 Task: Arrange a 45-minute market research discussion.
Action: Mouse pressed left at (136, 153)
Screenshot: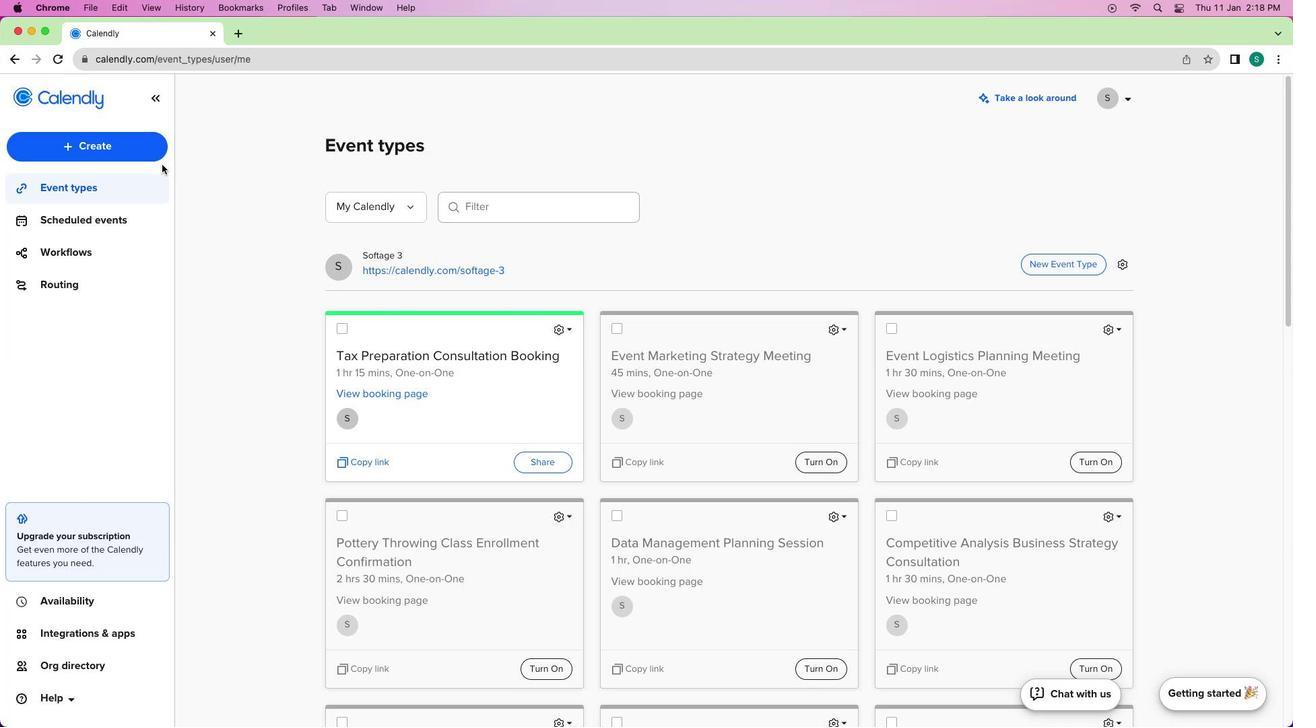 
Action: Mouse moved to (117, 155)
Screenshot: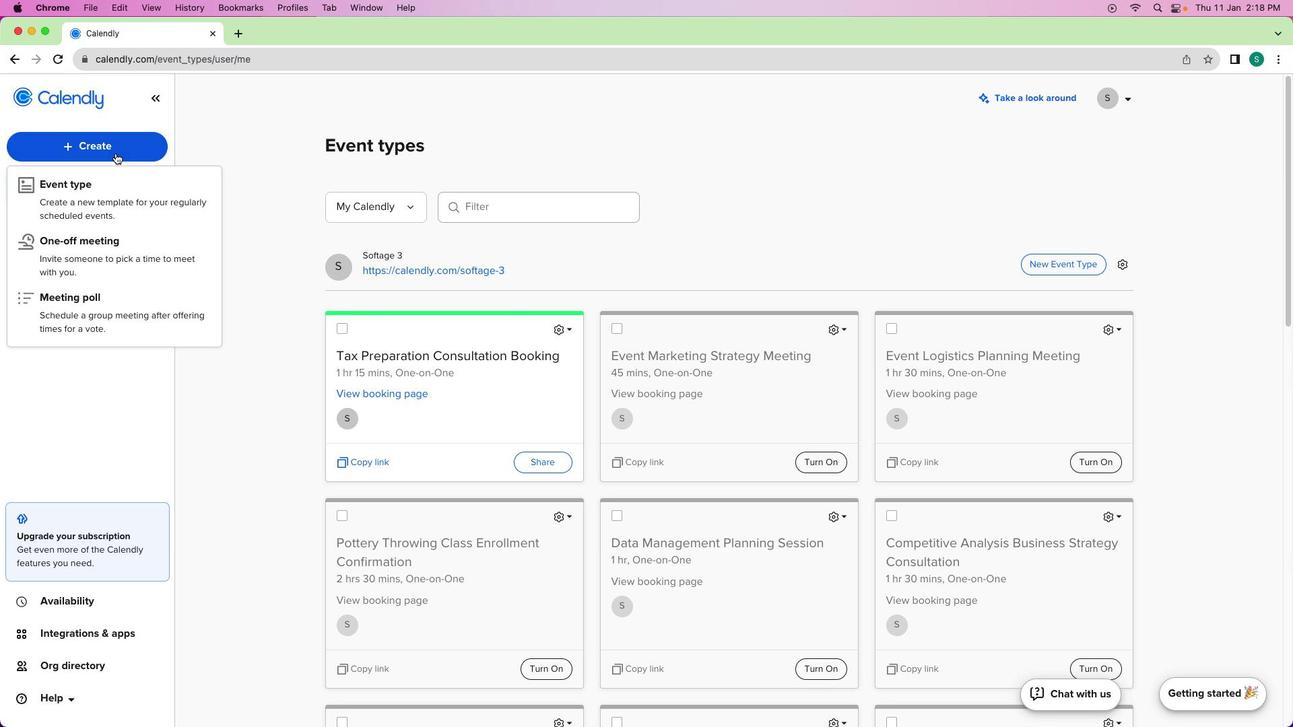 
Action: Mouse pressed left at (117, 155)
Screenshot: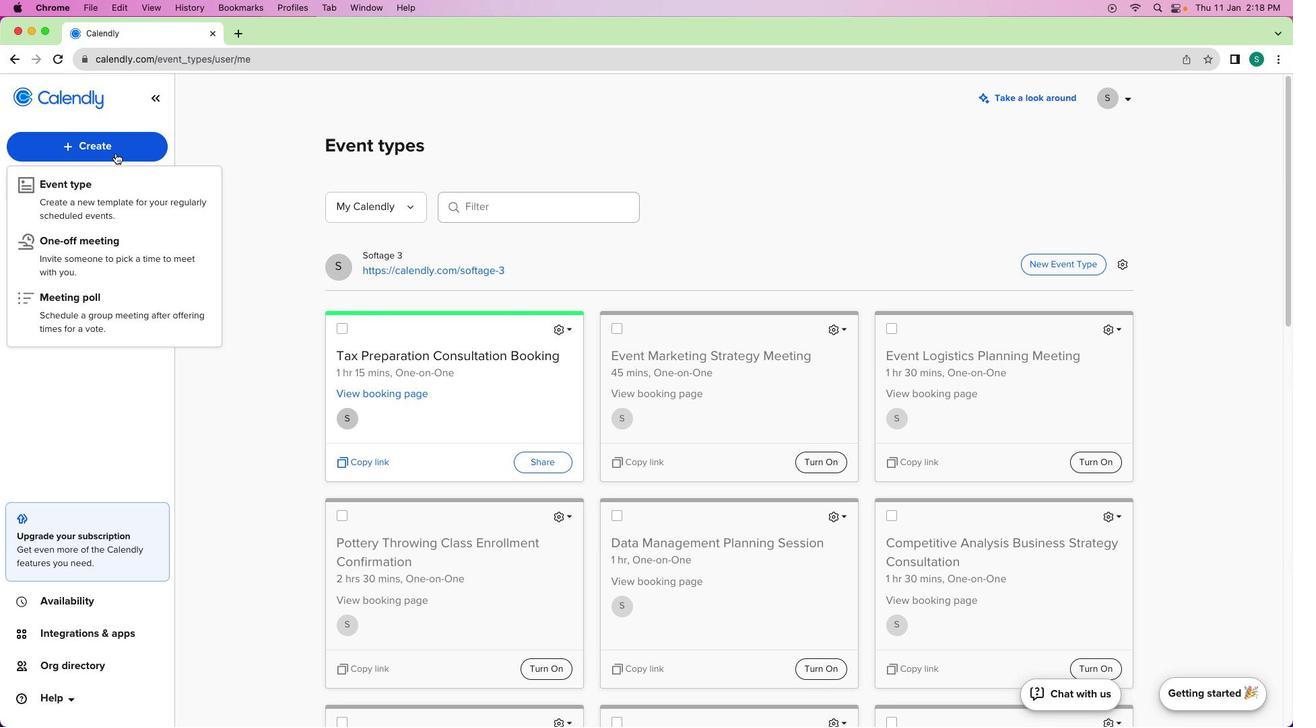 
Action: Mouse moved to (82, 202)
Screenshot: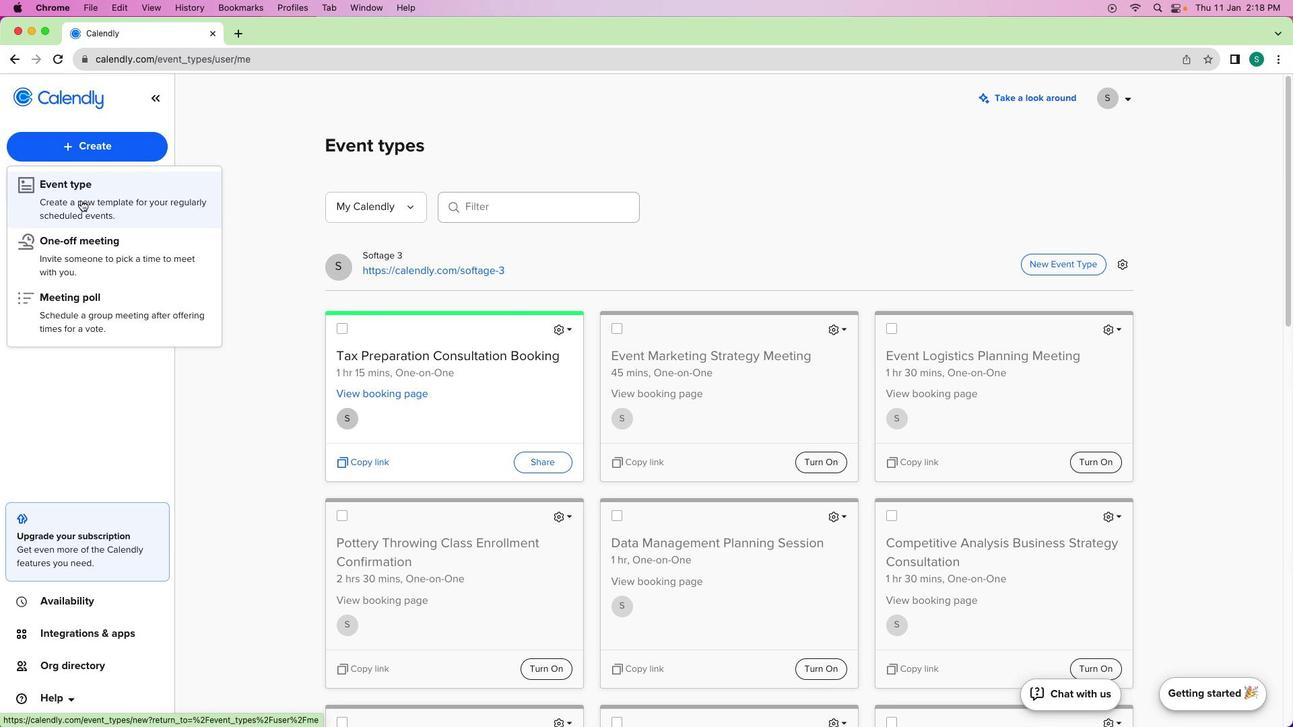 
Action: Mouse pressed left at (82, 202)
Screenshot: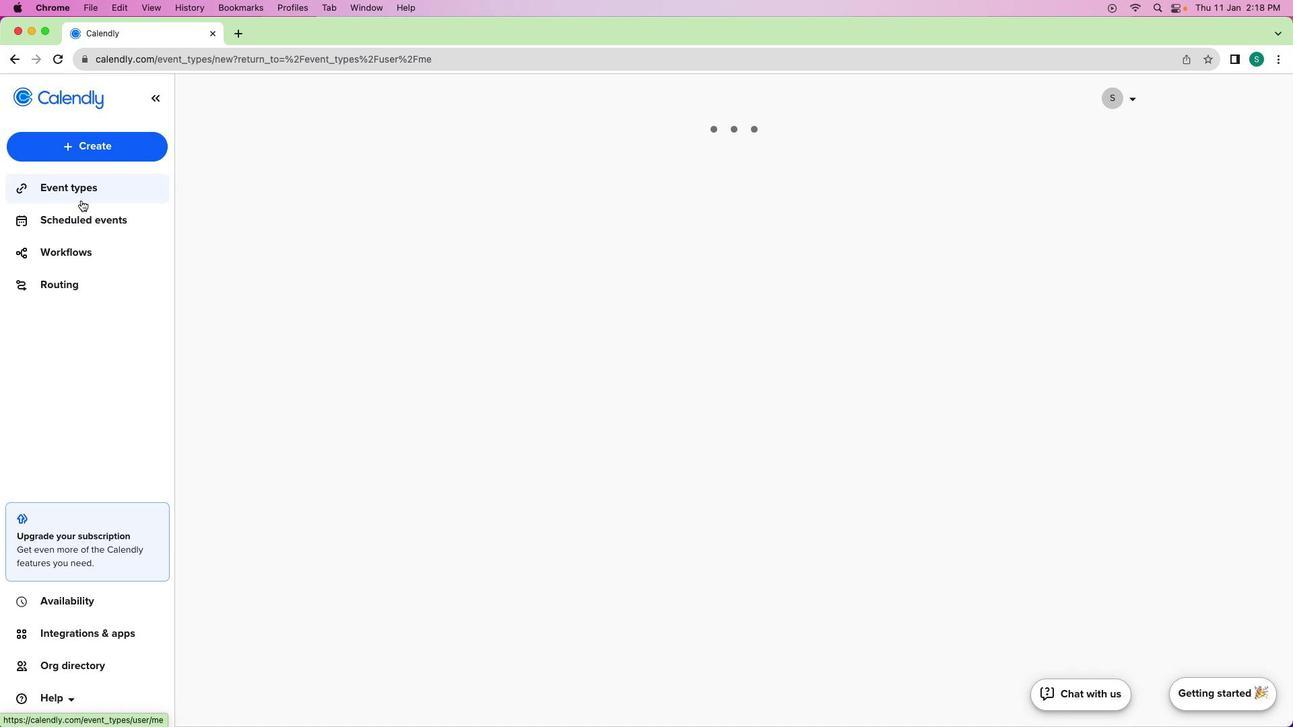
Action: Mouse moved to (623, 283)
Screenshot: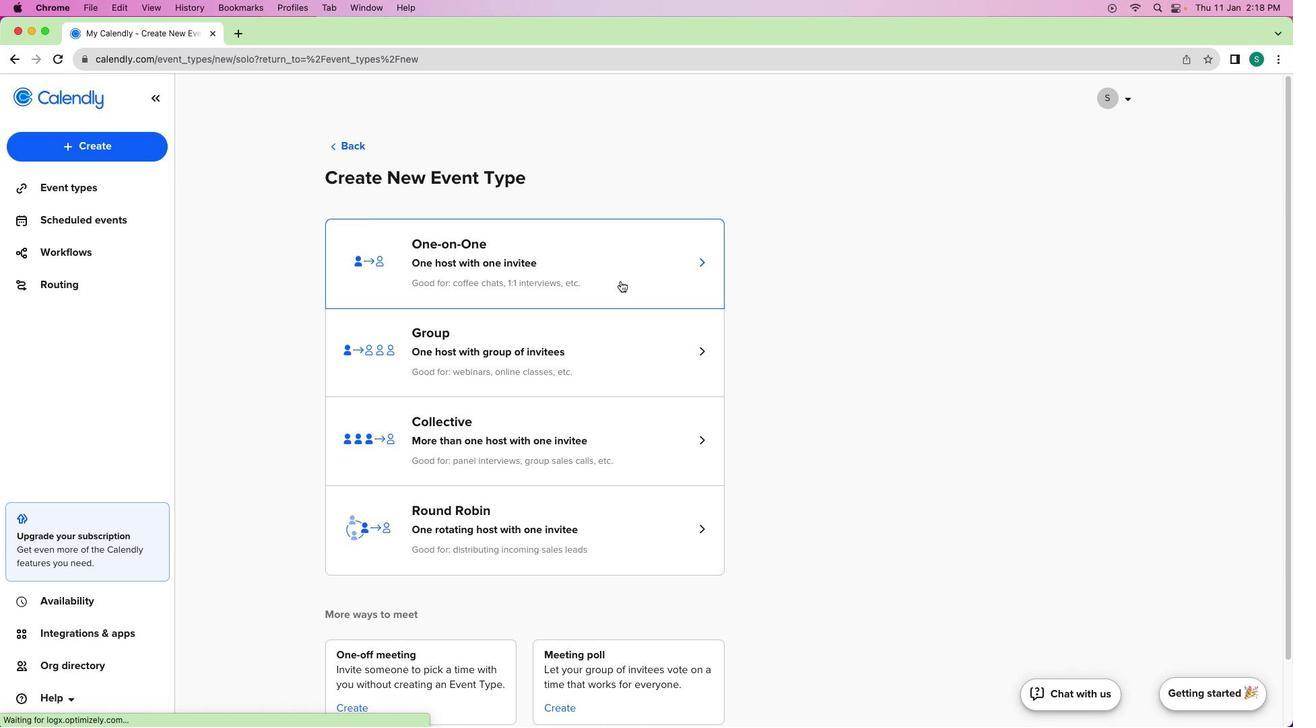 
Action: Mouse pressed left at (623, 283)
Screenshot: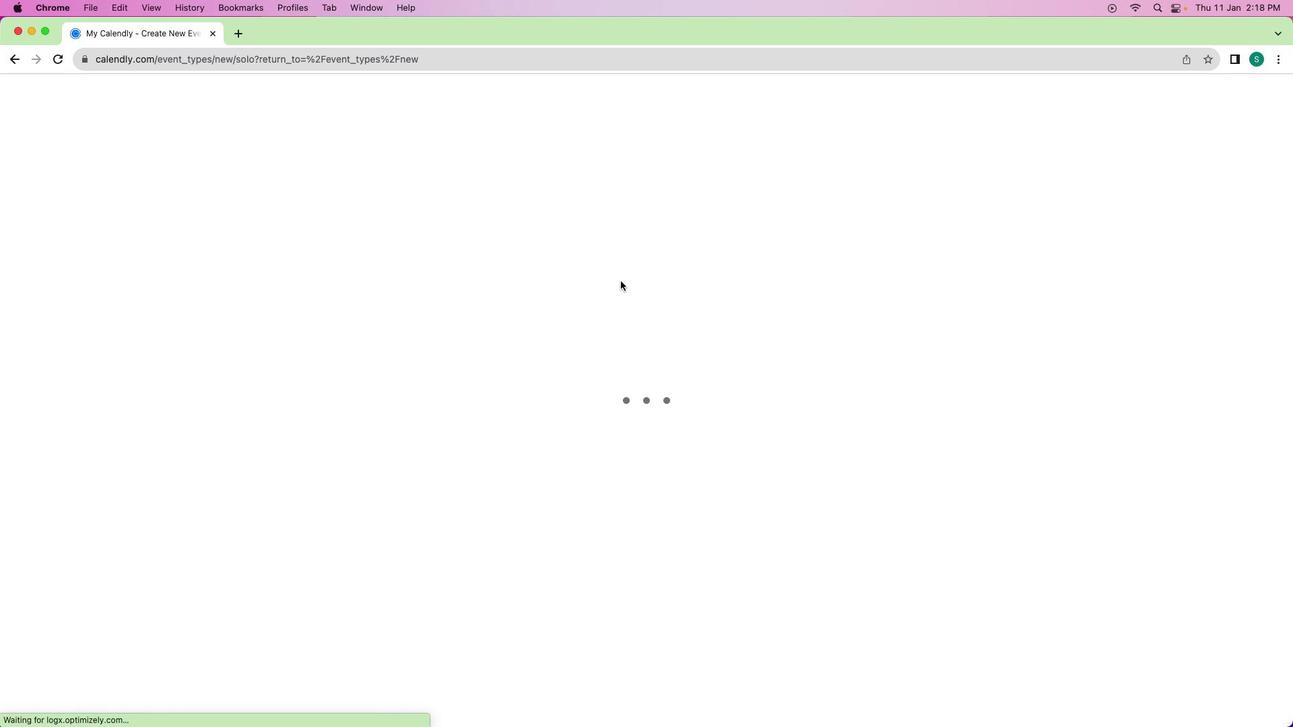 
Action: Mouse moved to (150, 211)
Screenshot: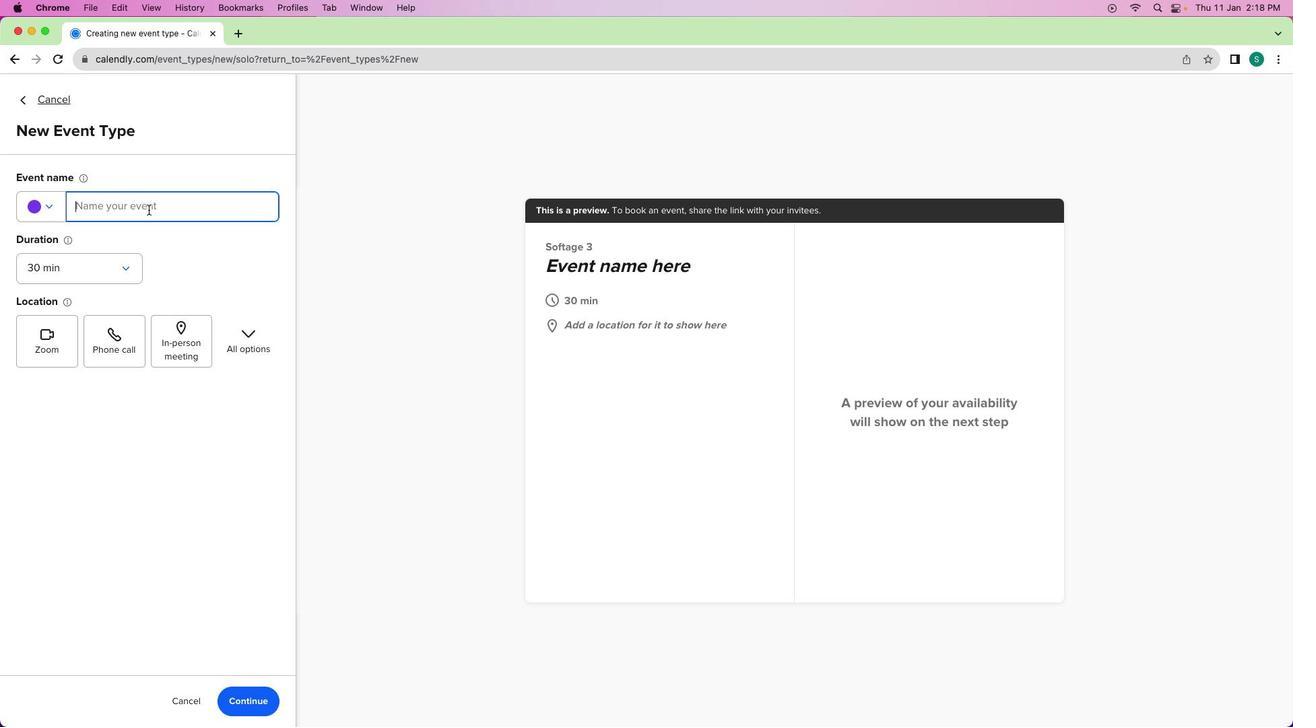 
Action: Mouse pressed left at (150, 211)
Screenshot: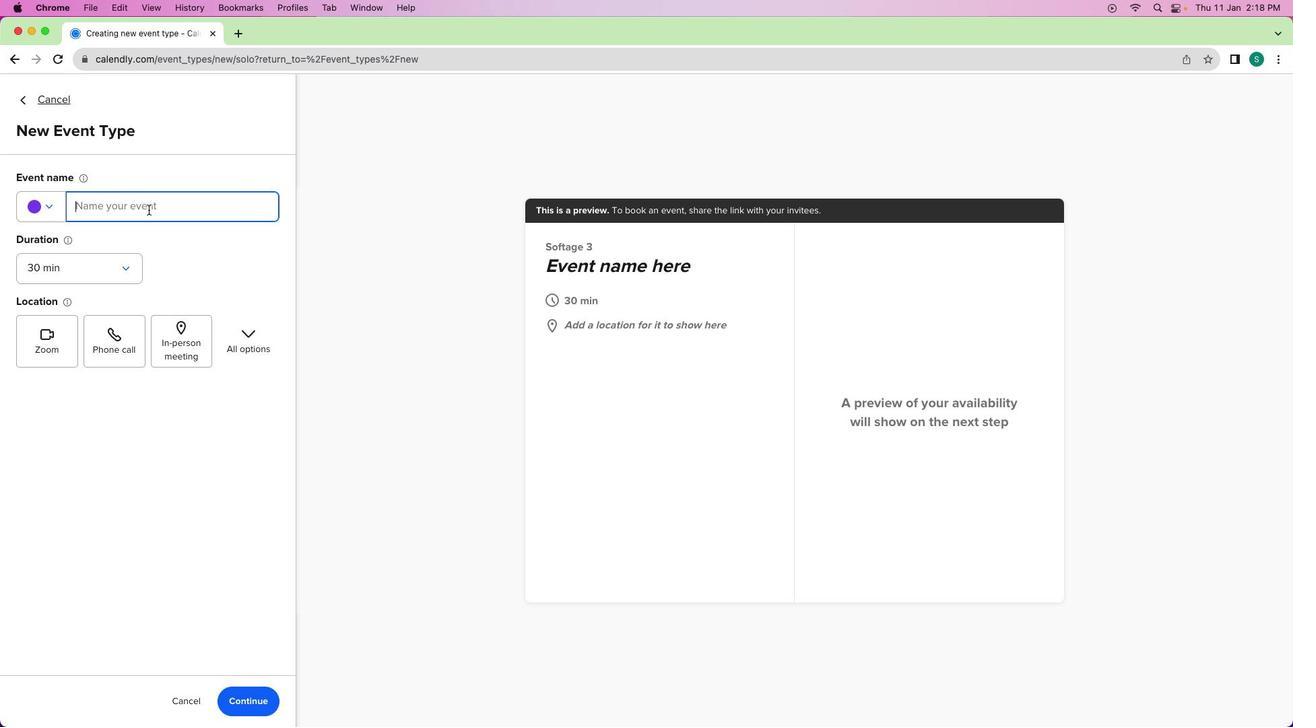 
Action: Mouse moved to (148, 216)
Screenshot: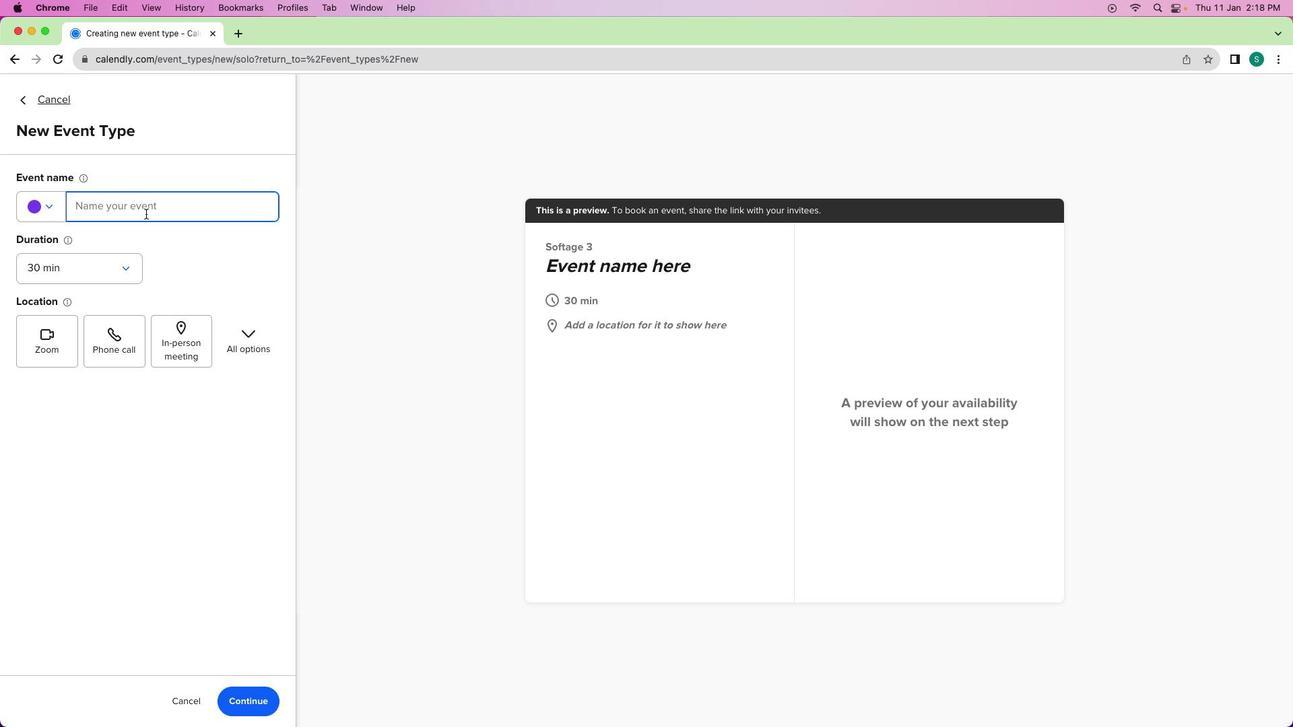 
Action: Key pressed Key.shift'M''a''r''k''e''t'Key.spaceKey.shift'R''e''s''e''a''r''c''h'Key.spaceKey.shift'D''i''s''c''u''s''s''i''o''n'
Screenshot: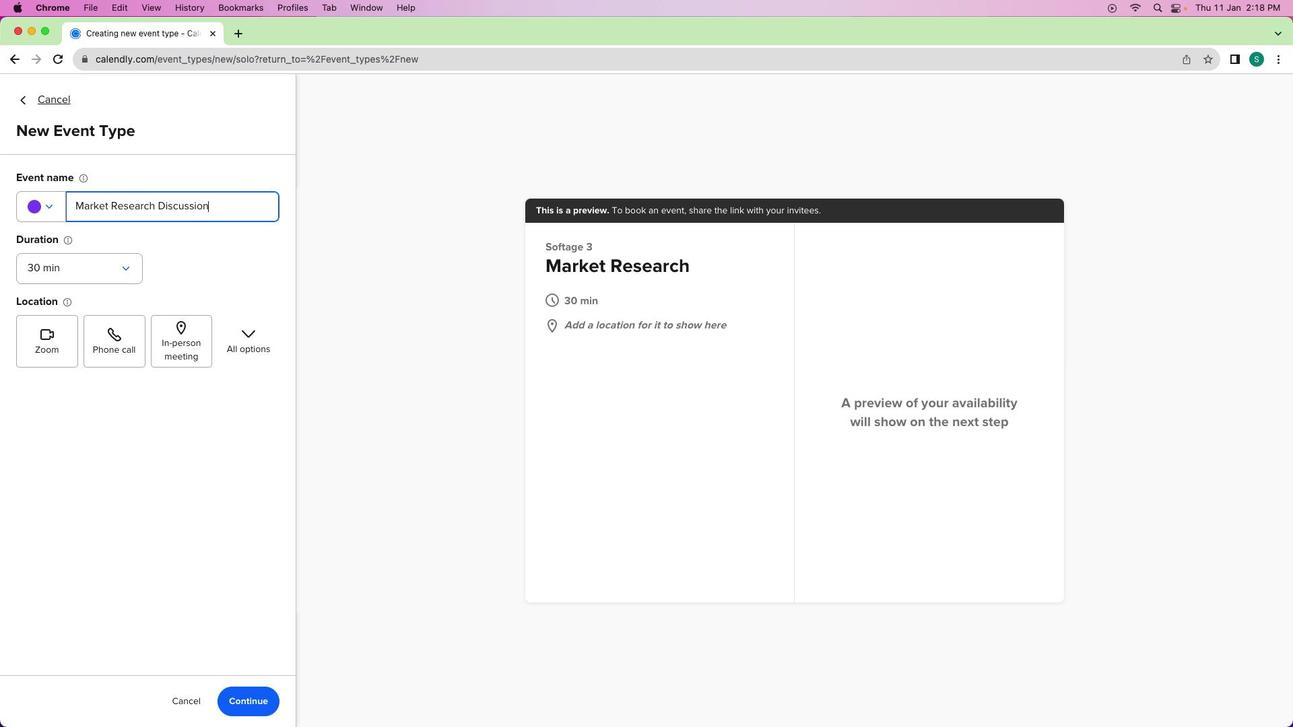 
Action: Mouse moved to (59, 210)
Screenshot: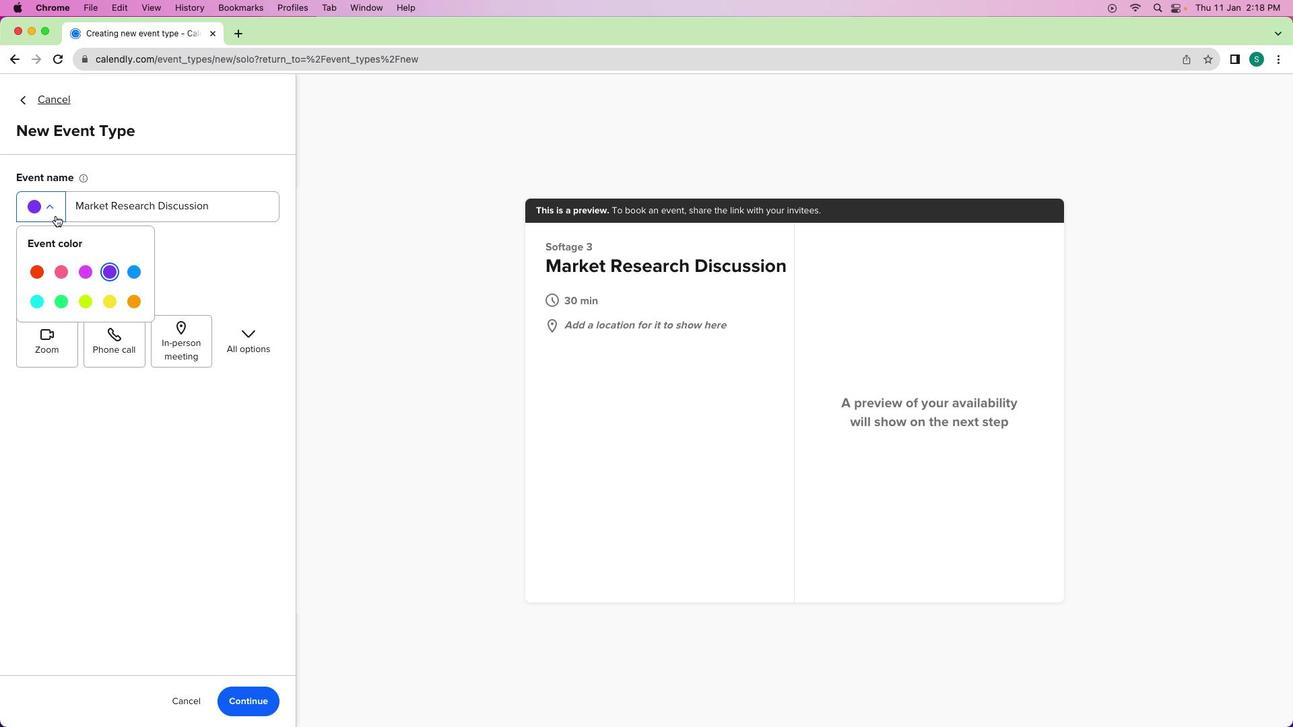 
Action: Mouse pressed left at (59, 210)
Screenshot: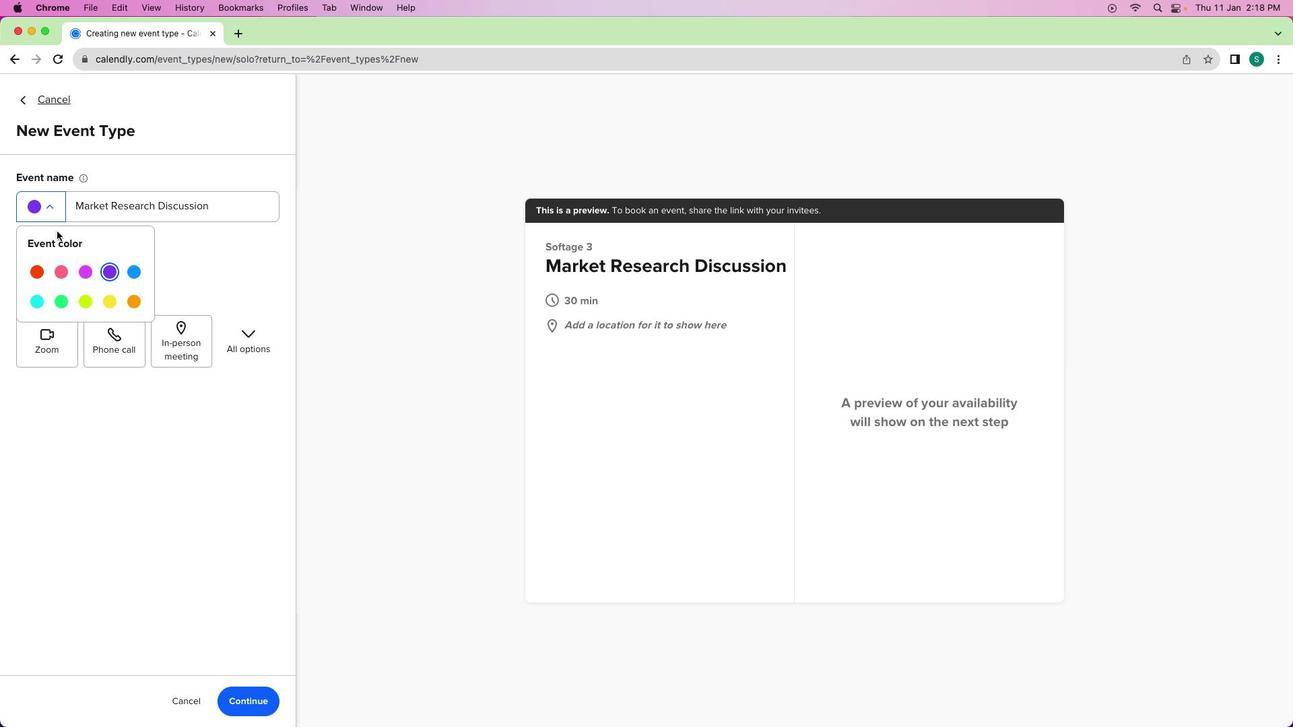 
Action: Mouse moved to (109, 304)
Screenshot: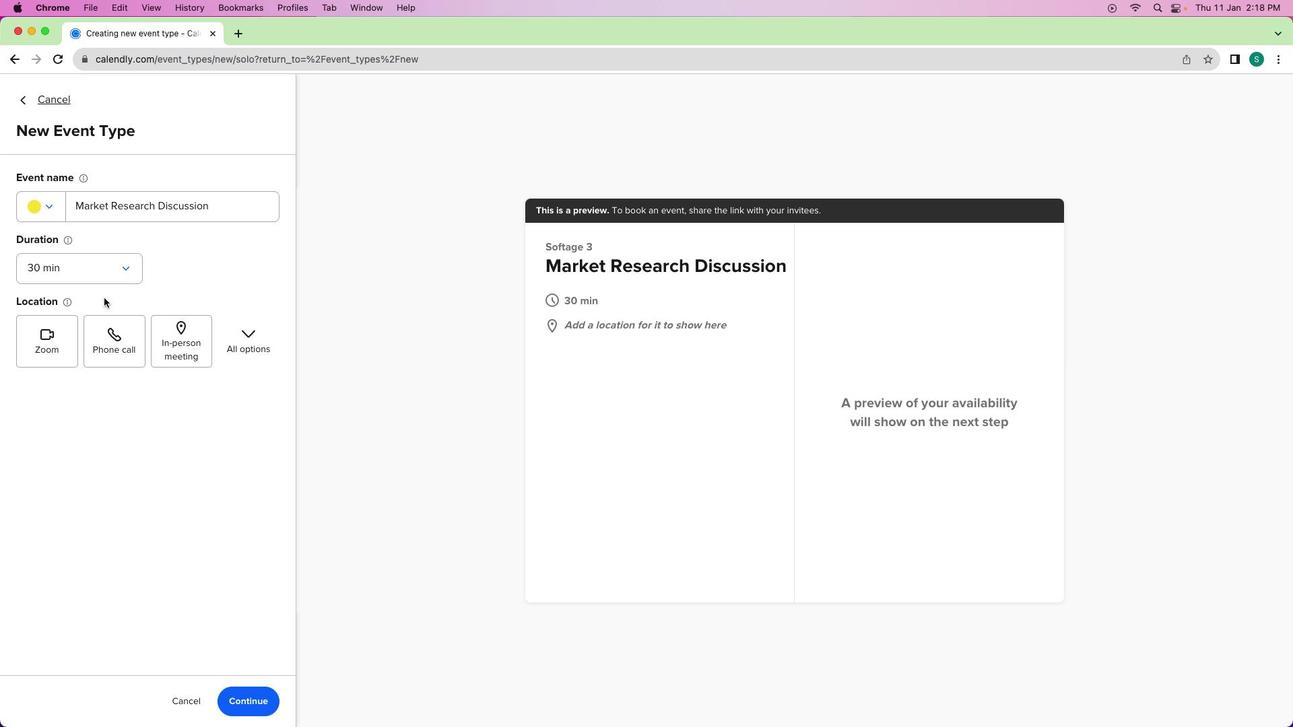 
Action: Mouse pressed left at (109, 304)
Screenshot: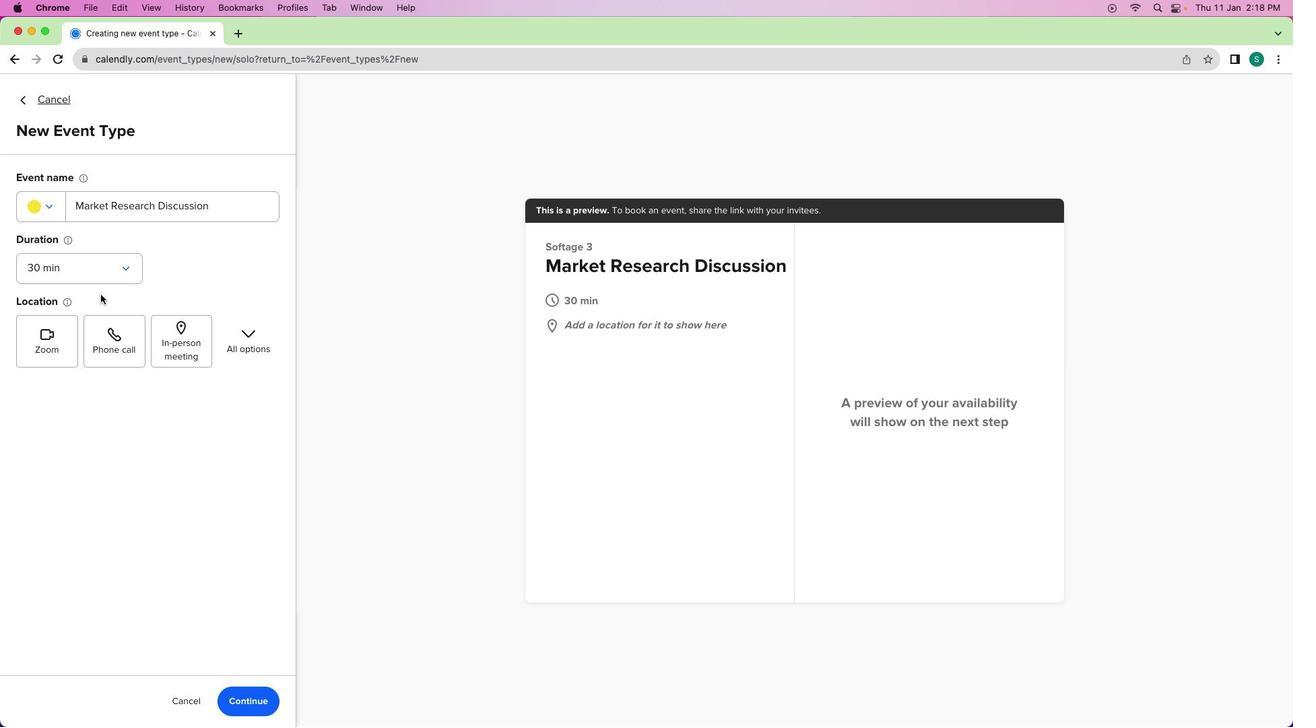 
Action: Mouse moved to (99, 280)
Screenshot: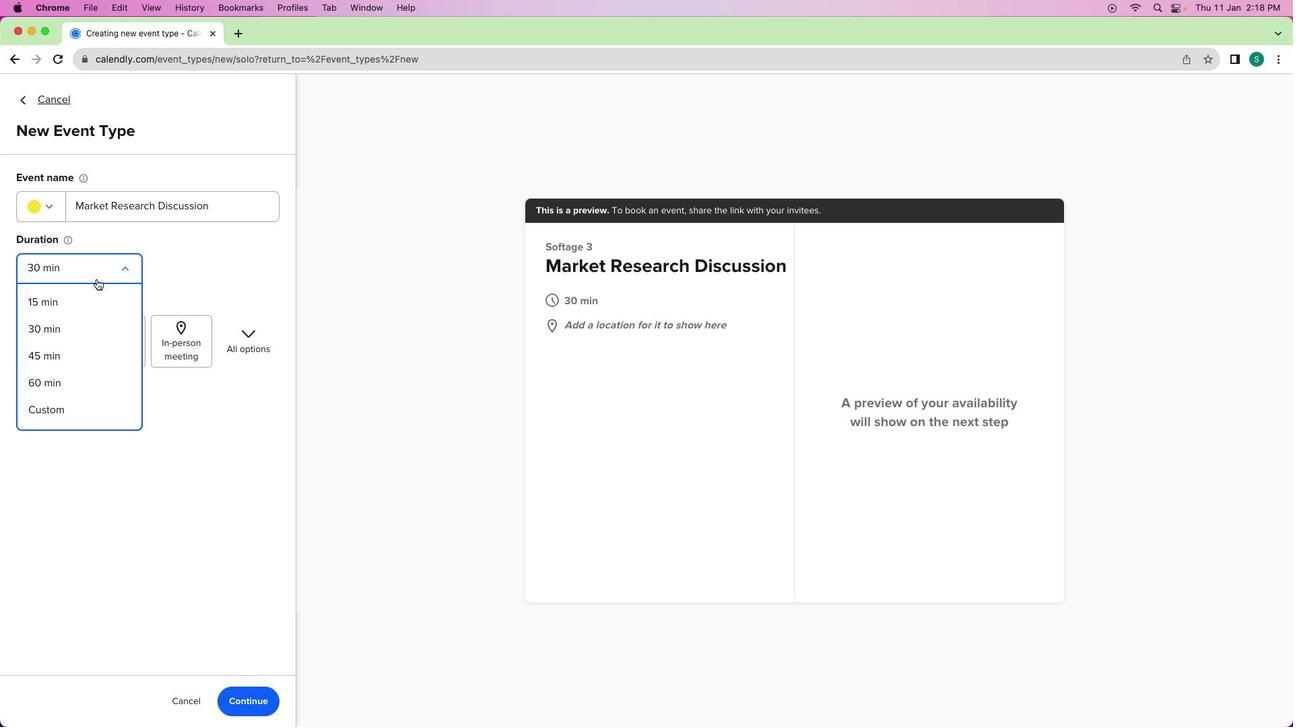 
Action: Mouse pressed left at (99, 280)
Screenshot: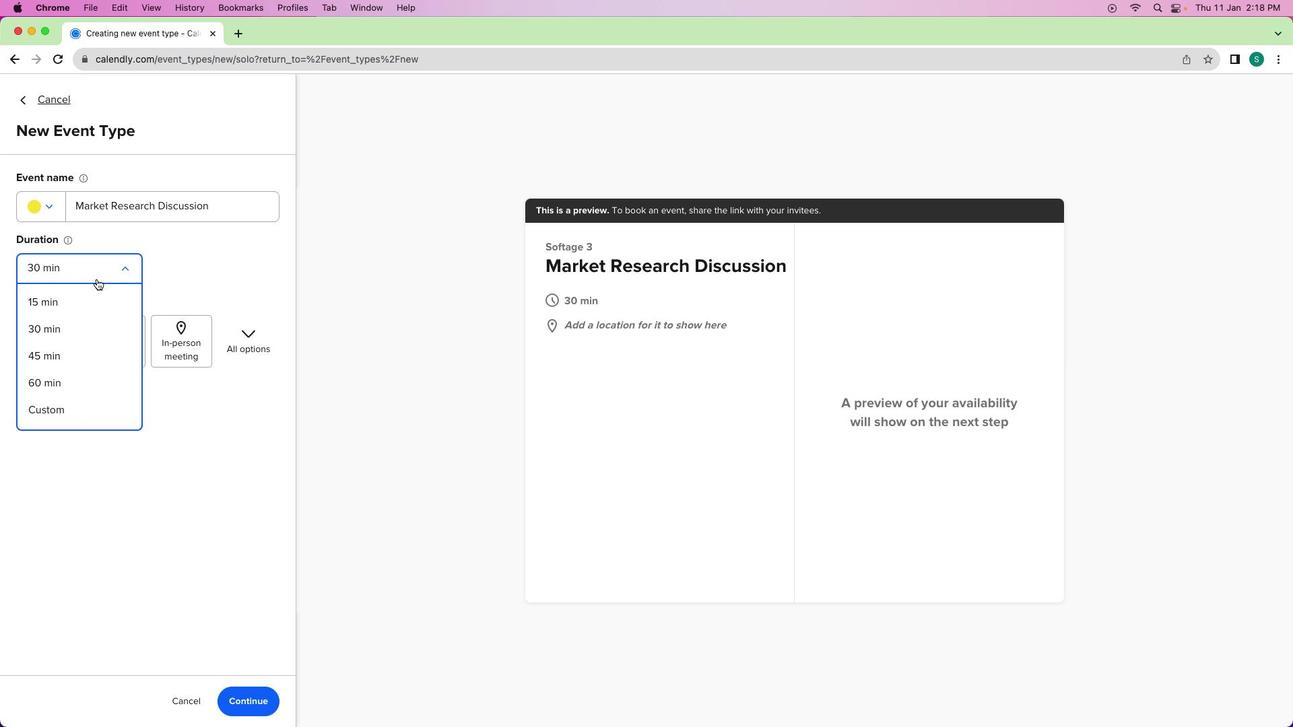 
Action: Mouse moved to (60, 360)
Screenshot: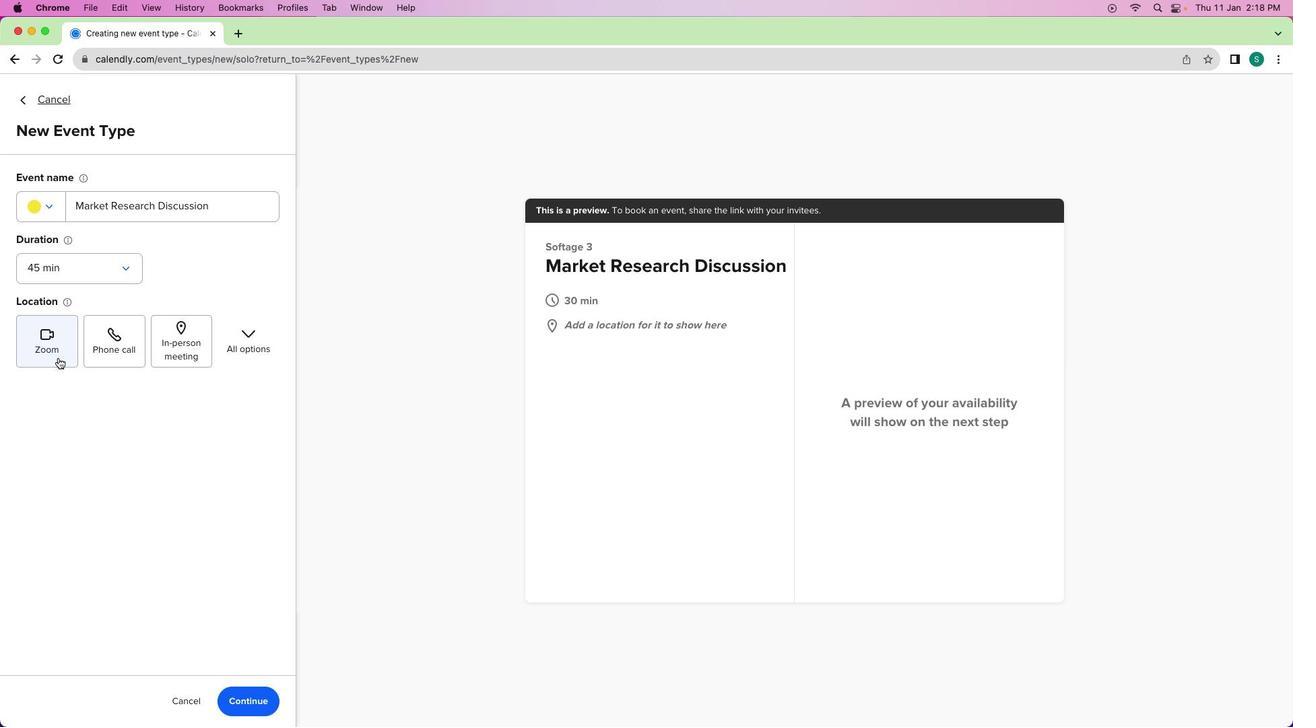 
Action: Mouse pressed left at (60, 360)
Screenshot: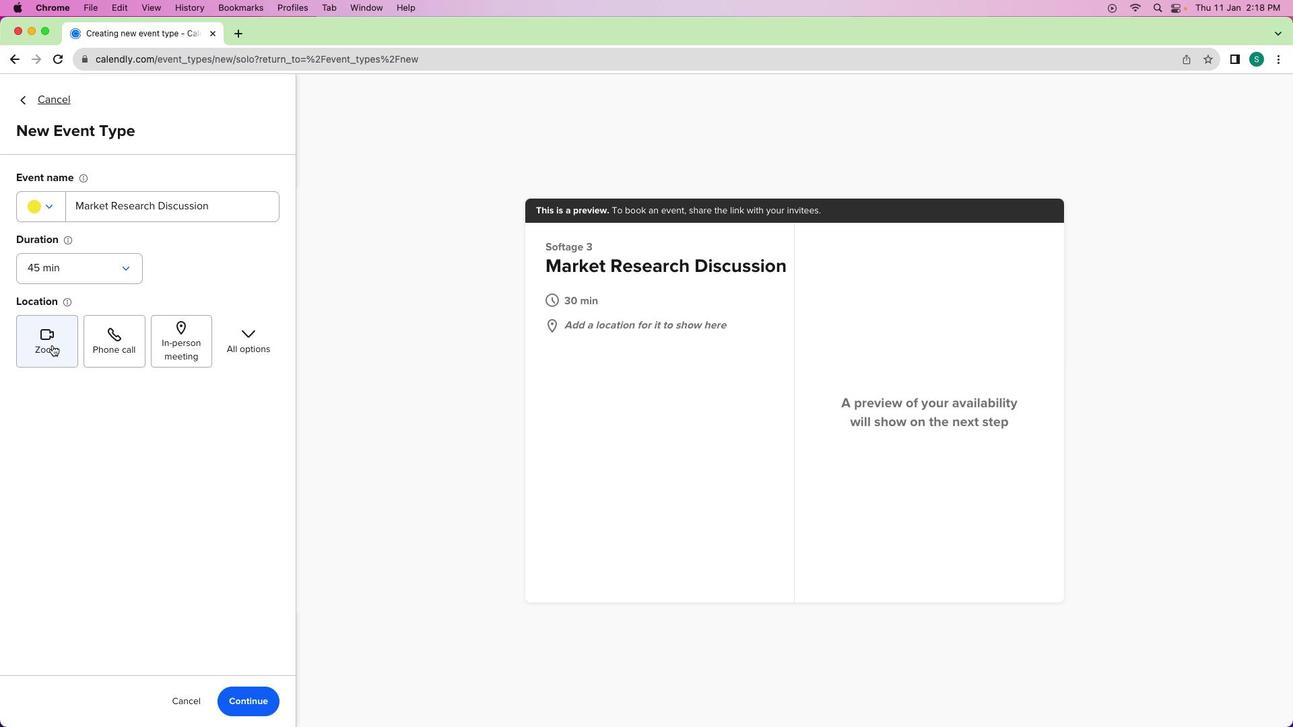 
Action: Mouse moved to (48, 334)
Screenshot: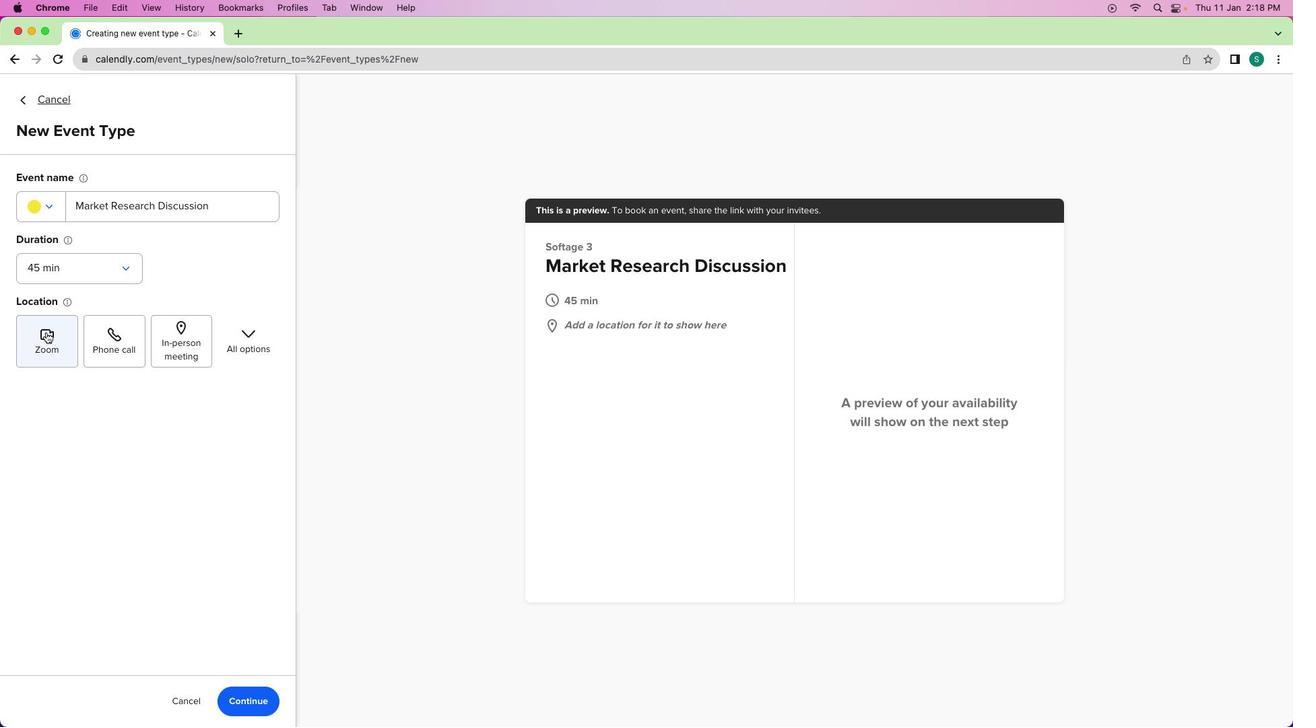 
Action: Mouse pressed left at (48, 334)
Screenshot: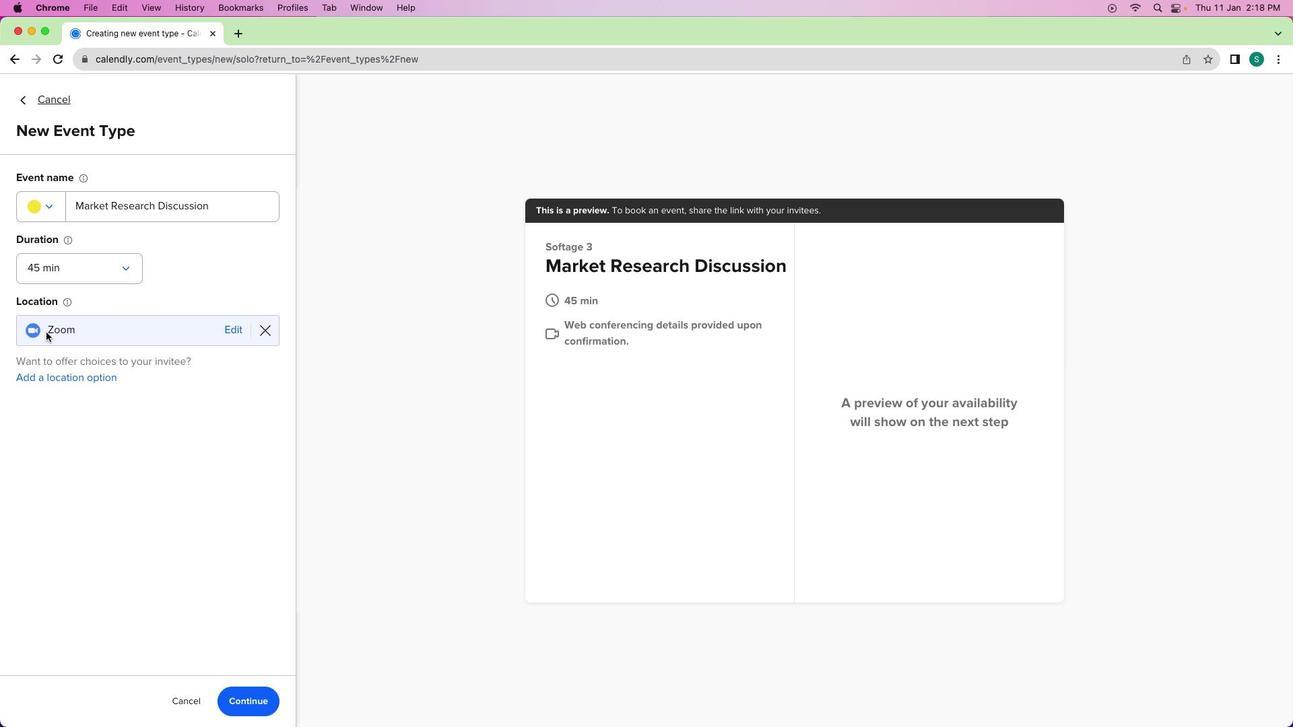 
Action: Mouse moved to (266, 700)
Screenshot: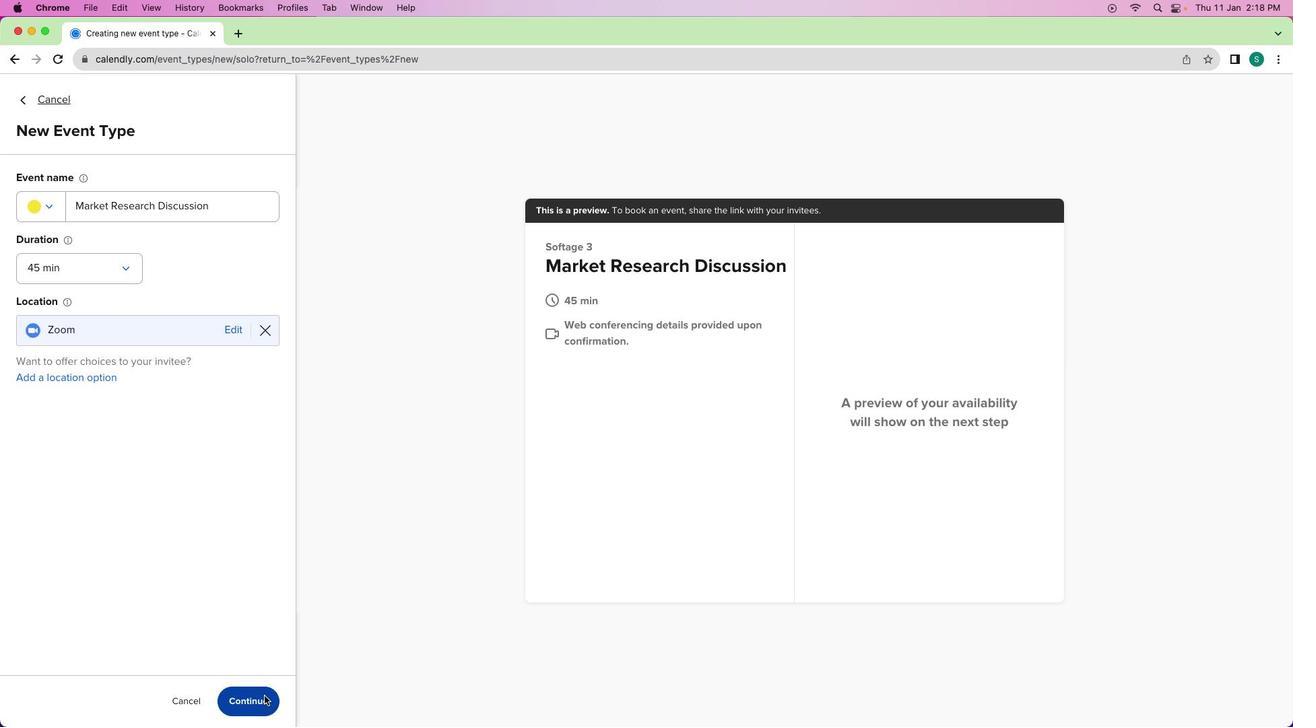 
Action: Mouse pressed left at (266, 700)
Screenshot: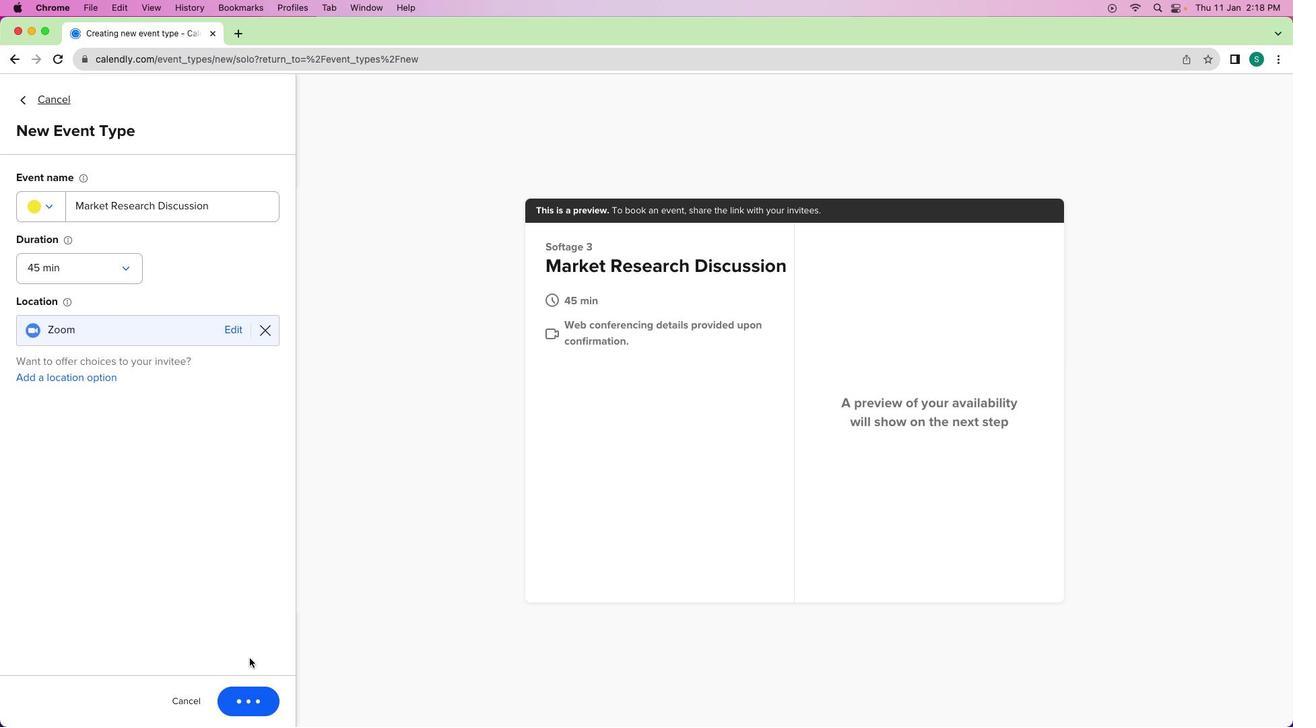 
Action: Mouse moved to (182, 229)
Screenshot: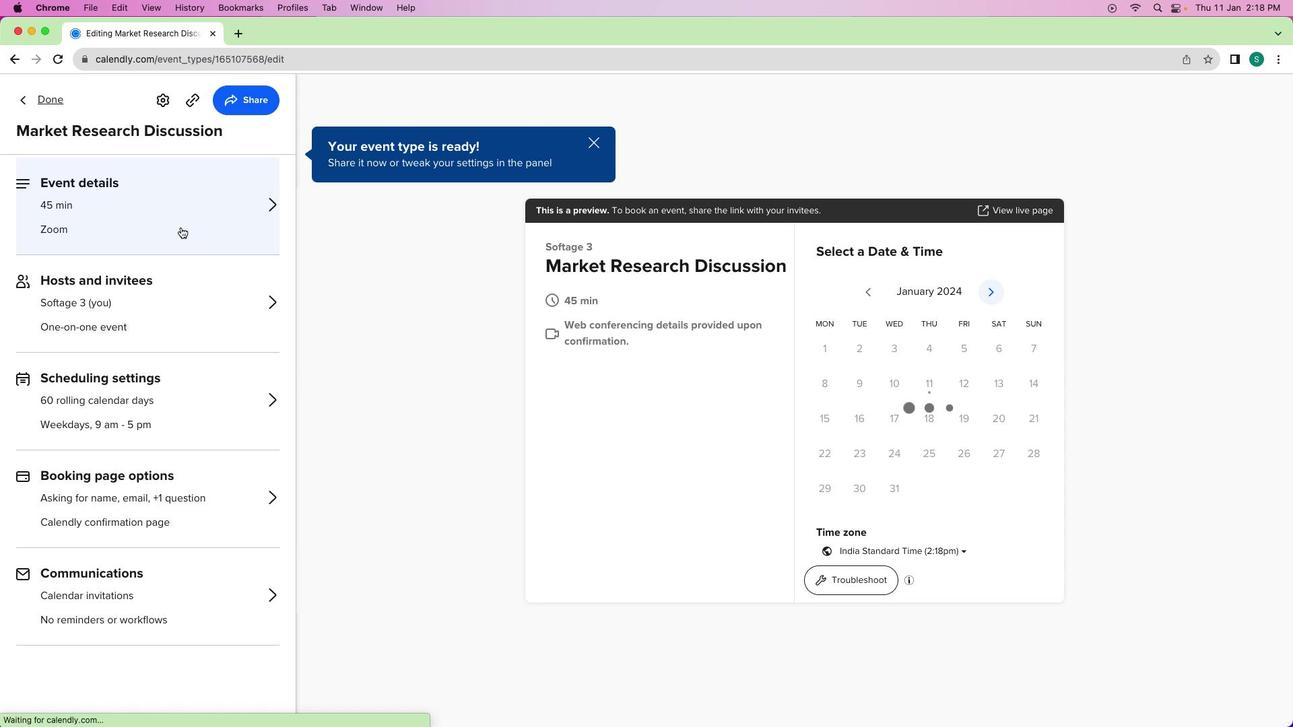 
Action: Mouse pressed left at (182, 229)
Screenshot: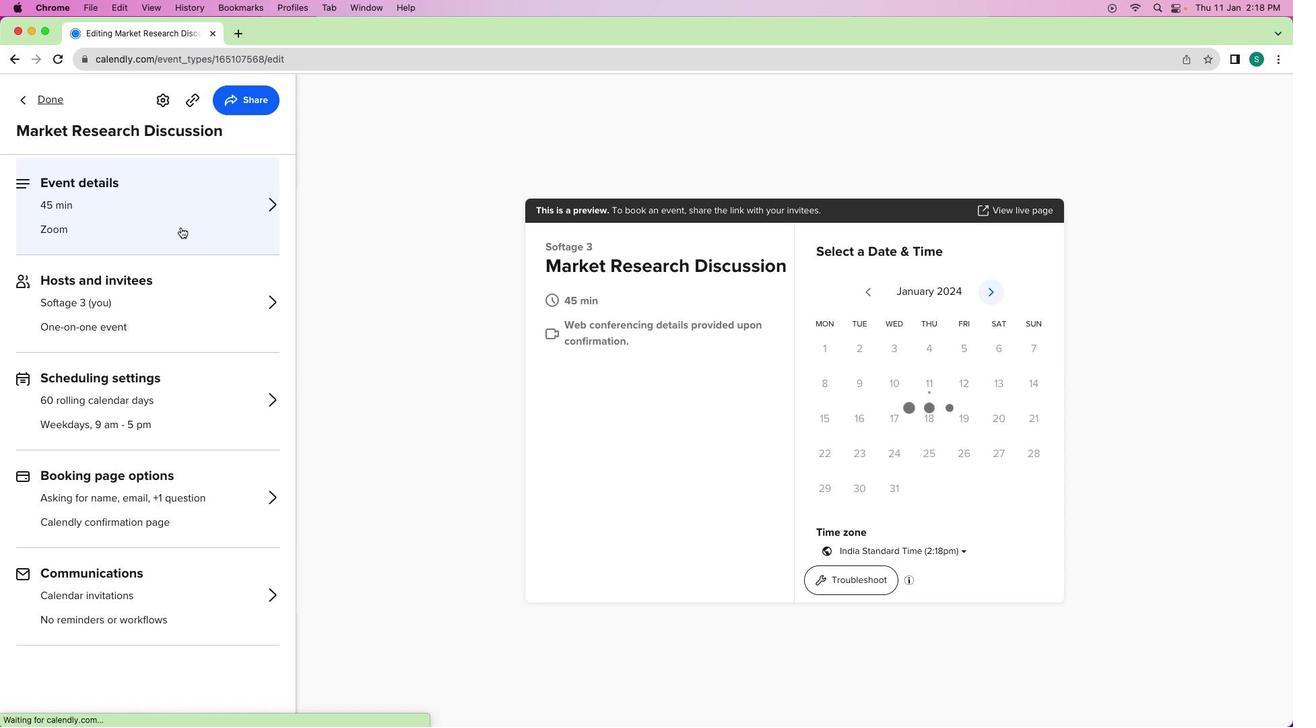 
Action: Mouse moved to (120, 520)
Screenshot: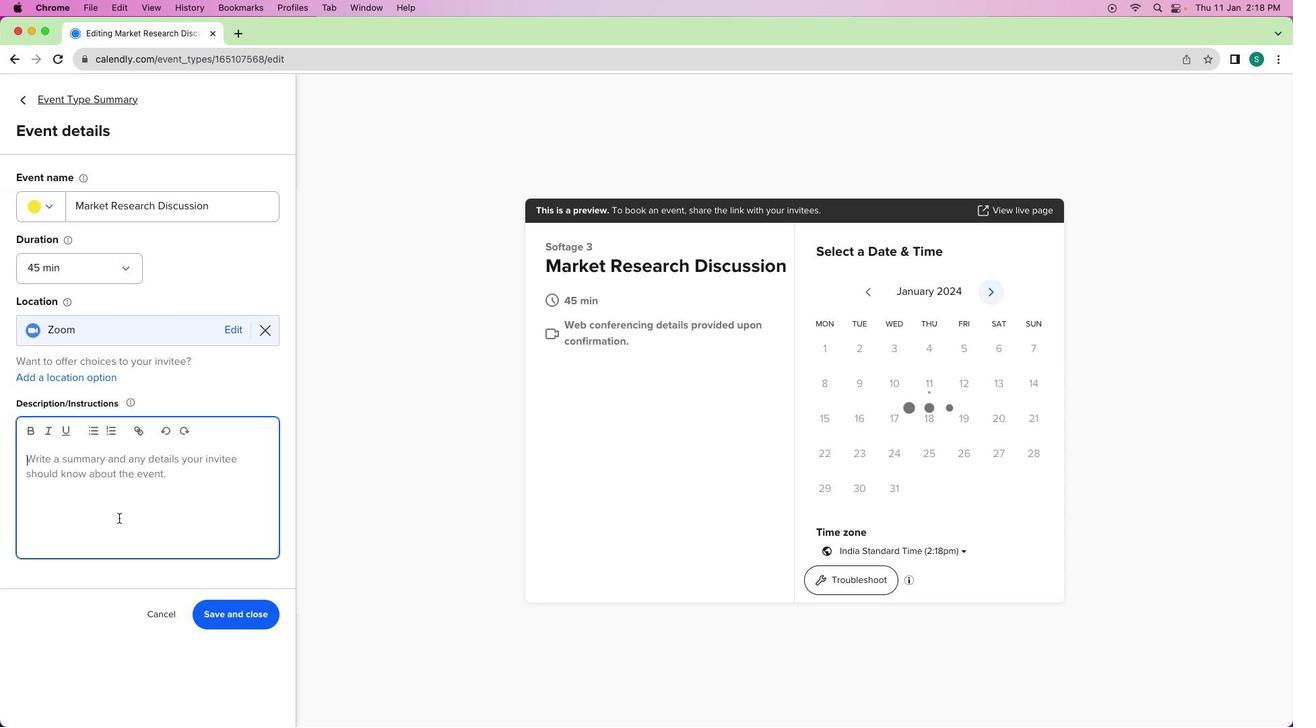 
Action: Mouse pressed left at (120, 520)
Screenshot: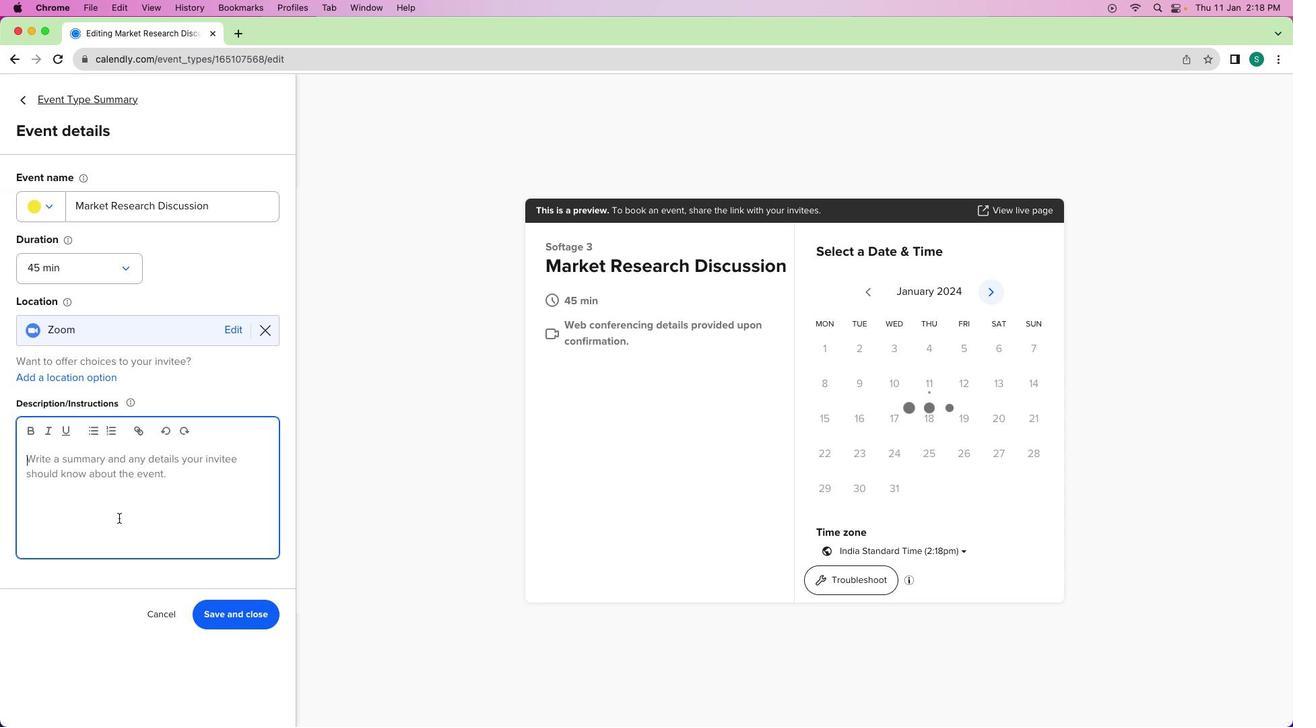 
Action: Mouse moved to (116, 522)
Screenshot: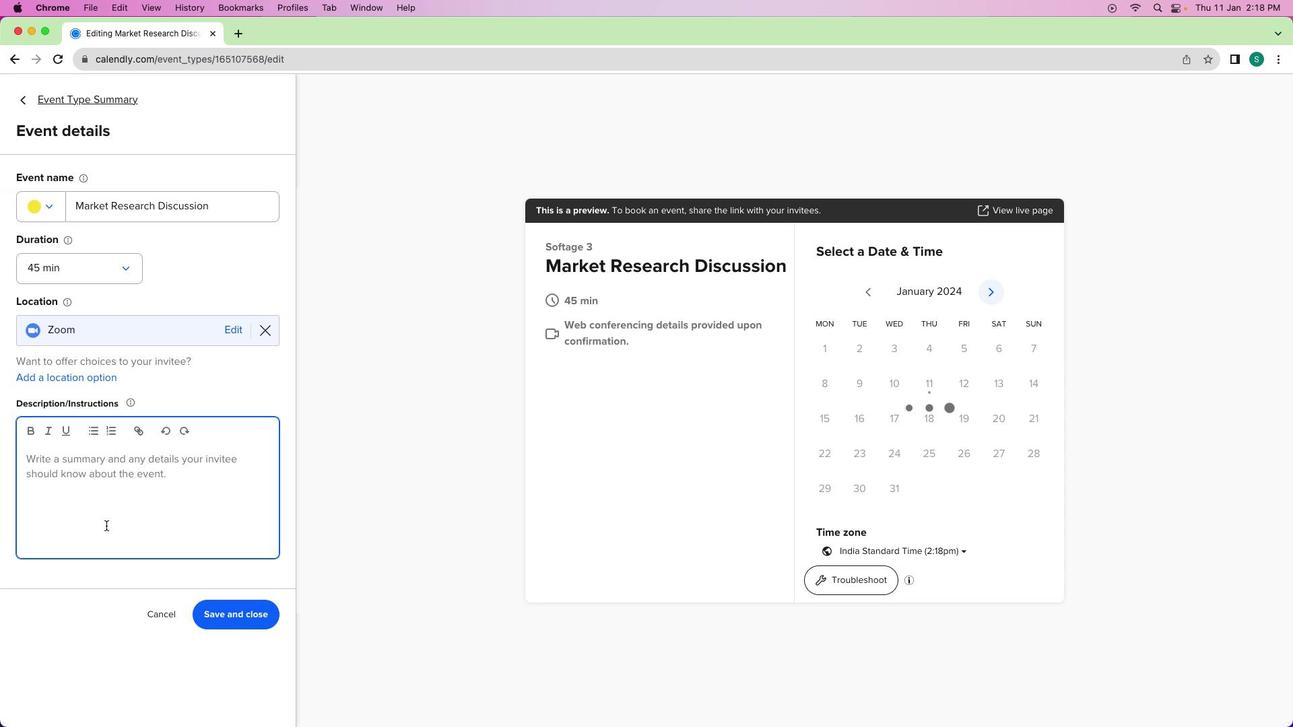 
Action: Key pressed Key.shift
Screenshot: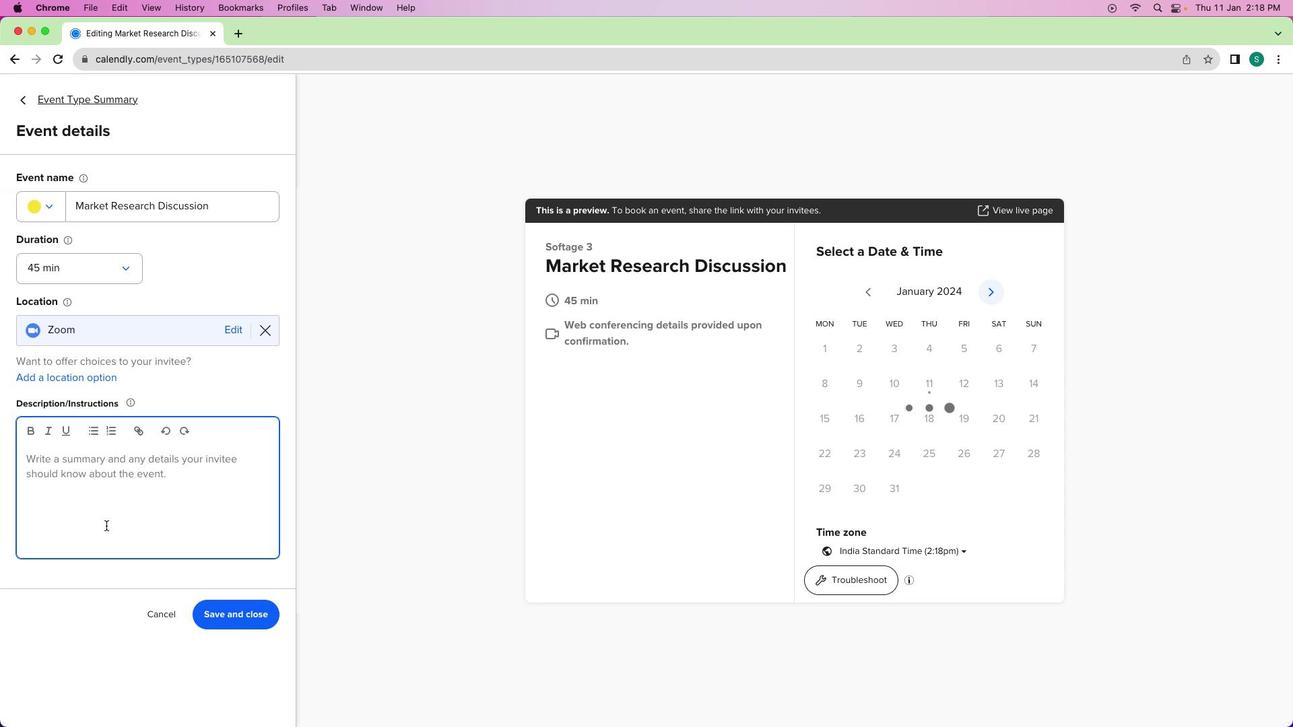 
Action: Mouse moved to (108, 528)
Screenshot: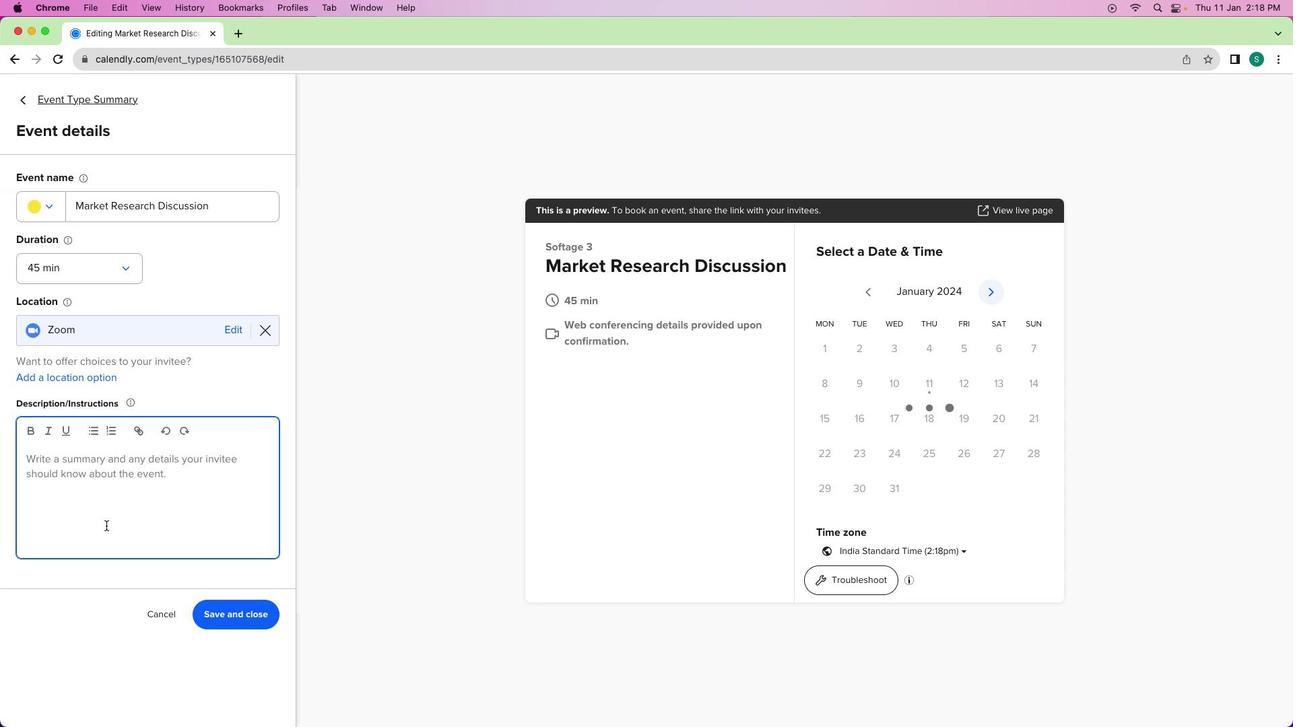 
Action: Key pressed 'H''i'Key.space't''e''a''m'','Key.spaceKey.shiftKey.enterKey.shift'L''e''t'"'"'s'Key.space'd''i''v''e'Key.space'i''n''t''o'Key.space'o''u''r'Key.space'm''a''r''k''e''t'Key.space'r''e''s''e''a''r''c''h'Key.space'f''i''p''n''d''i''n''g''s'Key.spaceKey.backspaceKey.shift_r'!'Key.spaceKey.shift'I'"'"'v''e'Key.spaceKey.leftKey.leftKey.leftKey.leftKey.leftKey.leftKey.leftKey.leftKey.leftKey.leftKey.leftKey.leftKey.leftKey.leftKey.rightKey.backspaceKey.down's''c''h''e''d''u''l''e''s'Key.backspace'd'Key.space'a'Key.space'4''5''-''m''i''n''u''t''e'Key.space's''e''s'Key.backspaceKey.backspaceKey.backspace'd''i''s''c''u''s''s''i''o''n'Key.space't''o'Key.space'r''e''v''i''e''w'Key.space'i''n''s''i''g''h''t''s'','Key.space's''h''a''r''e'Key.space'o''b''s''e''r''v''a''t''i''o''n''s'','Key.space'a''m'Key.backspace'n''d'Key.space's''t''r''a''t''e''g''i''e'Key.spaceKey.backspaceKey.backspace'z''e'Key.space'o''u''r'Key.space'n''e''c''t'Key.space's''t''e''p''s''d'Key.backspaceKey.leftKey.leftKey.leftKey.leftKey.leftKey.leftKey.leftKey.backspace'x'Key.down'.'Key.enterKey.enterKey.shift'L''o''o''k''i''n''g'Key.space'f''o''r''w''a''r''d'Key.space't''o'Key.space'o''u''r'Key.space'c''o''l''l''a''b''o''r''a''t''i''v''e'Key.space's''e''s''s''i''o''n'Key.shift_r'!'Key.enter'b'Key.backspaceKey.shift'b''e''s''t'Key.spaceKey.backspaceKey.backspaceKey.backspaceKey.backspaceKey.backspaceKey.enterKey.shift'B''e''s''t'Key.spaceKey.shift'r''e''g''a''r''d''s'','Key.enterKey.shift'S''o''[''f''t''a''g''e'Key.leftKey.leftKey.leftKey.leftKey.leftKey.backspaceKey.rightKey.rightKey.rightKey.backspaceKey.shift'A'
Screenshot: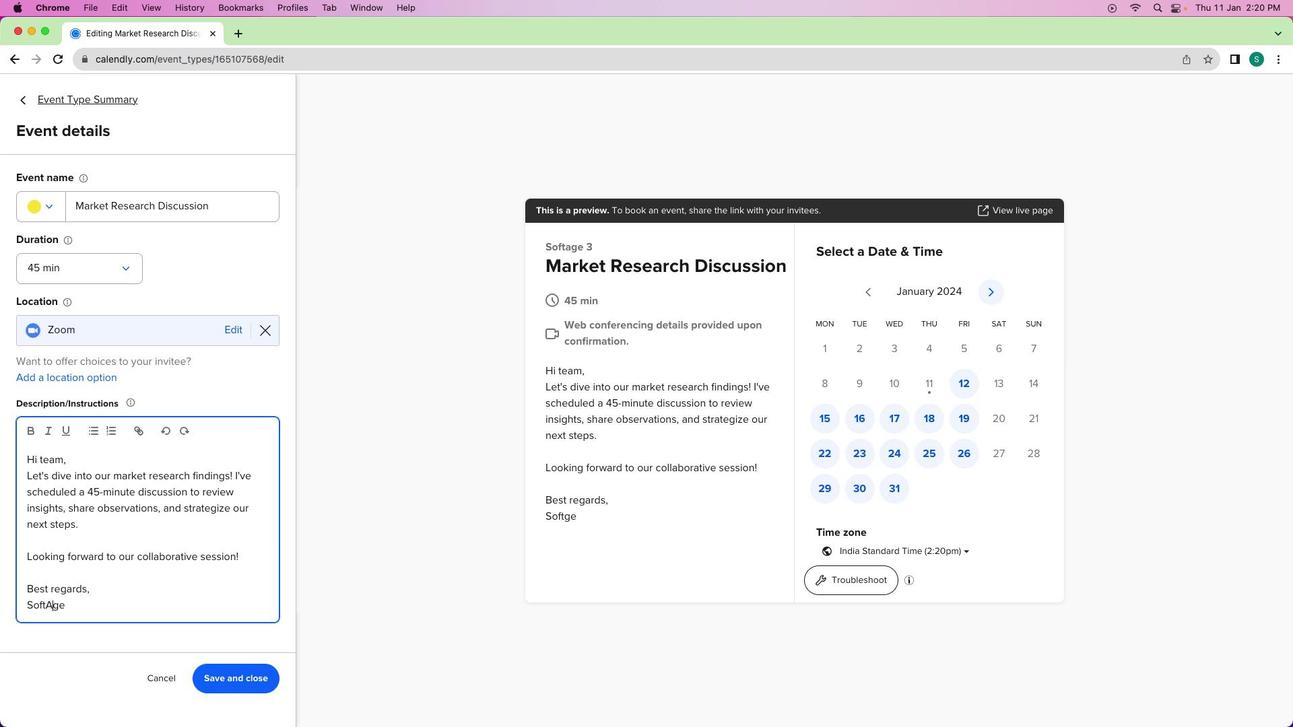 
Action: Mouse moved to (242, 683)
Screenshot: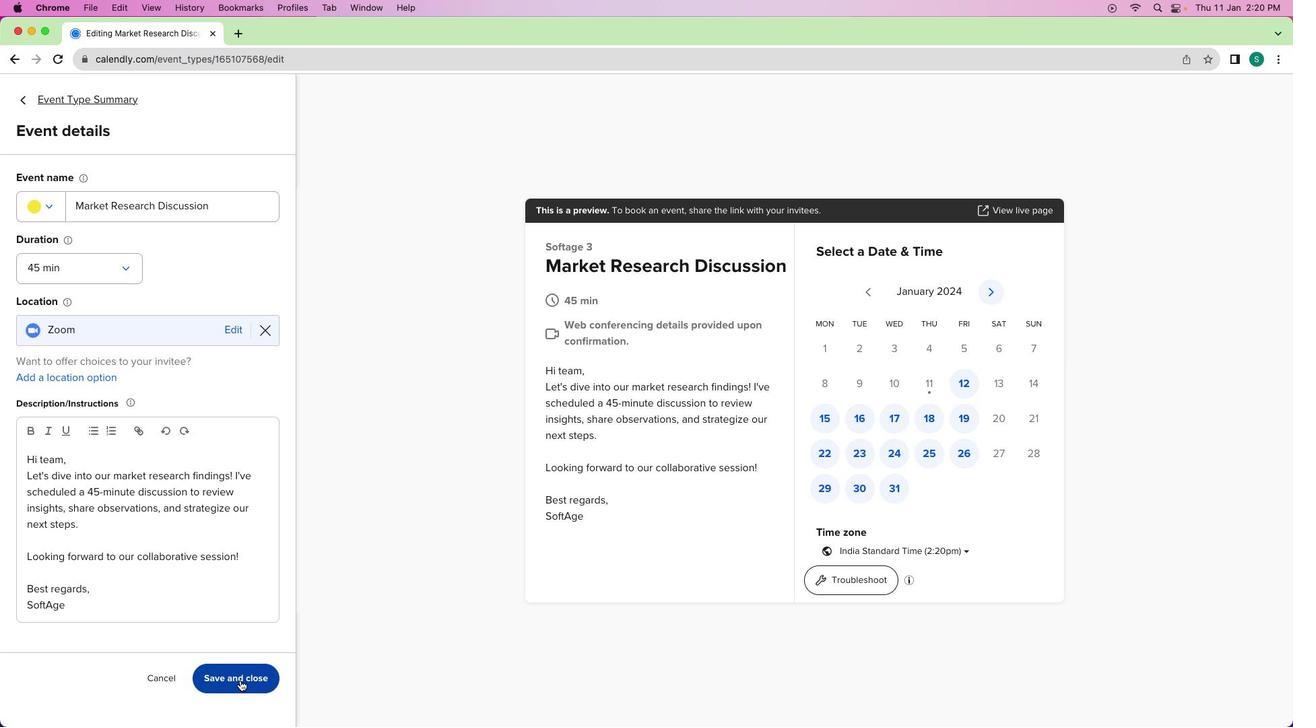 
Action: Mouse pressed left at (242, 683)
Screenshot: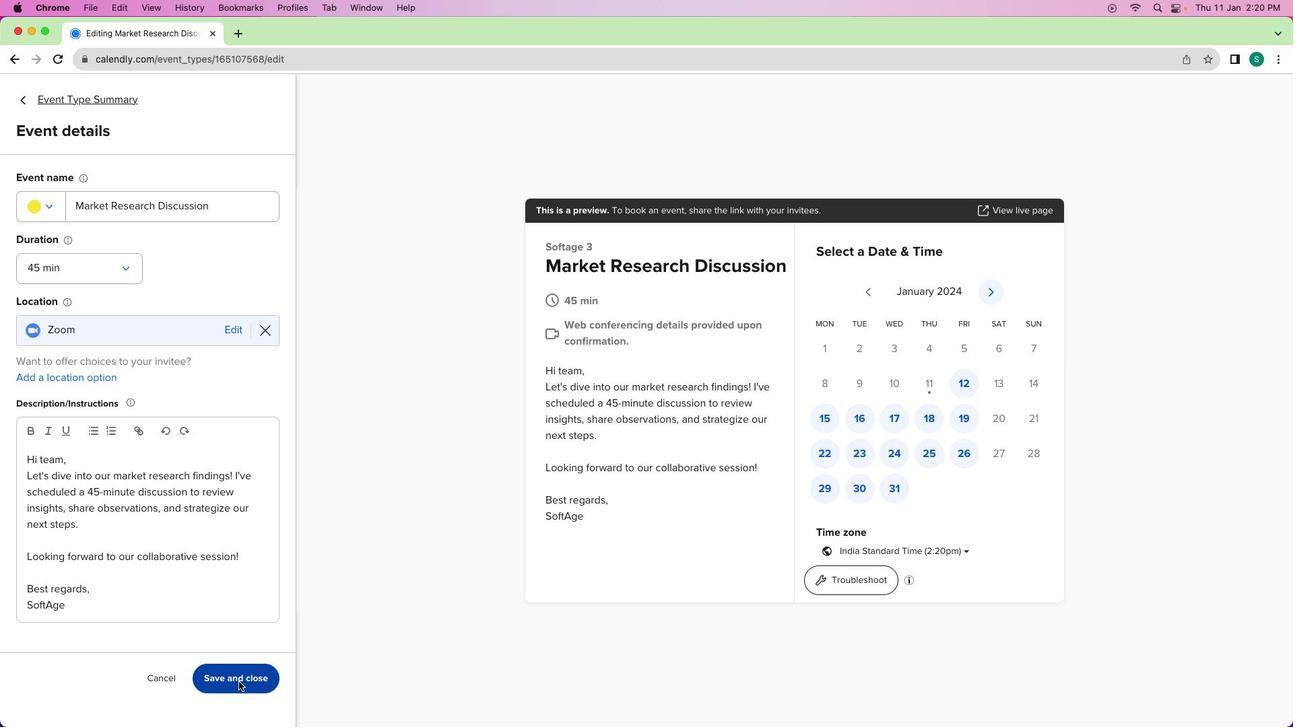 
Action: Mouse moved to (181, 394)
Screenshot: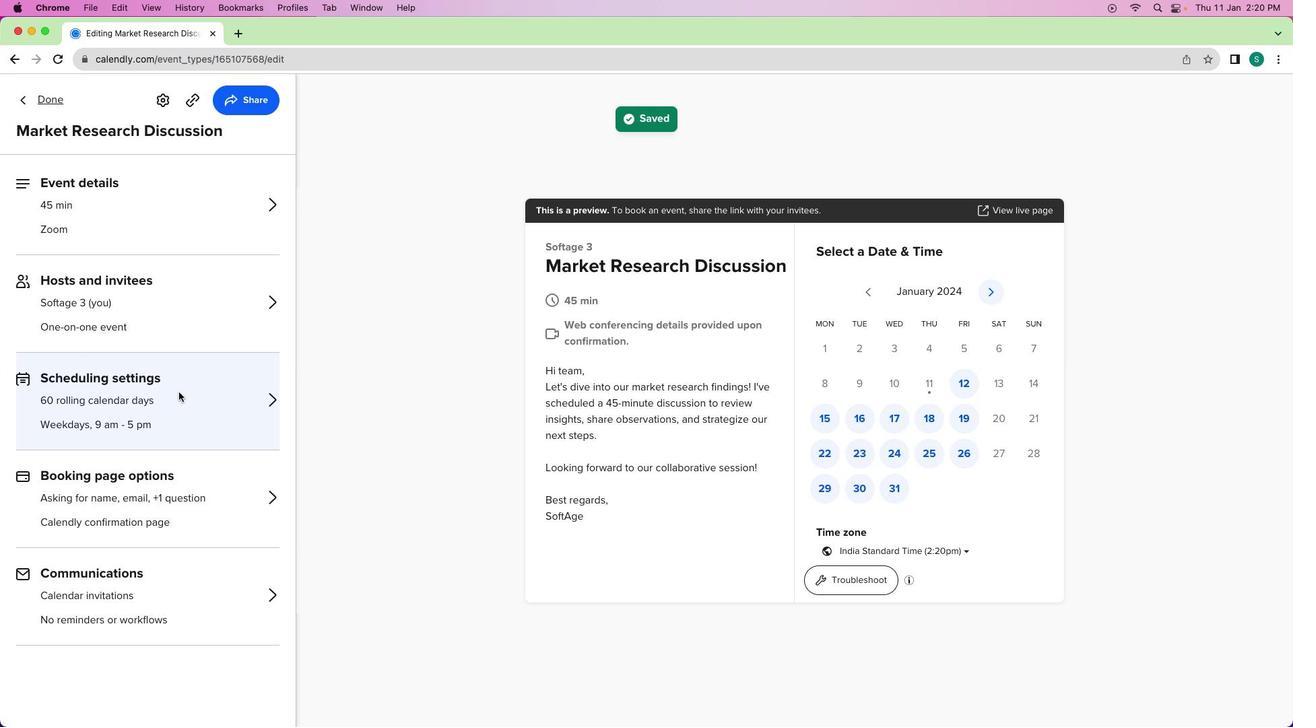 
Action: Mouse pressed left at (181, 394)
Screenshot: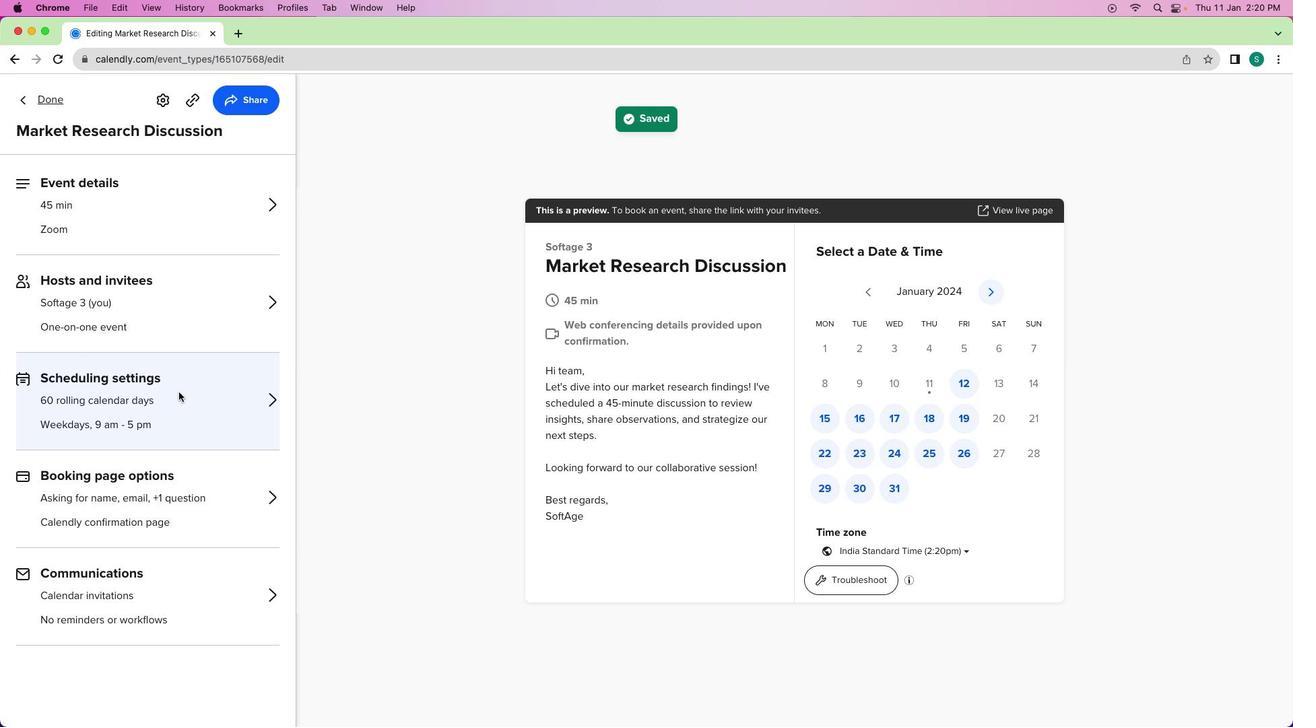 
Action: Mouse moved to (247, 508)
Screenshot: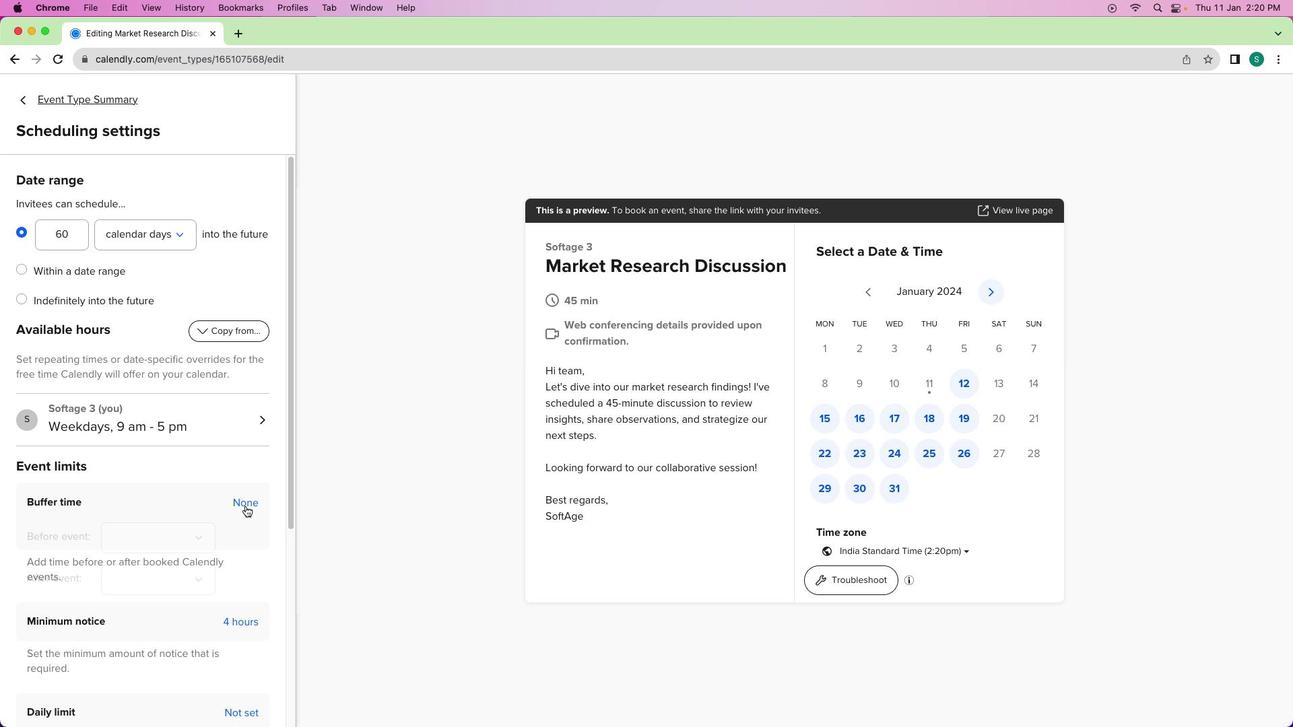 
Action: Mouse pressed left at (247, 508)
Screenshot: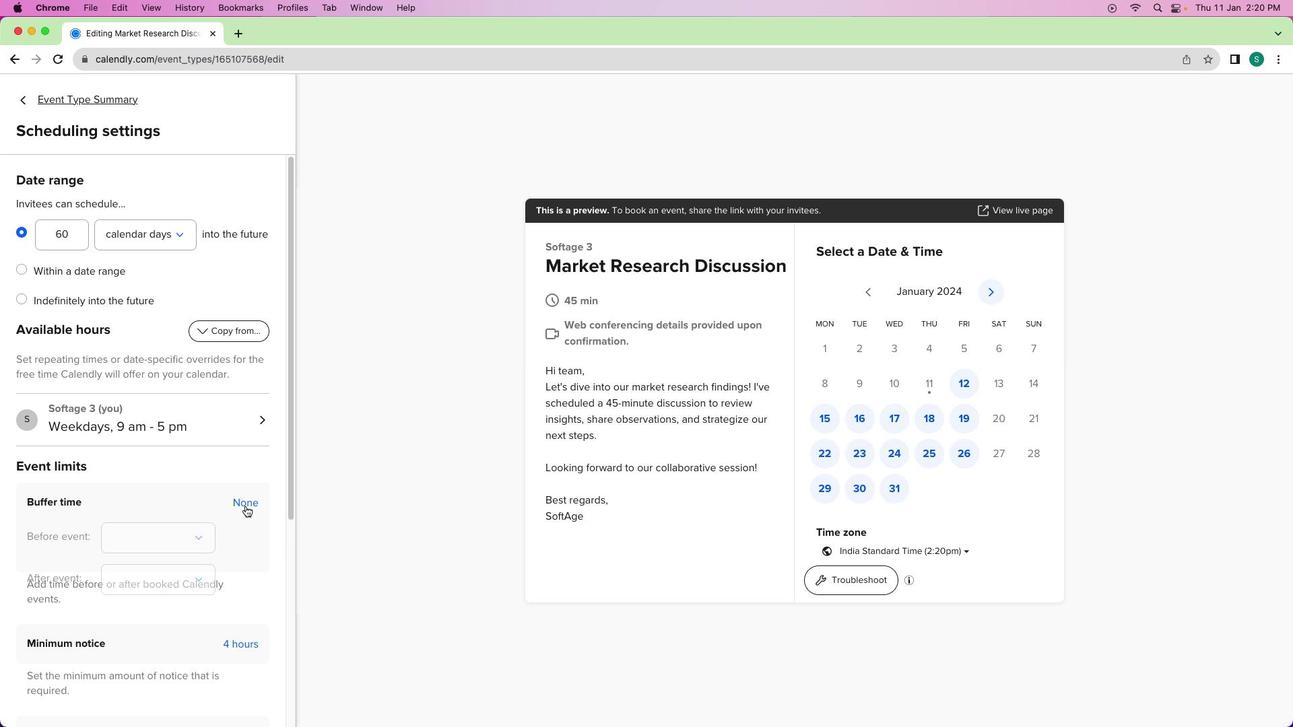
Action: Mouse moved to (173, 521)
Screenshot: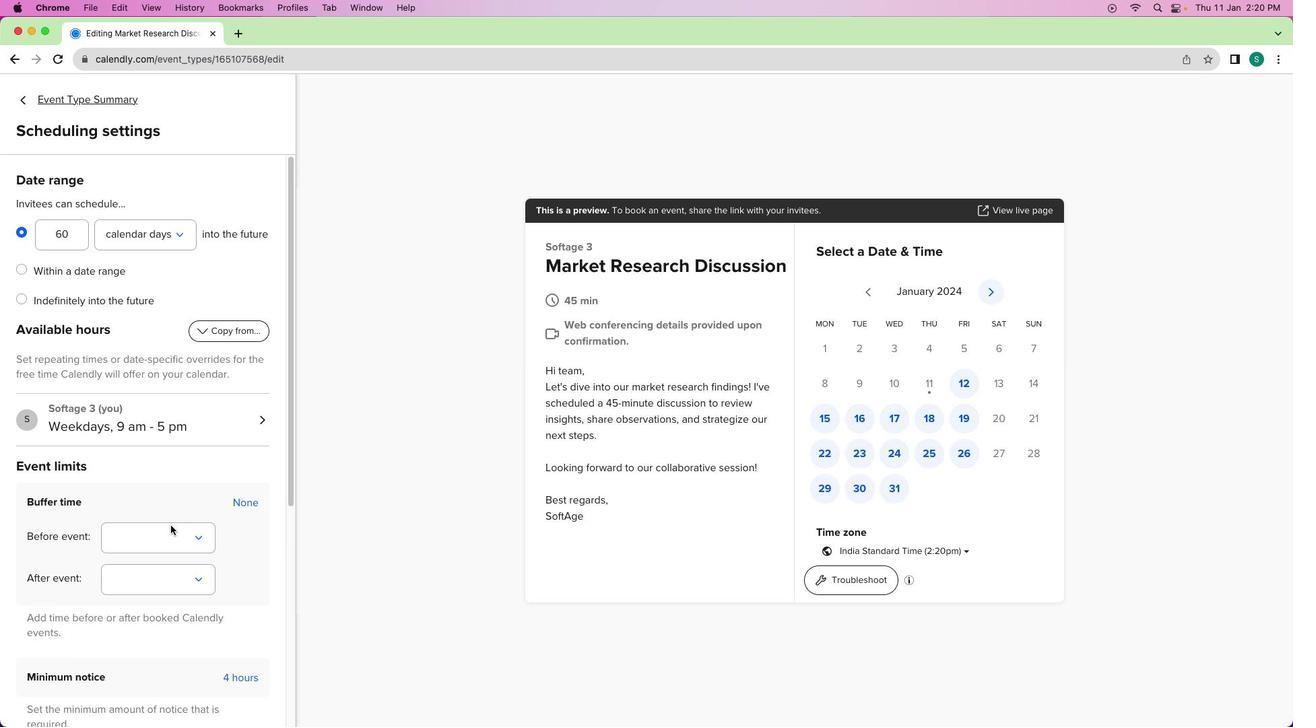 
Action: Mouse pressed left at (173, 521)
Screenshot: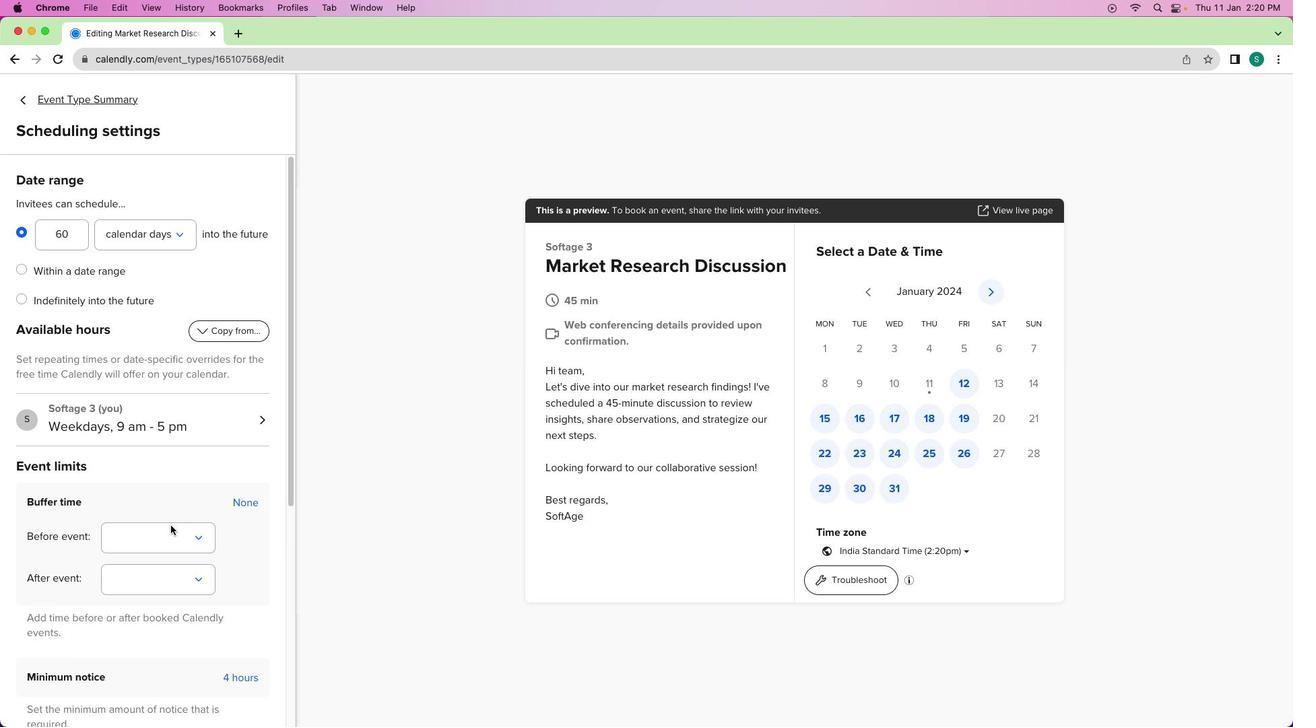 
Action: Mouse moved to (173, 534)
Screenshot: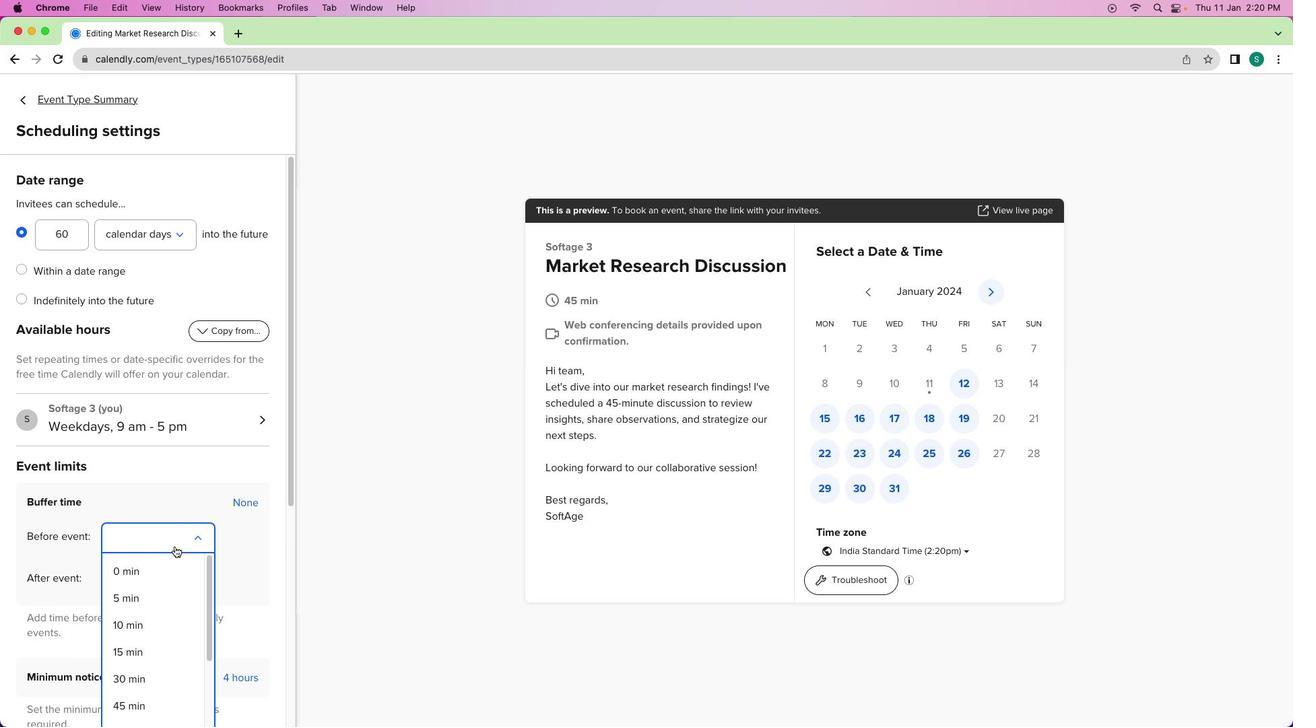 
Action: Mouse pressed left at (173, 534)
Screenshot: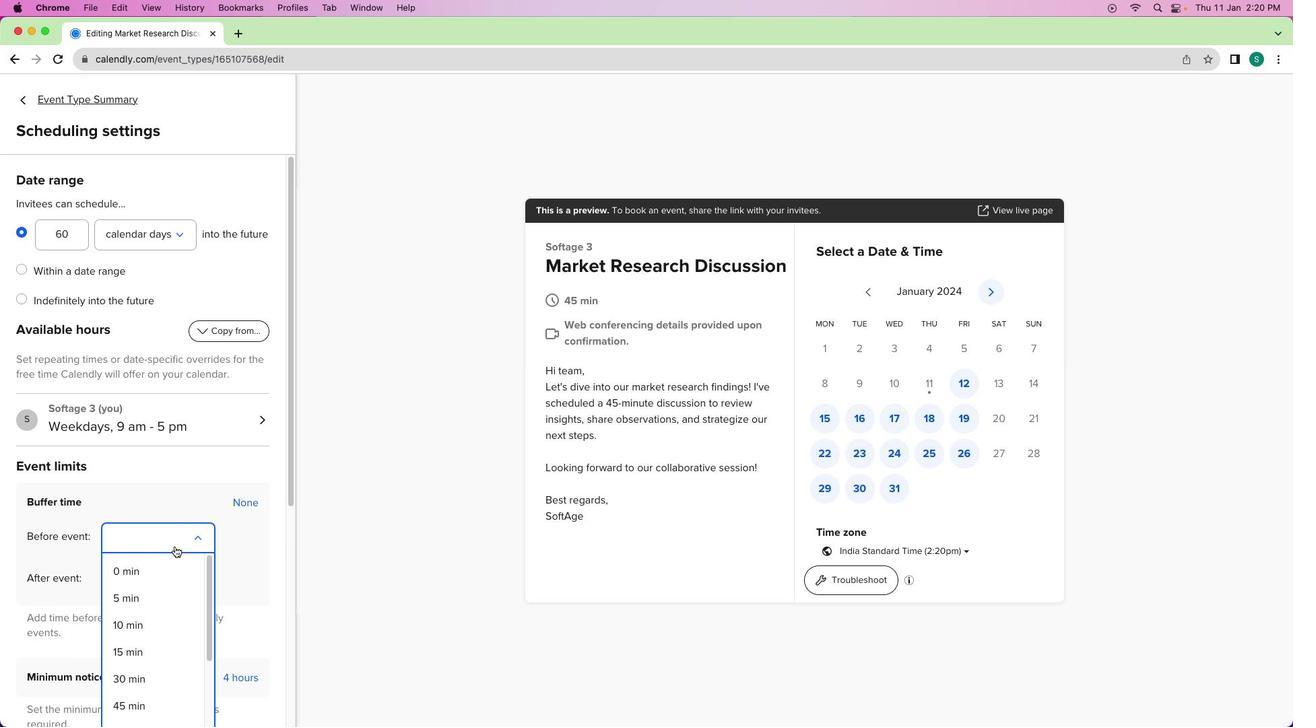 
Action: Mouse moved to (167, 568)
Screenshot: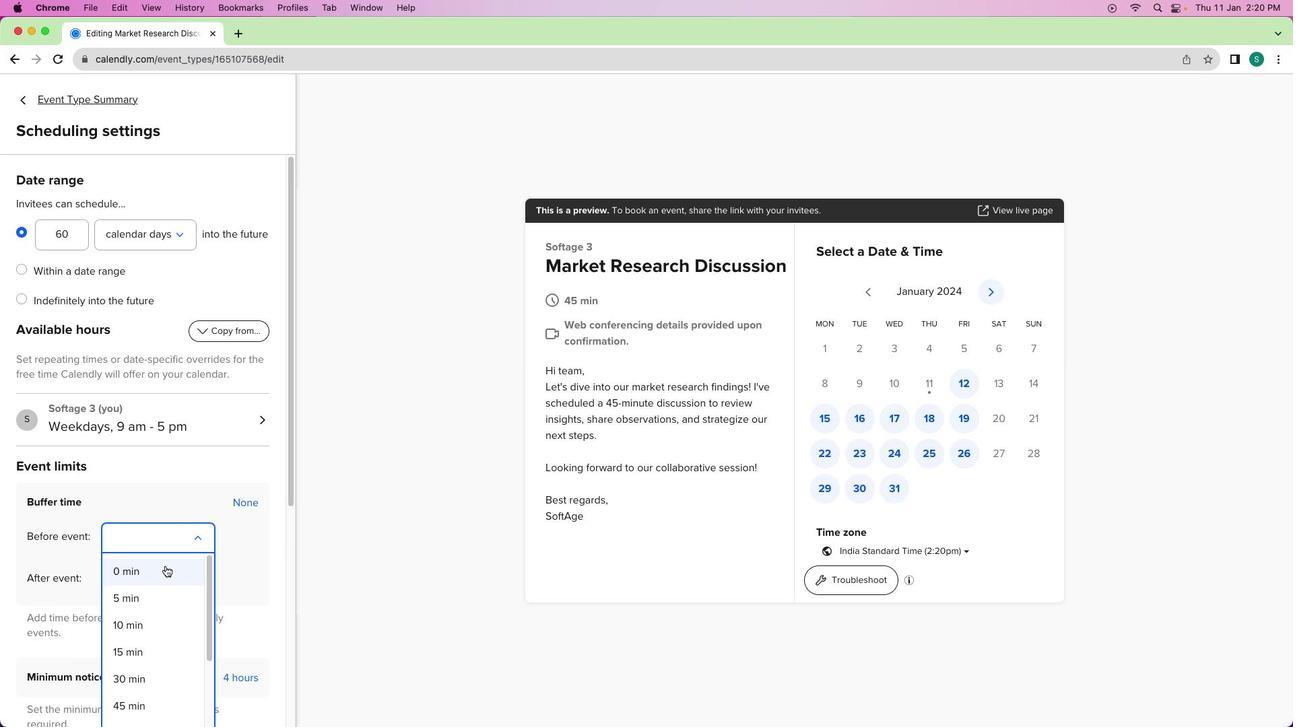 
Action: Mouse pressed left at (167, 568)
Screenshot: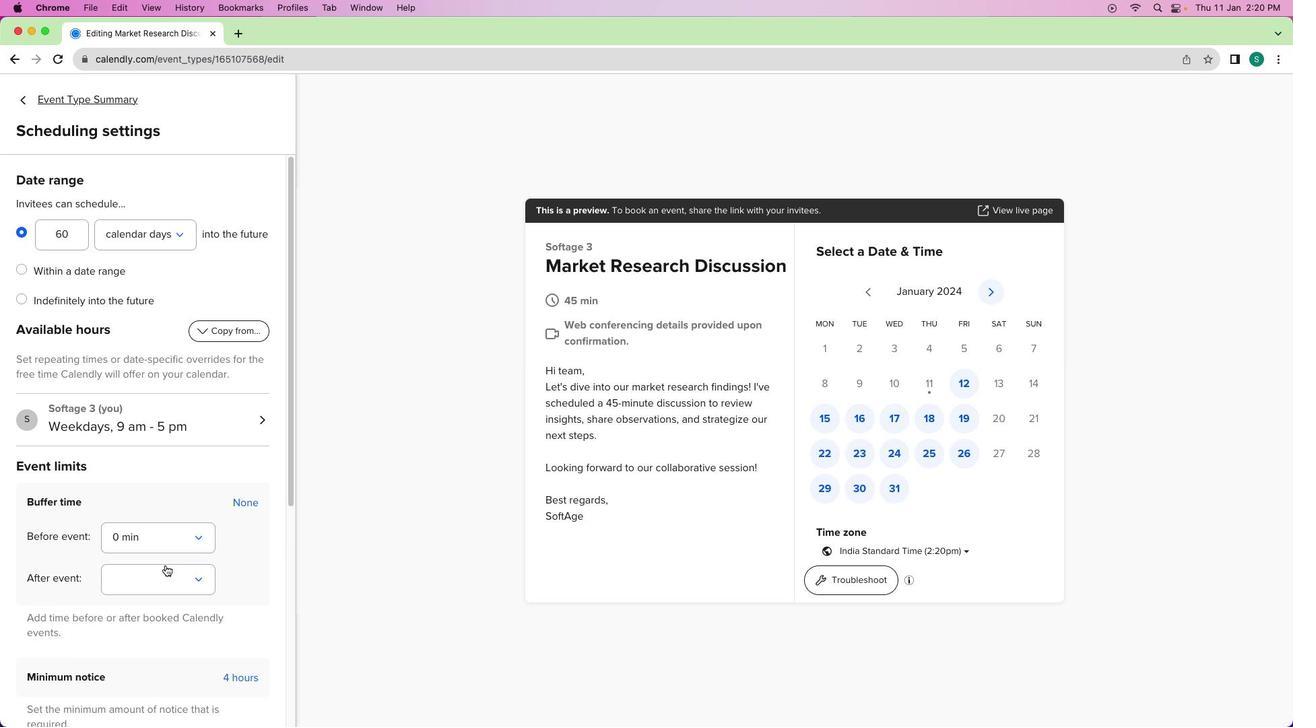 
Action: Mouse moved to (179, 584)
Screenshot: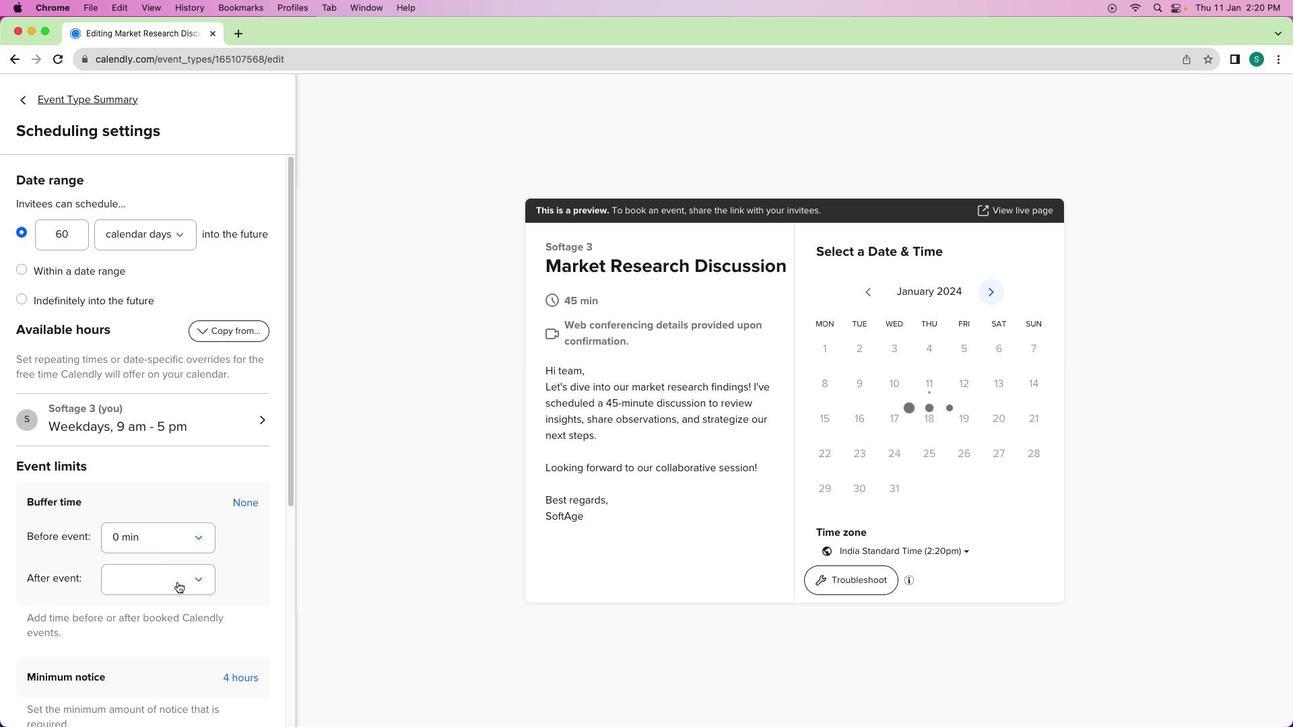 
Action: Mouse pressed left at (179, 584)
Screenshot: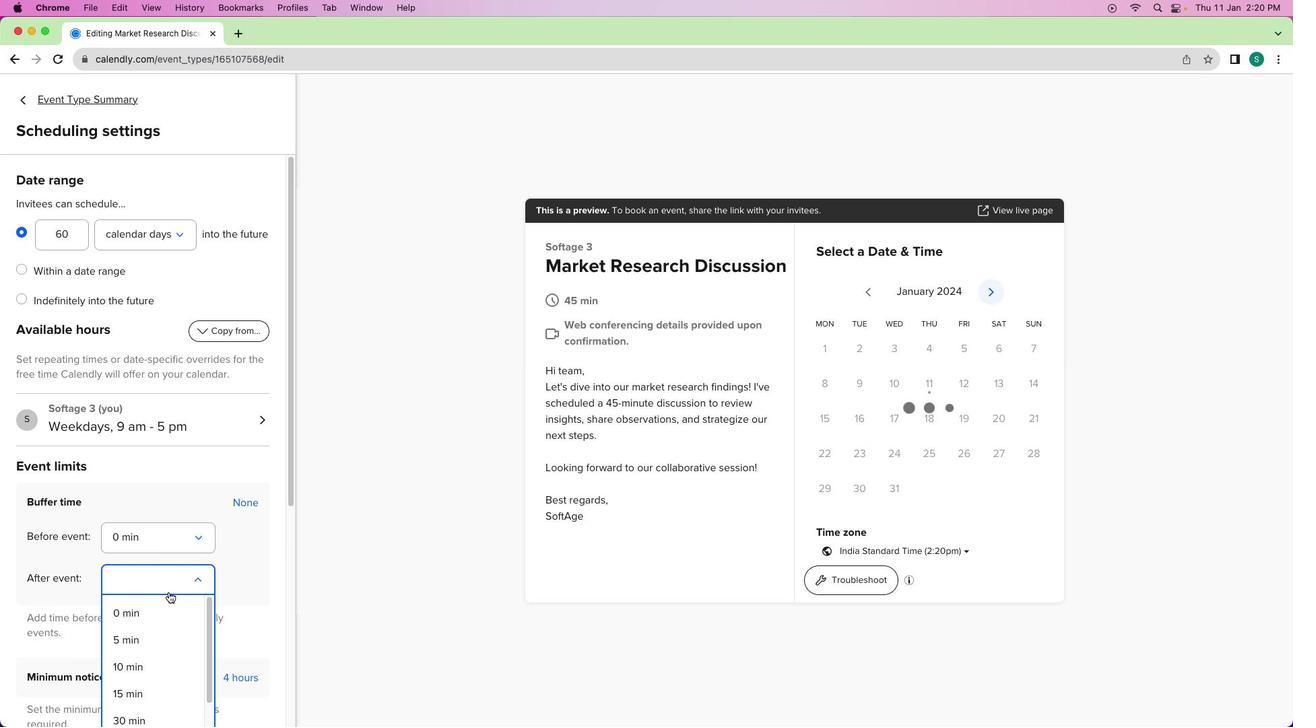 
Action: Mouse moved to (144, 667)
Screenshot: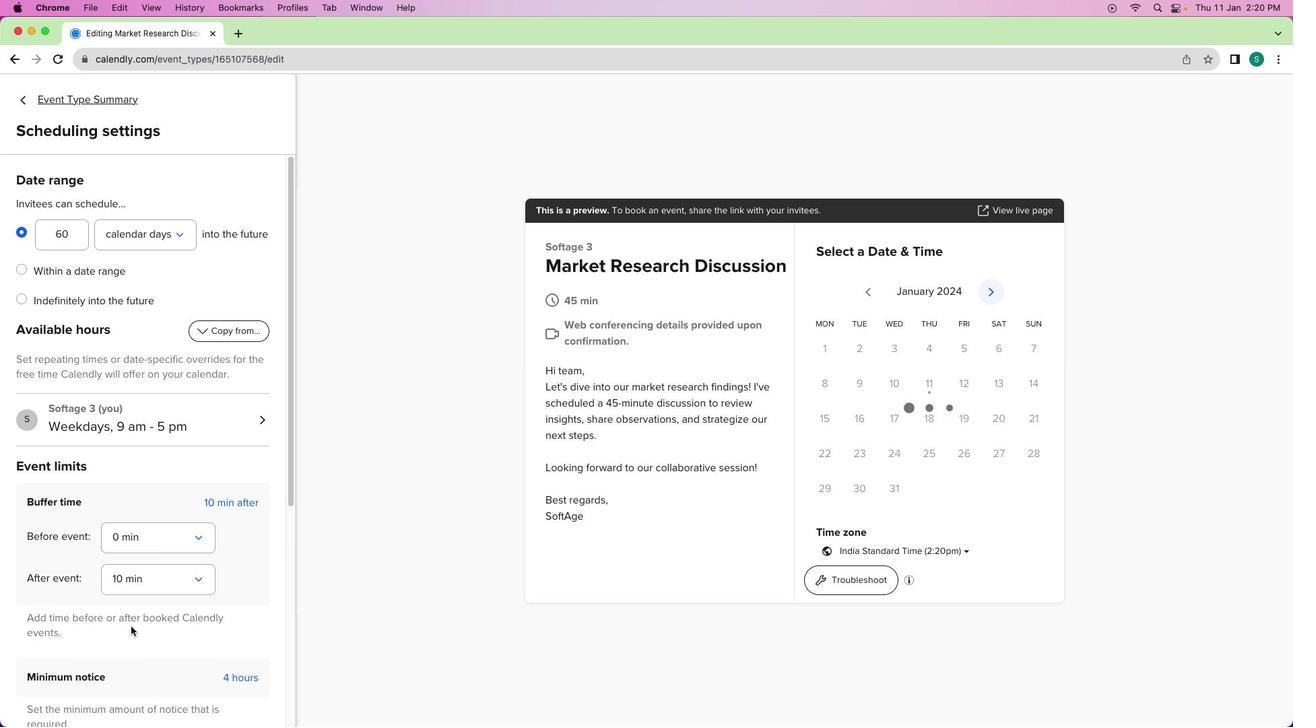 
Action: Mouse pressed left at (144, 667)
Screenshot: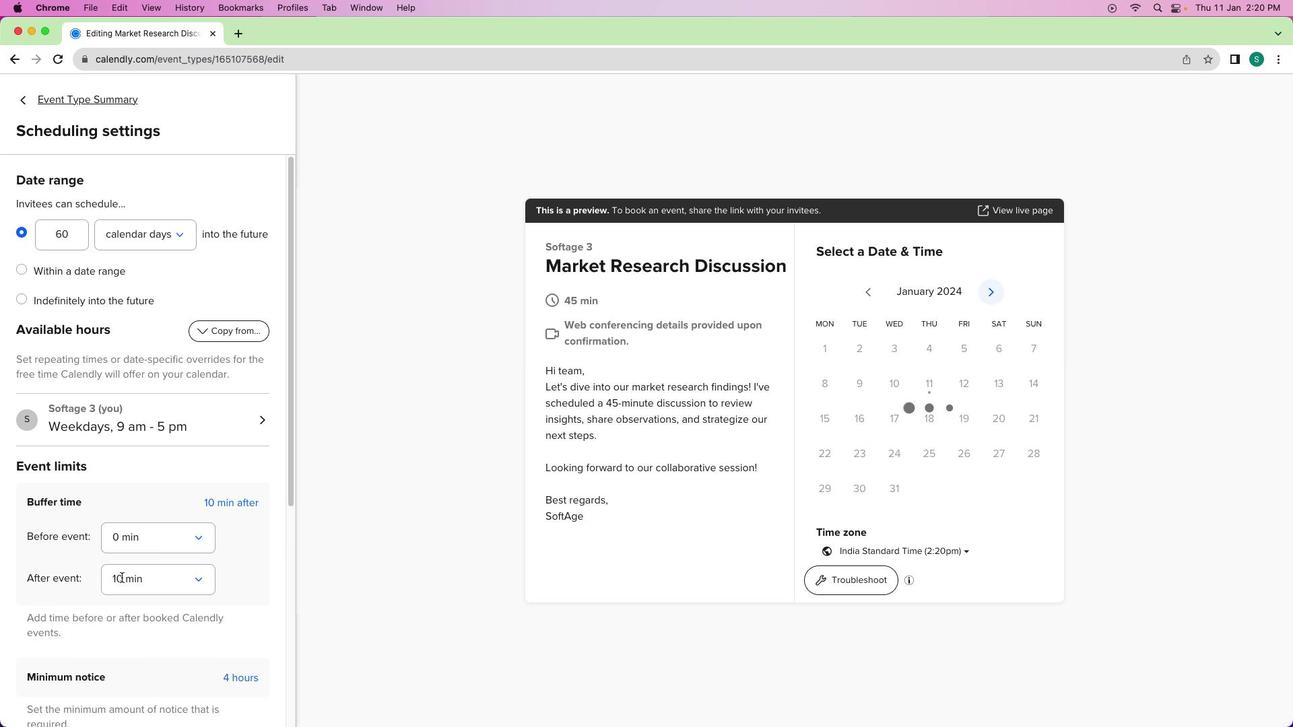 
Action: Mouse moved to (129, 555)
Screenshot: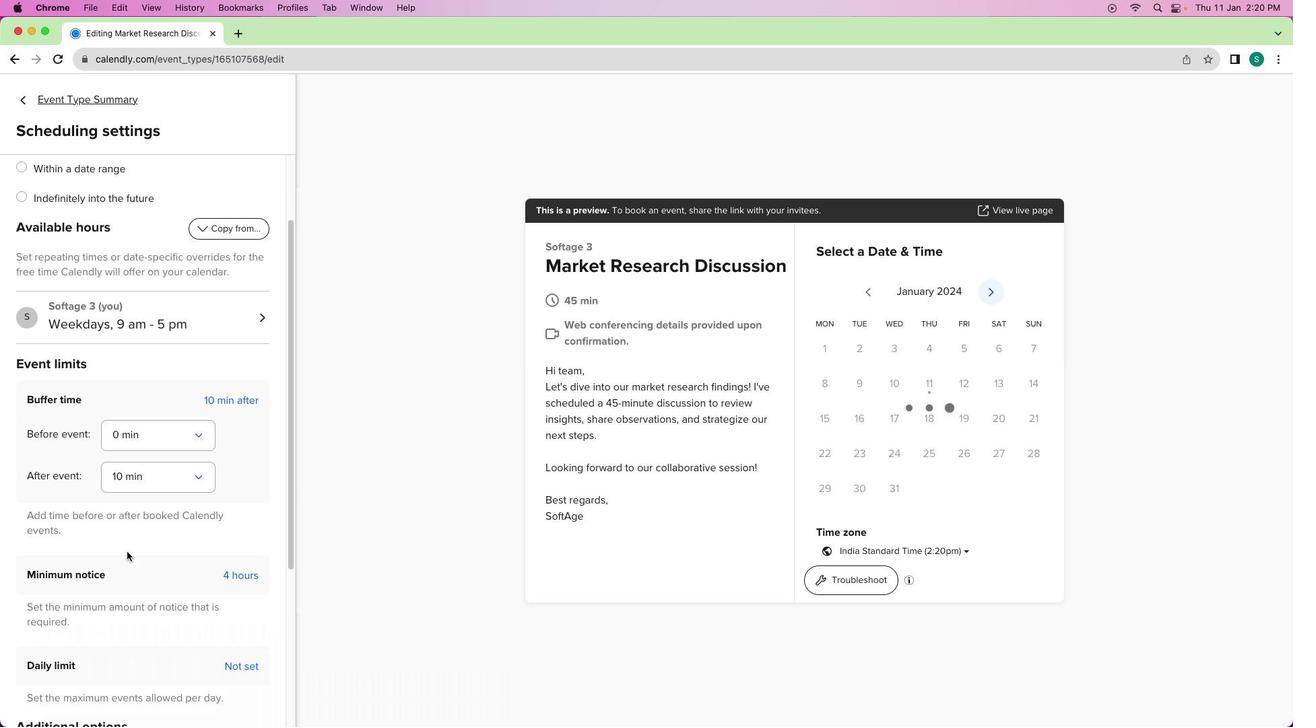 
Action: Mouse scrolled (129, 555) with delta (2, 1)
Screenshot: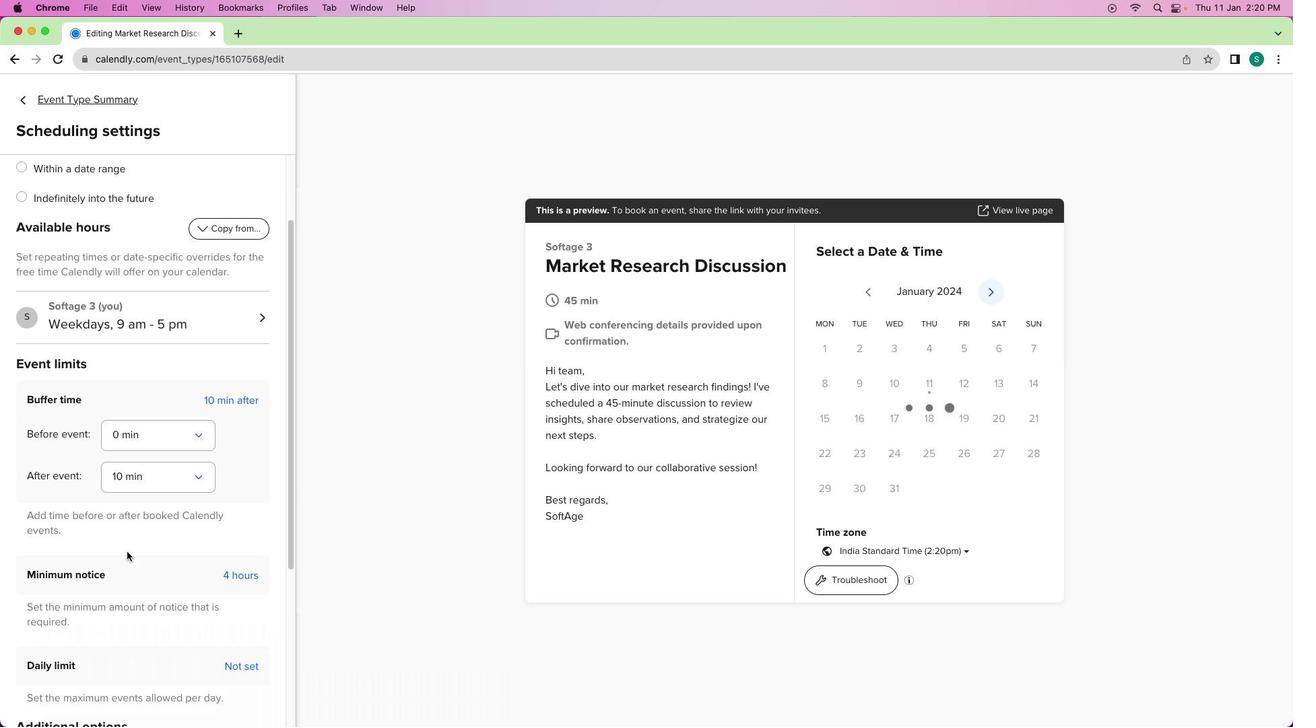 
Action: Mouse scrolled (129, 555) with delta (2, 1)
Screenshot: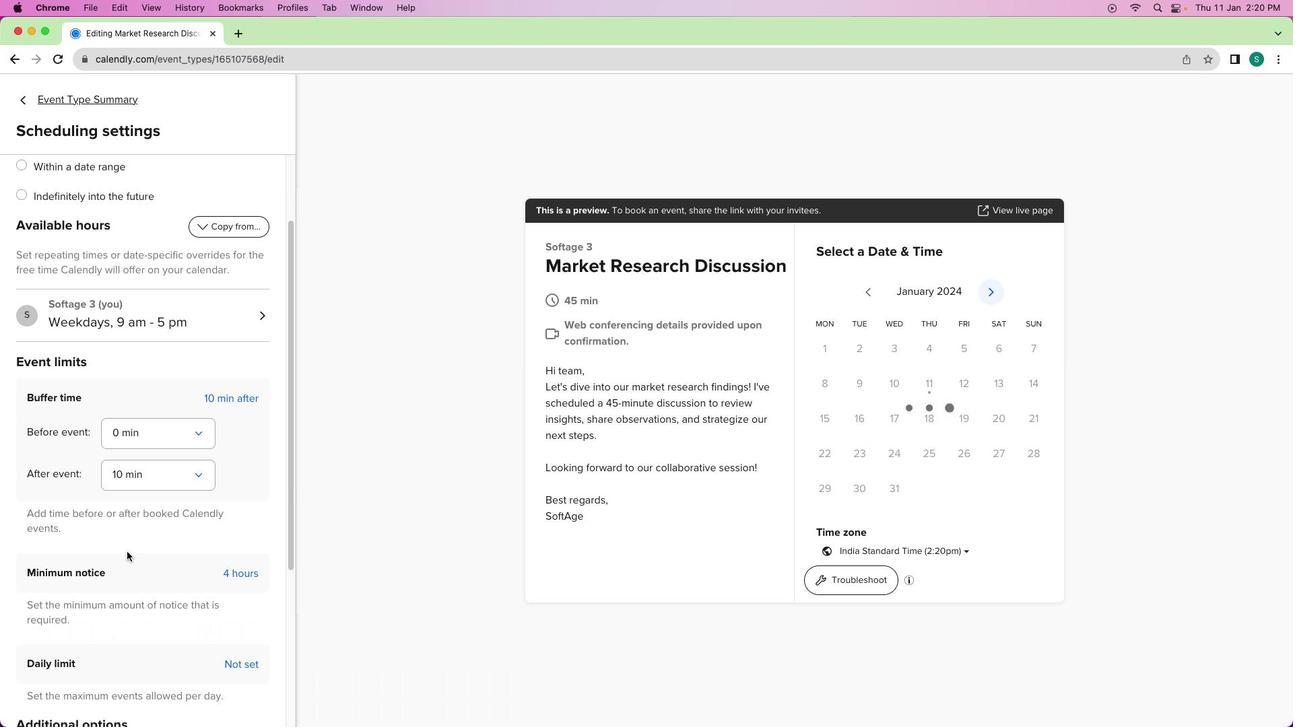 
Action: Mouse scrolled (129, 555) with delta (2, 0)
Screenshot: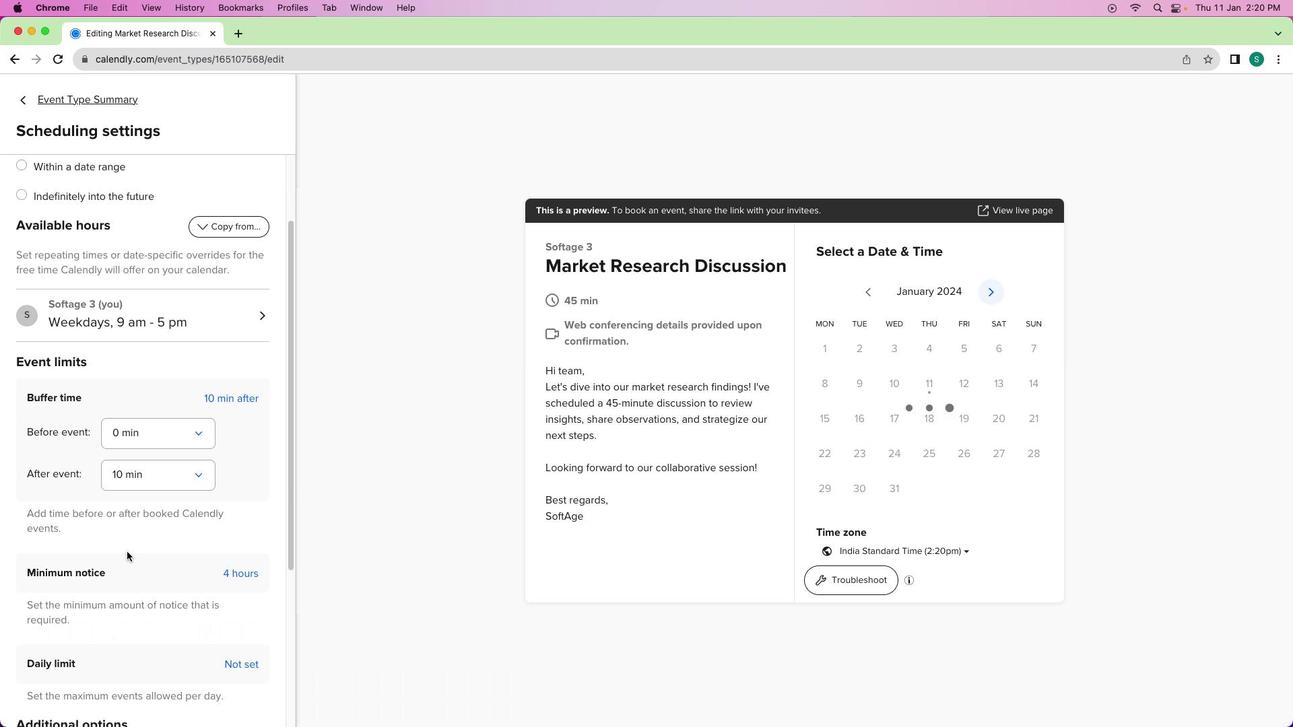 
Action: Mouse moved to (129, 554)
Screenshot: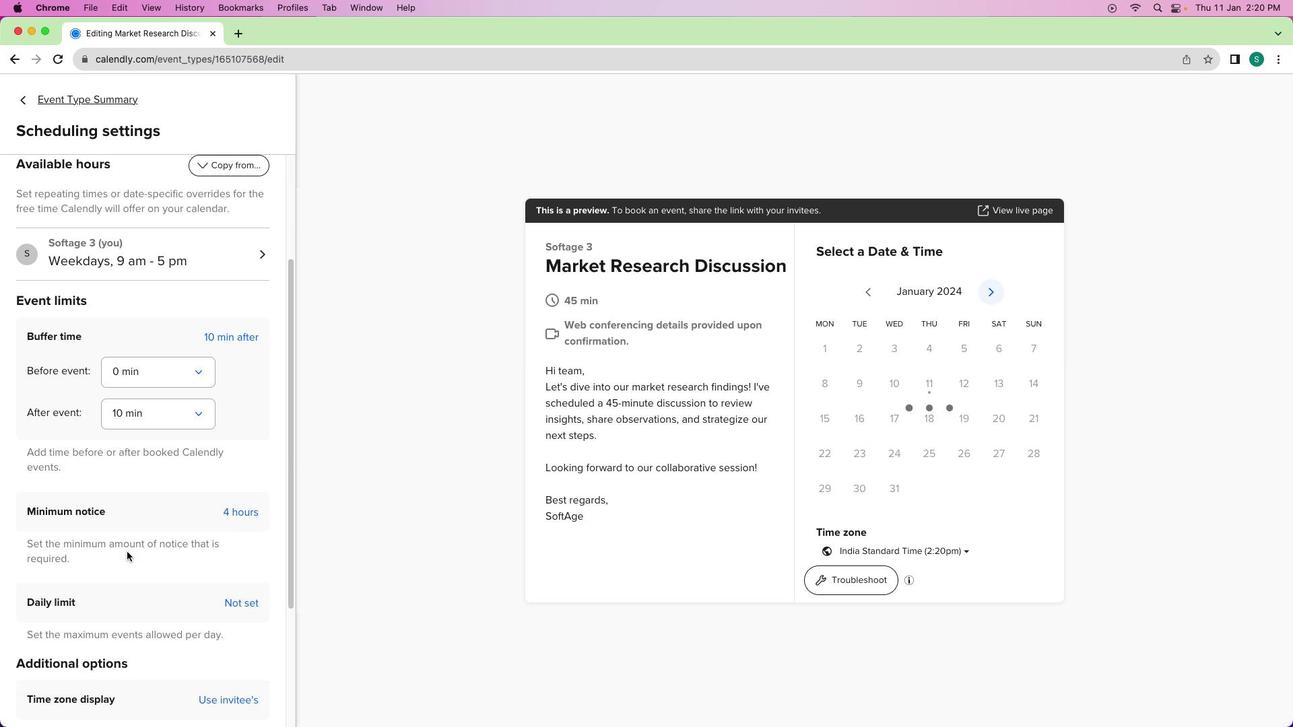 
Action: Mouse scrolled (129, 554) with delta (2, 1)
Screenshot: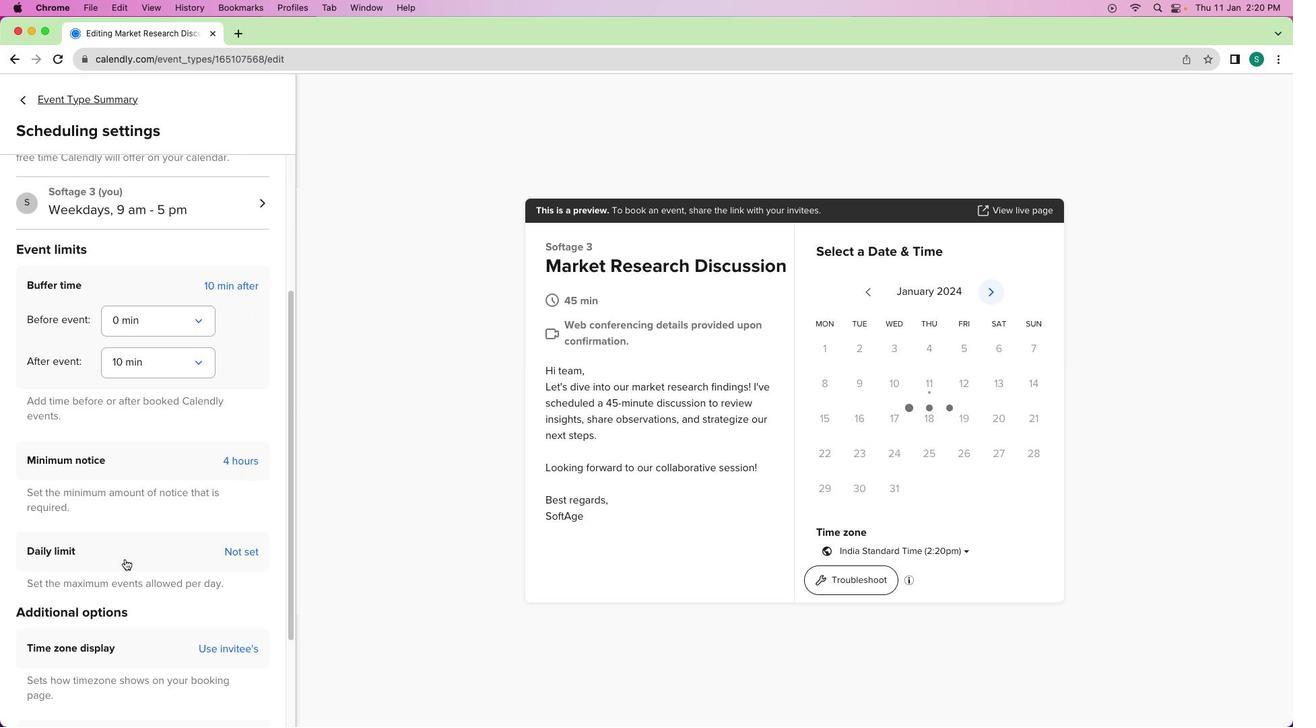 
Action: Mouse scrolled (129, 554) with delta (2, 1)
Screenshot: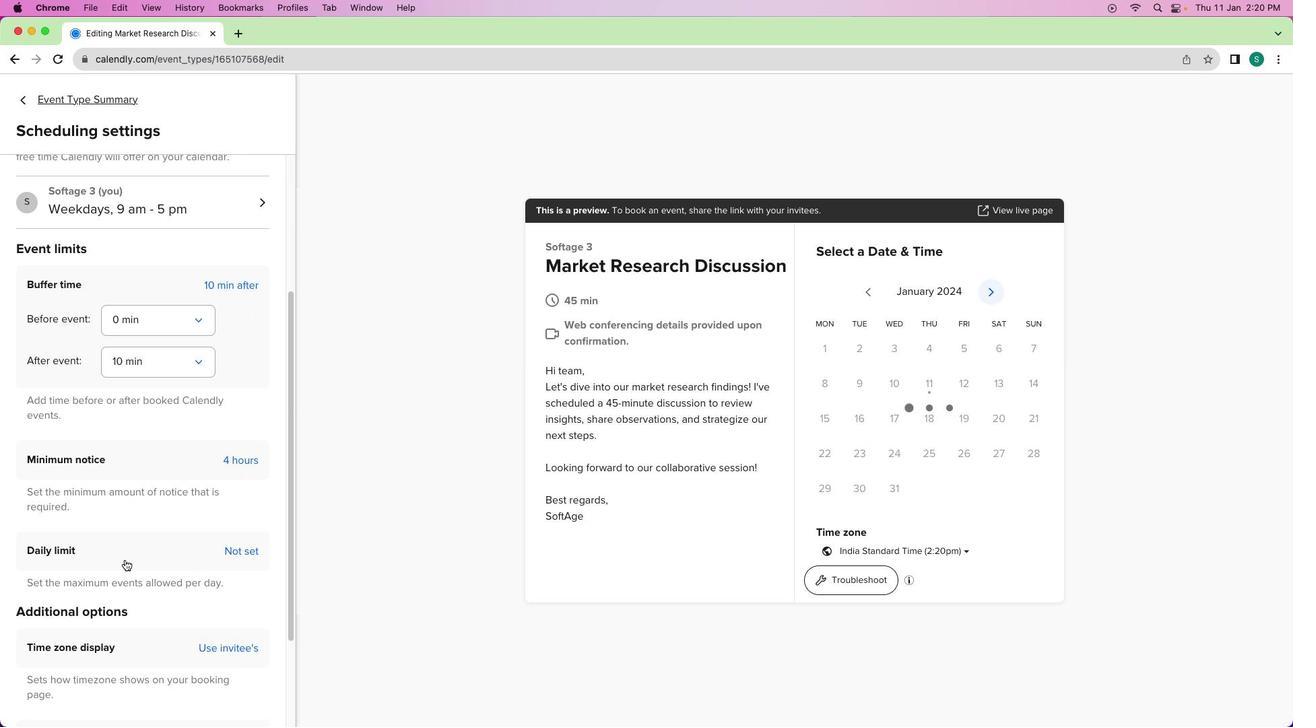 
Action: Mouse scrolled (129, 554) with delta (2, 0)
Screenshot: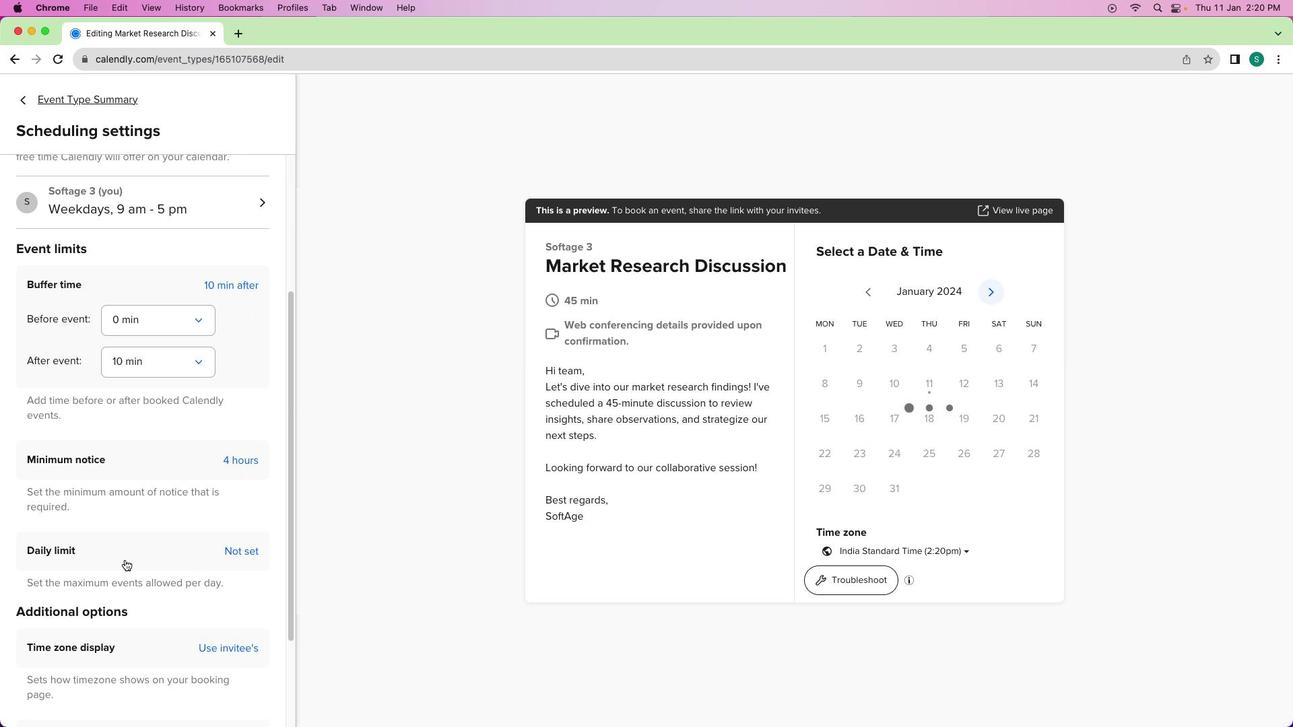 
Action: Mouse moved to (127, 561)
Screenshot: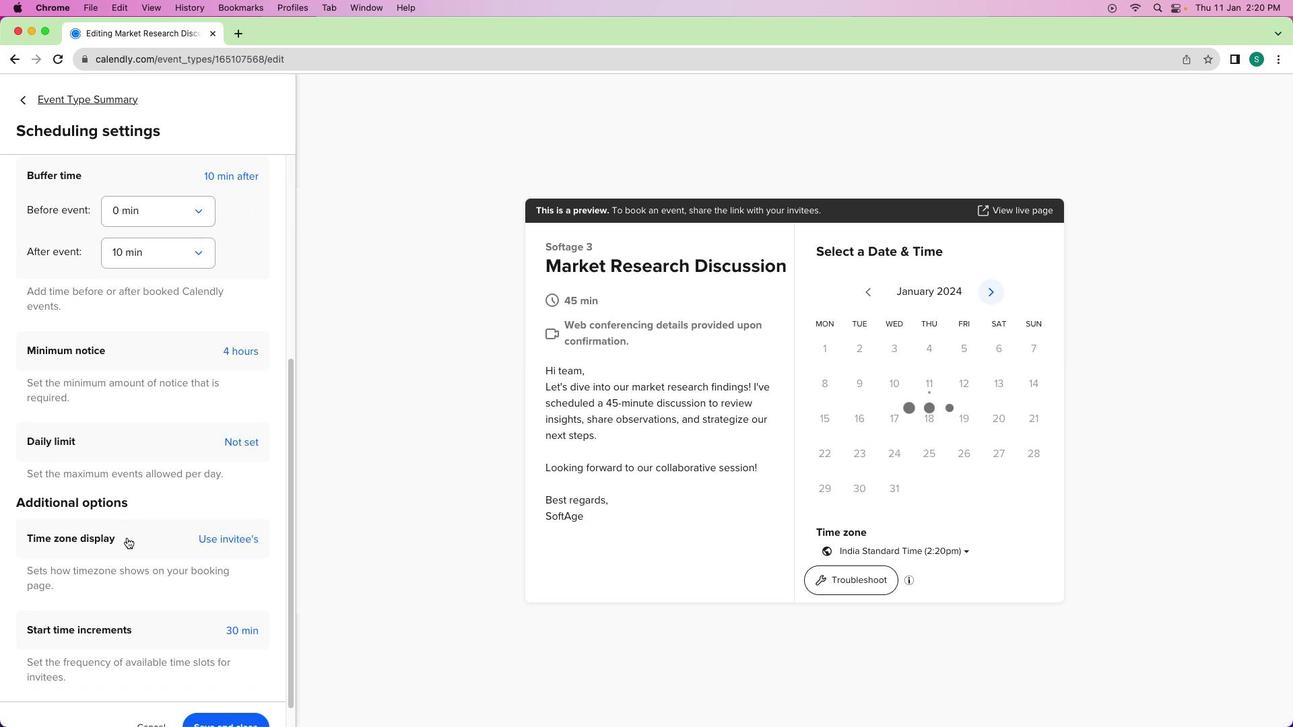 
Action: Mouse scrolled (127, 561) with delta (2, 1)
Screenshot: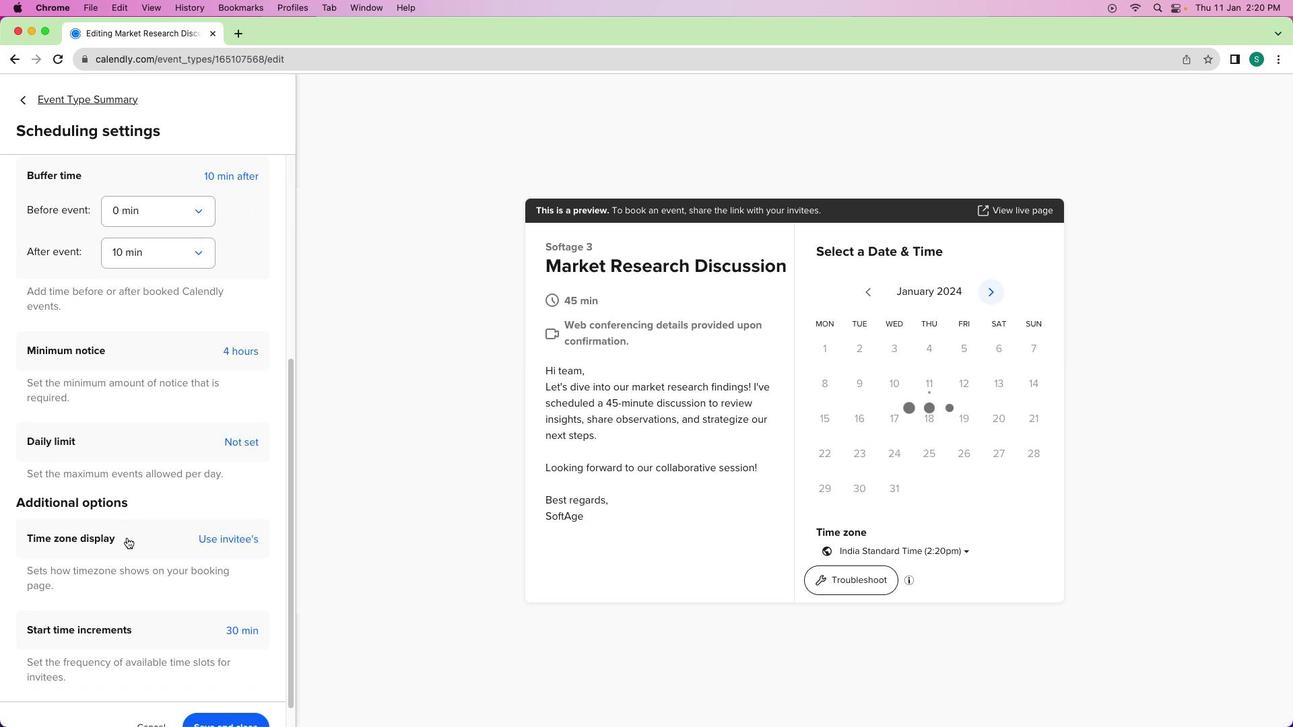 
Action: Mouse moved to (126, 562)
Screenshot: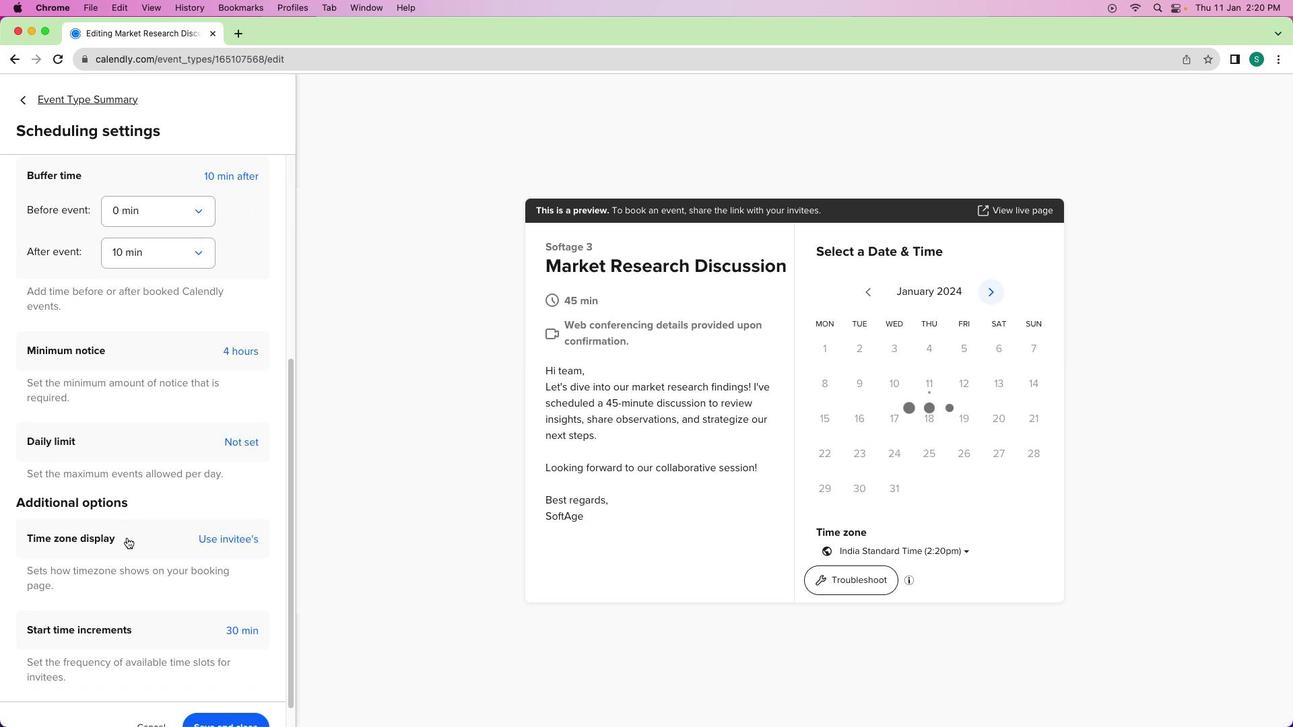 
Action: Mouse scrolled (126, 562) with delta (2, 1)
Screenshot: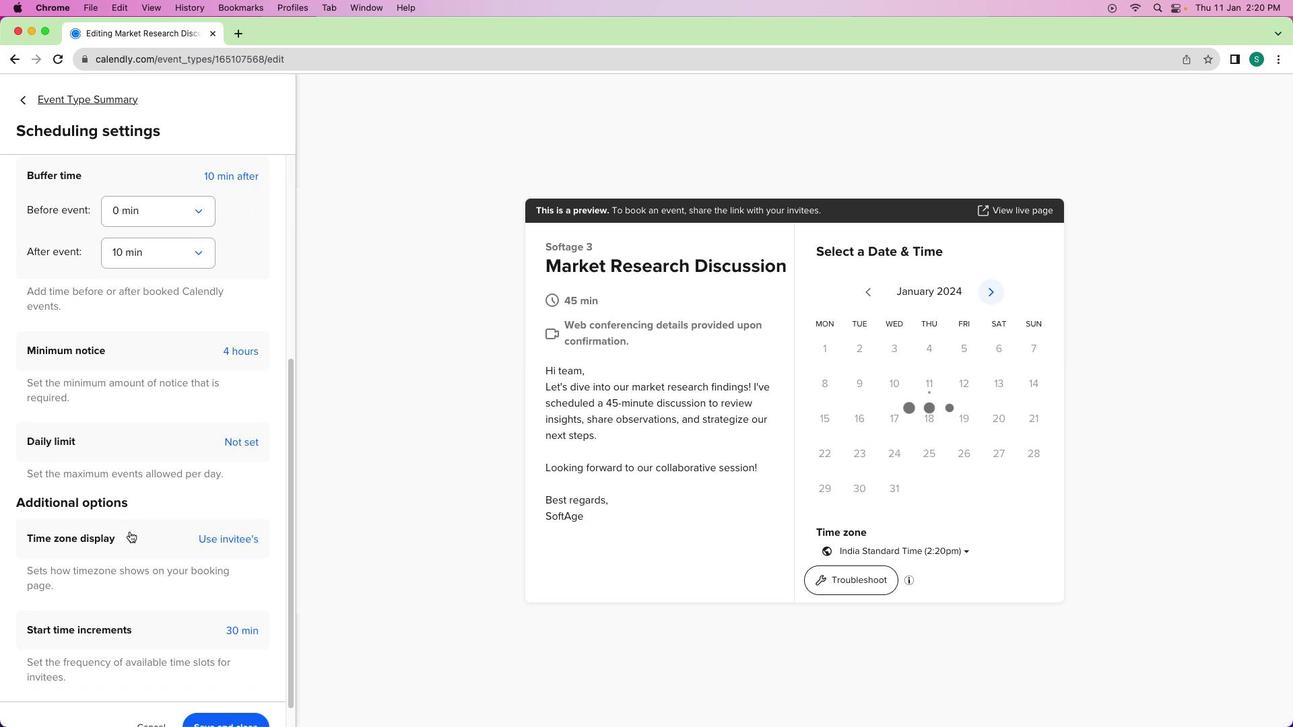 
Action: Mouse scrolled (126, 562) with delta (2, 0)
Screenshot: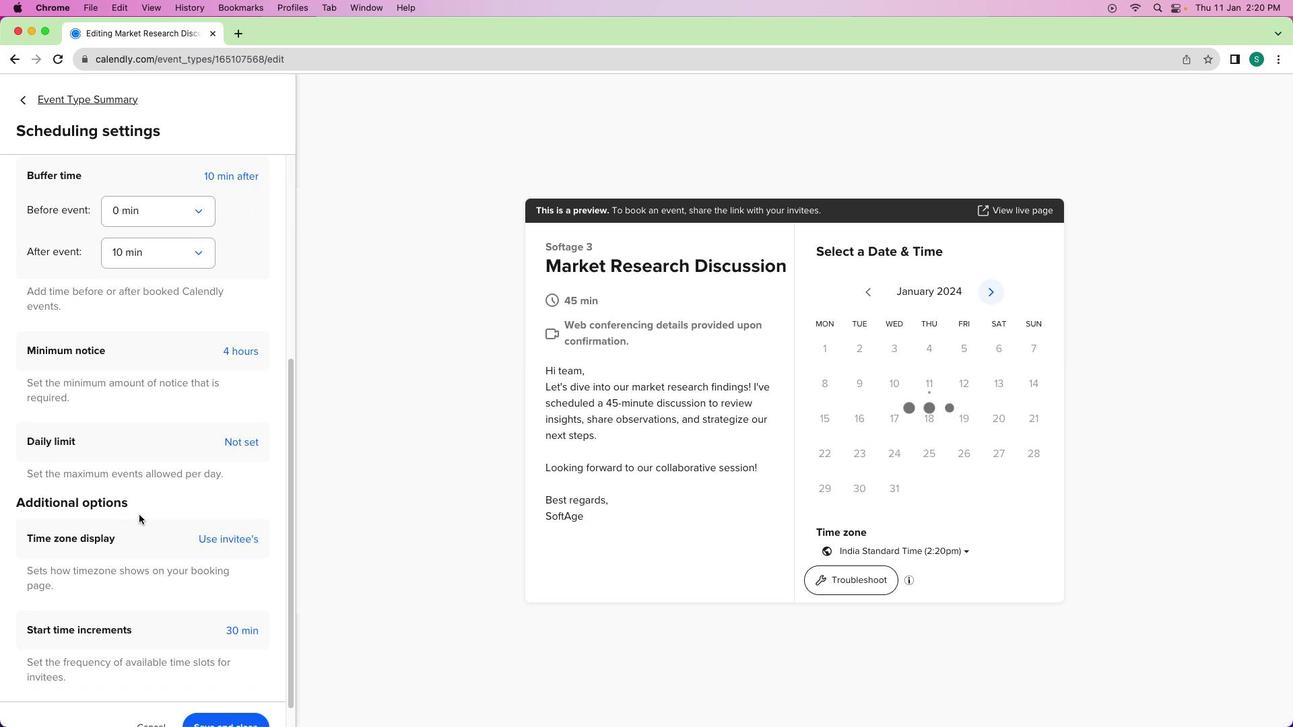 
Action: Mouse moved to (270, 349)
Screenshot: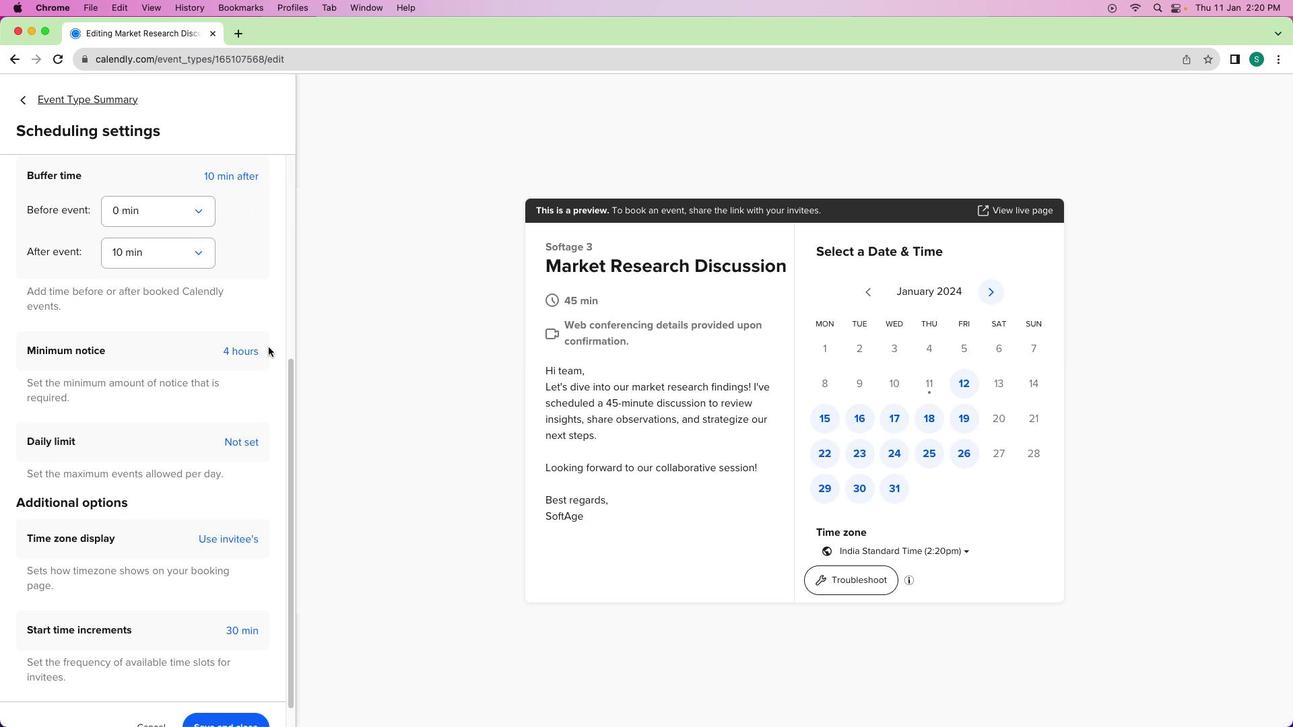 
Action: Mouse pressed left at (270, 349)
Screenshot: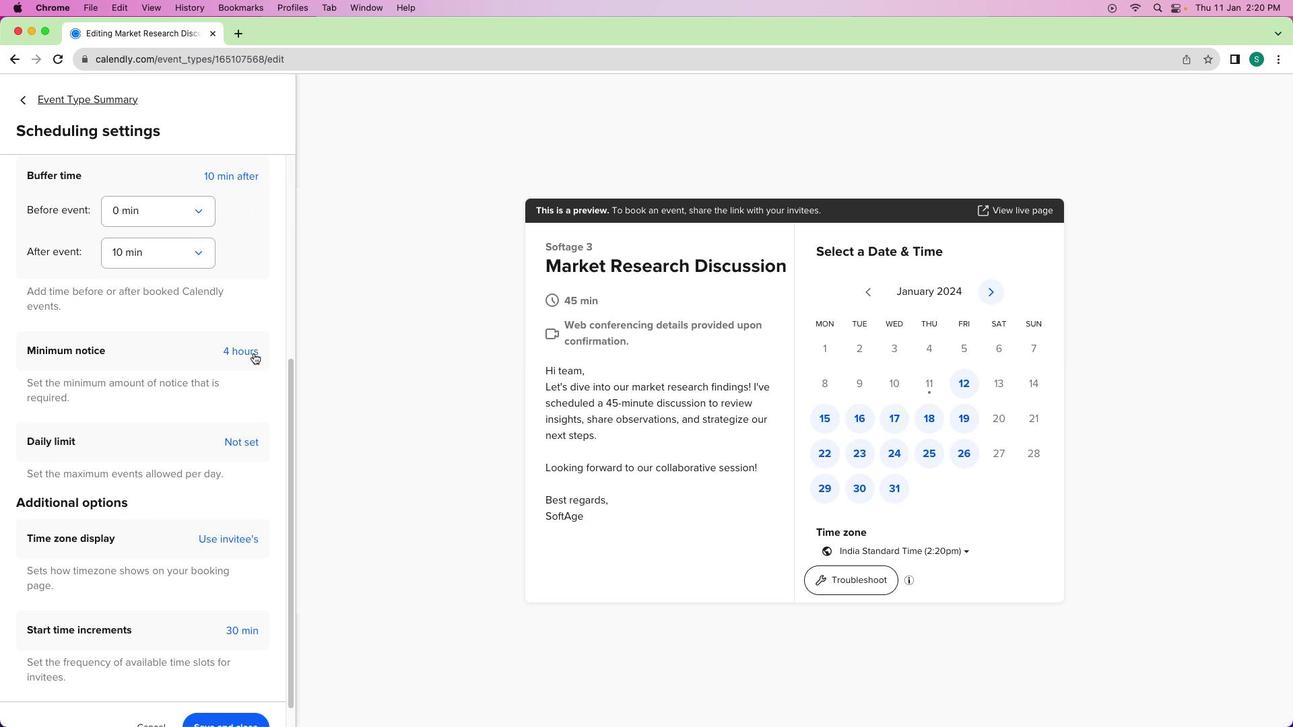 
Action: Mouse moved to (256, 355)
Screenshot: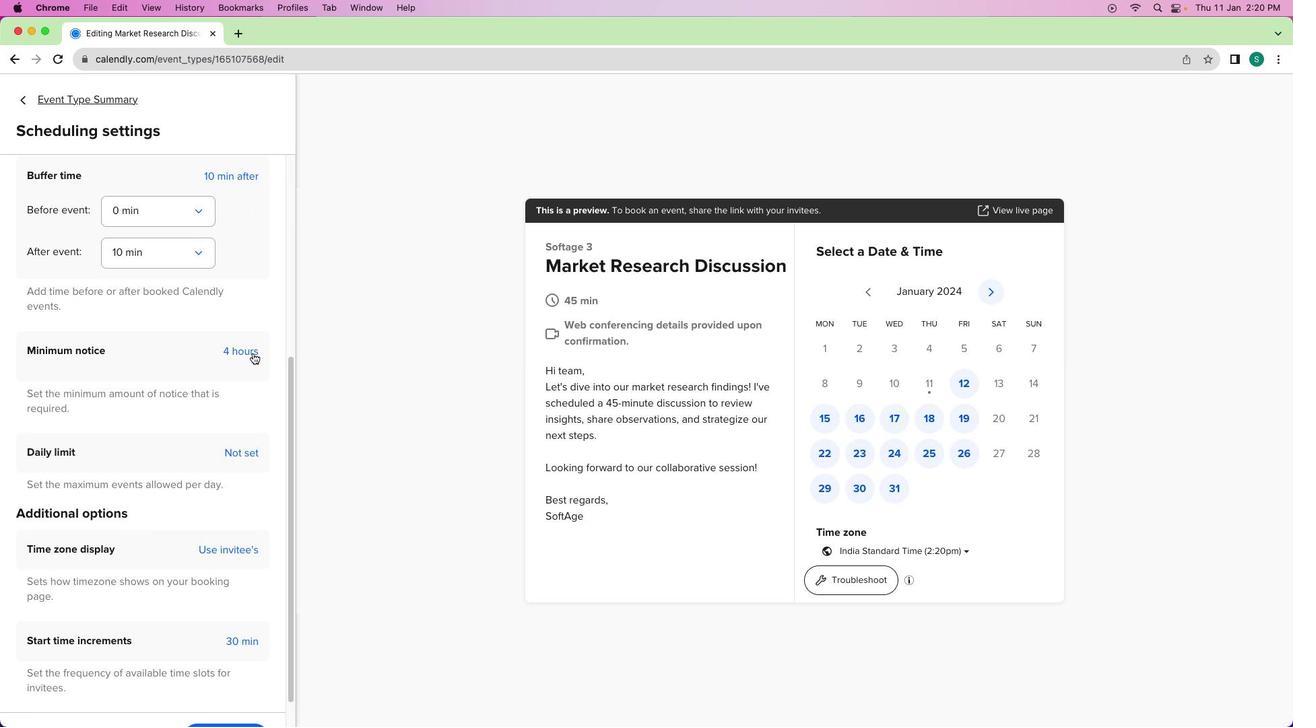 
Action: Mouse pressed left at (256, 355)
Screenshot: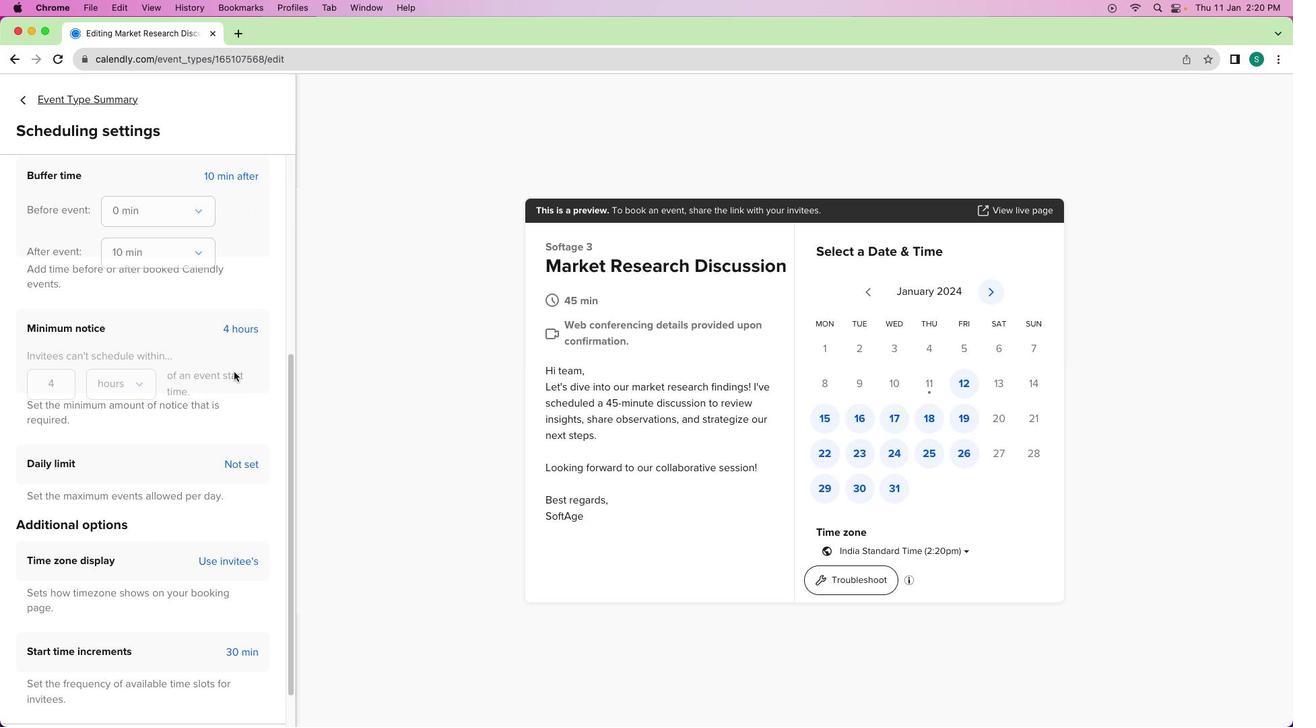 
Action: Mouse moved to (69, 323)
Screenshot: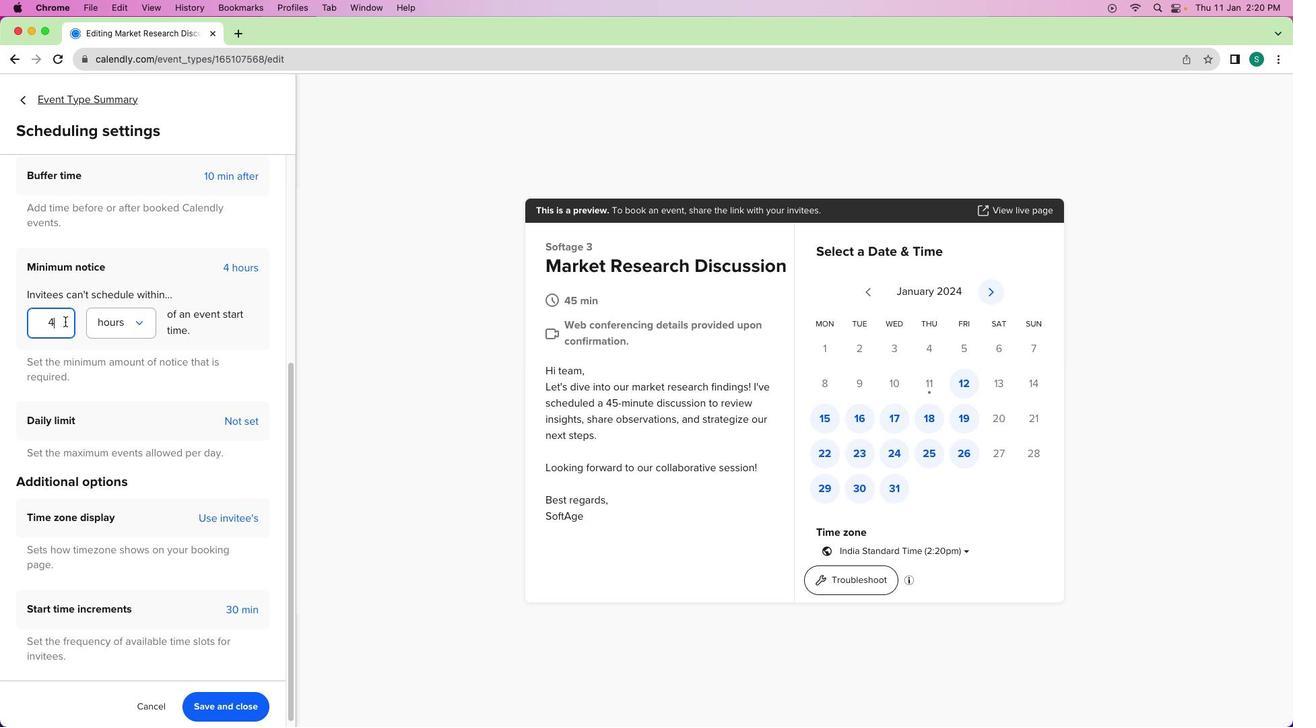 
Action: Mouse pressed left at (69, 323)
Screenshot: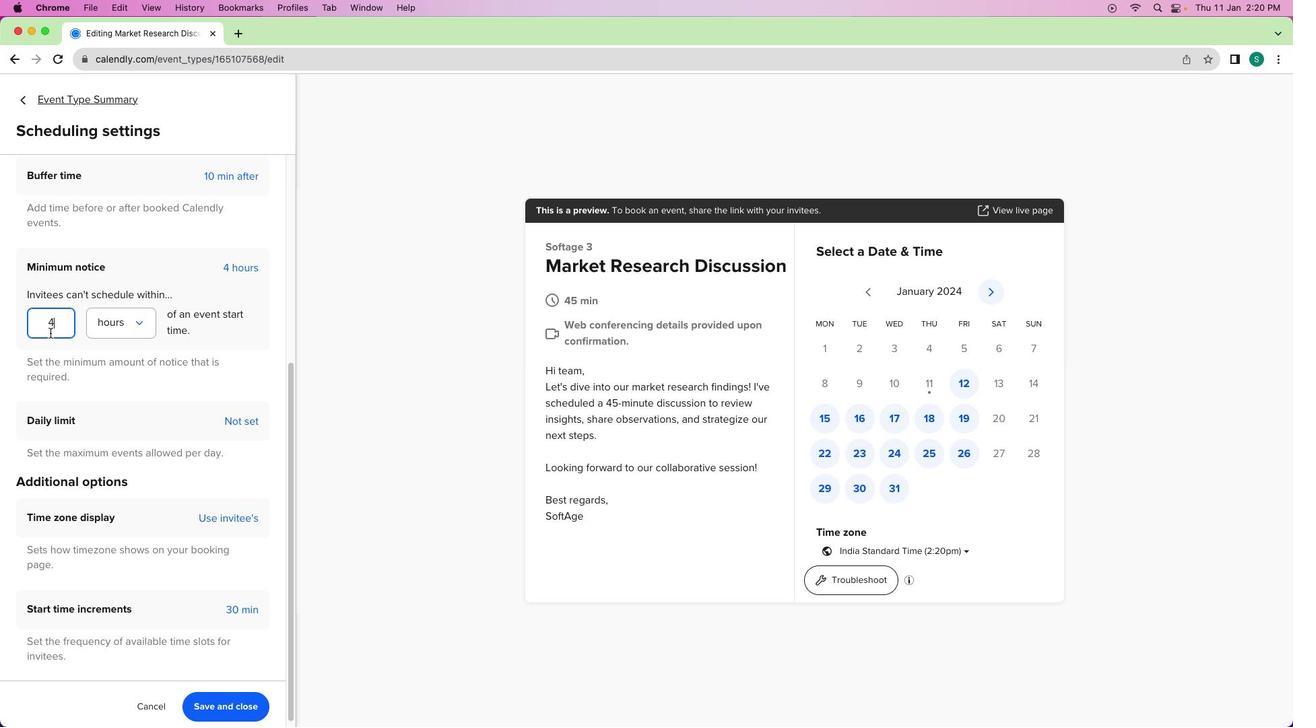 
Action: Mouse moved to (38, 344)
Screenshot: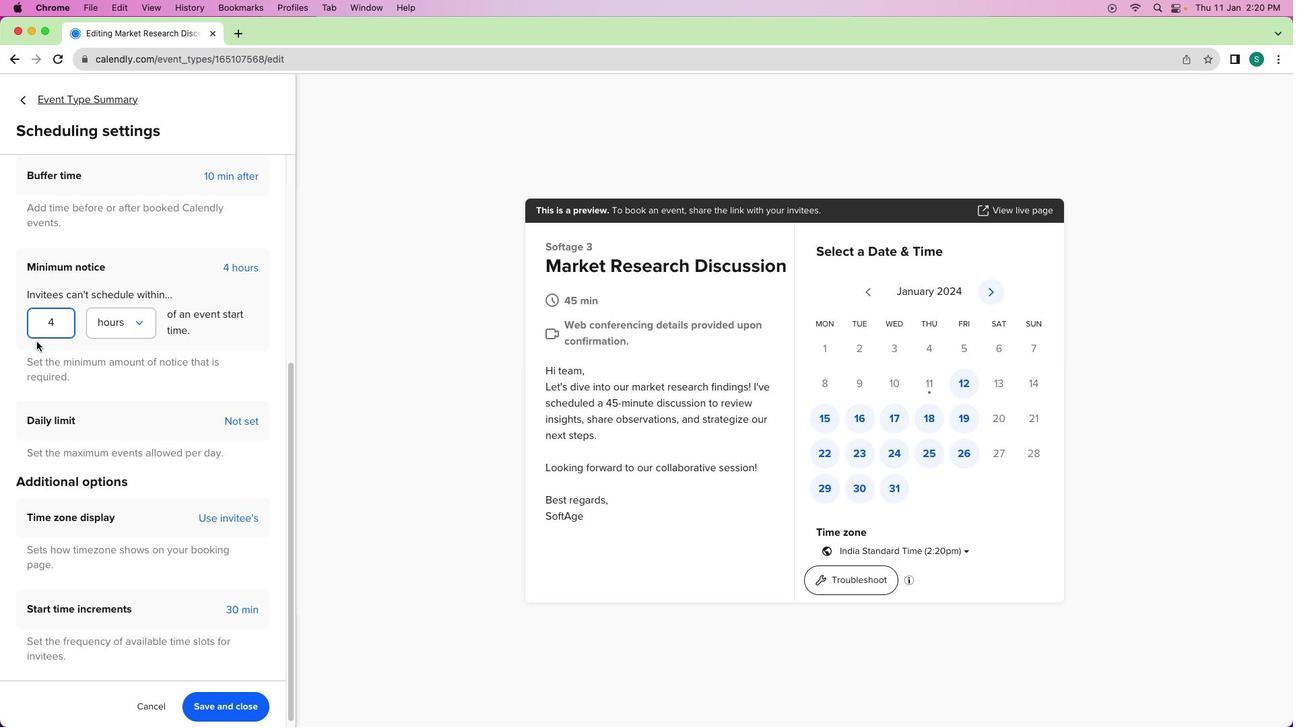 
Action: Key pressed Key.backspace'1'
Screenshot: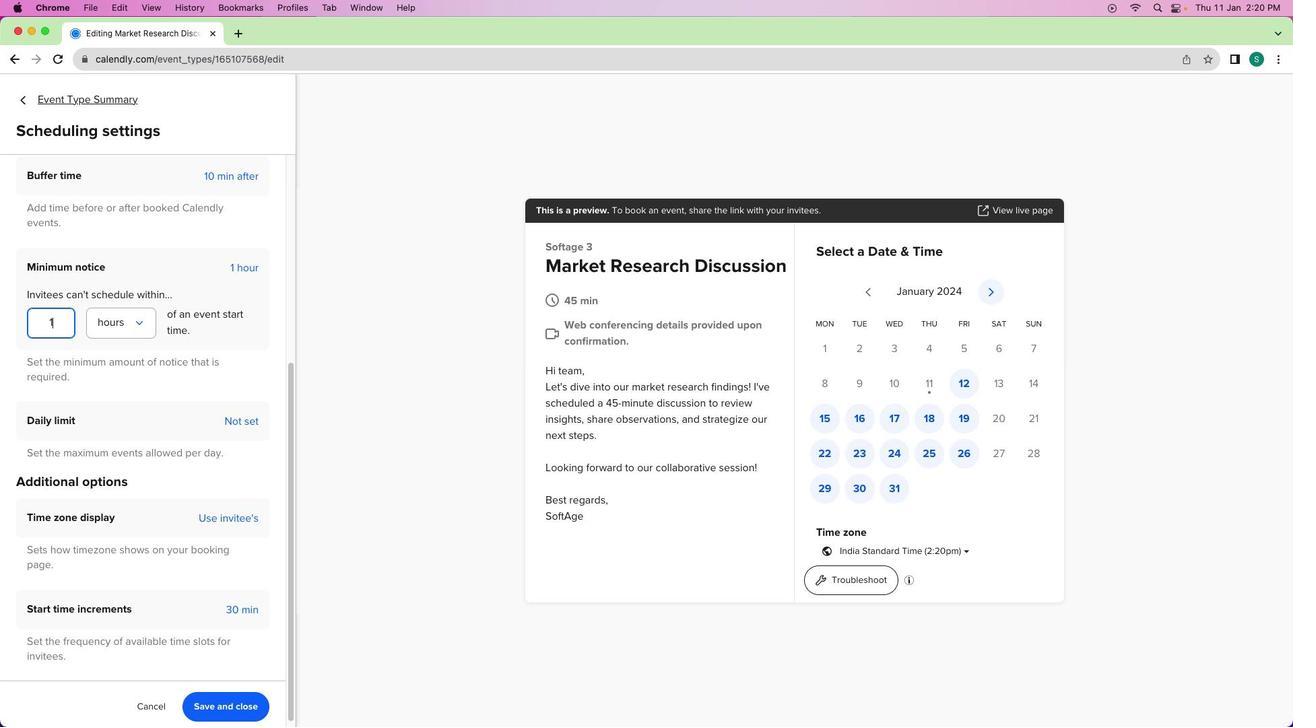 
Action: Mouse moved to (113, 330)
Screenshot: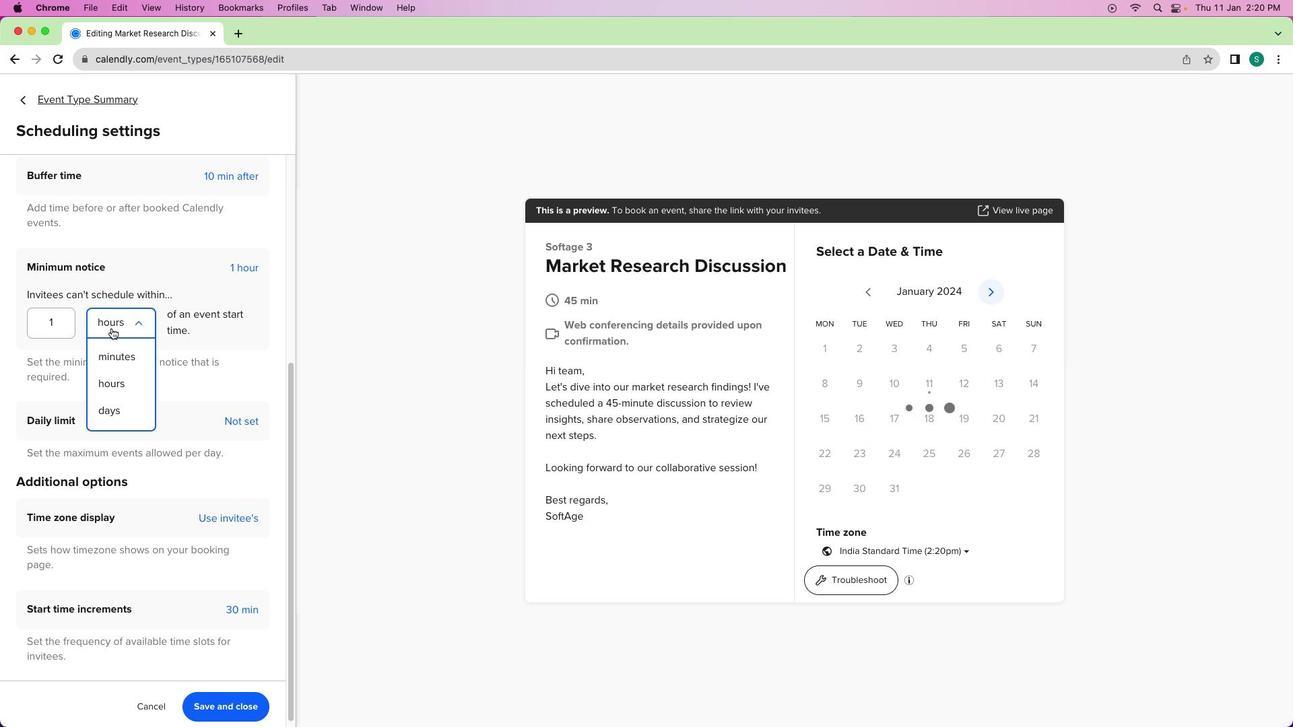 
Action: Mouse pressed left at (113, 330)
Screenshot: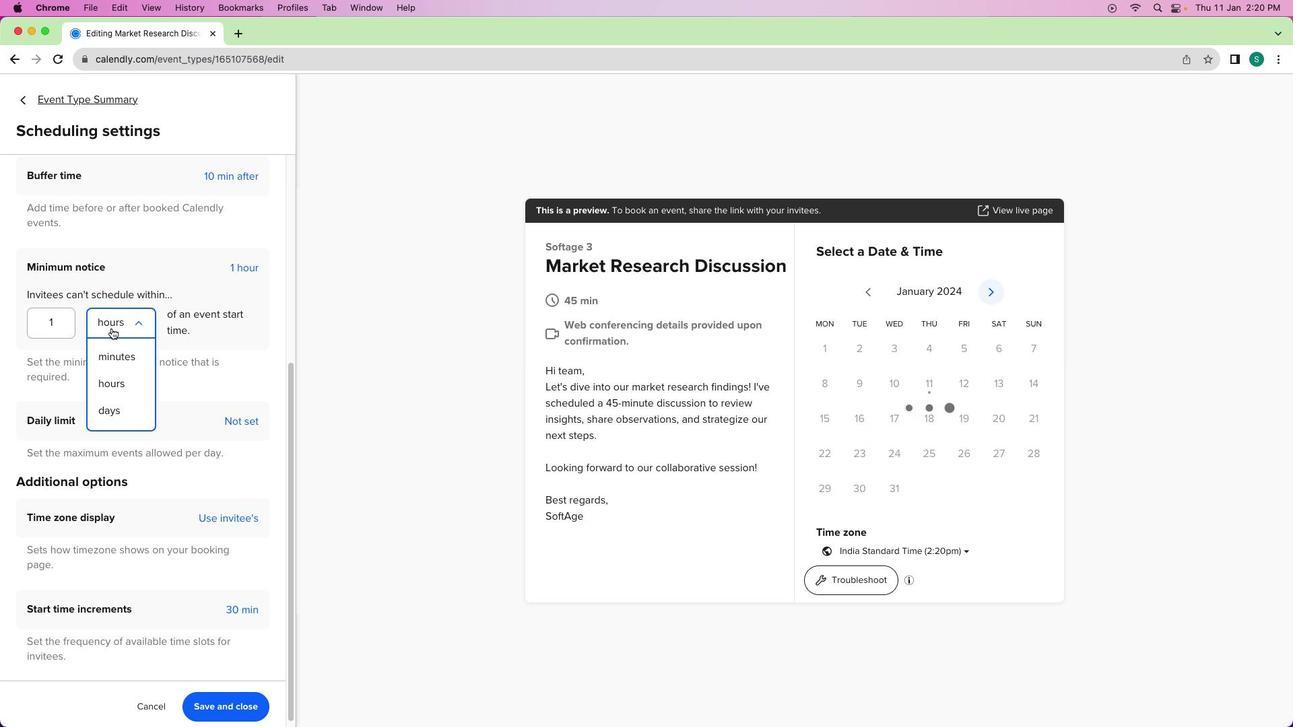 
Action: Mouse moved to (119, 404)
Screenshot: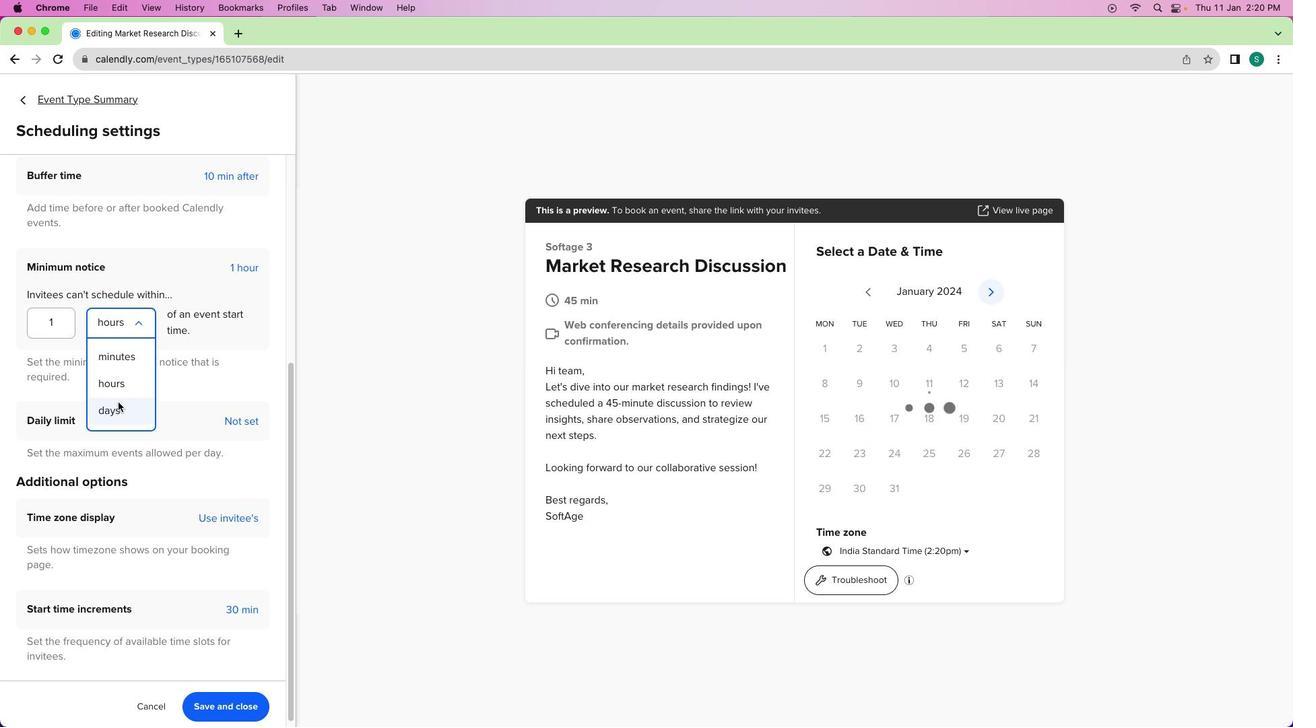 
Action: Mouse pressed left at (119, 404)
Screenshot: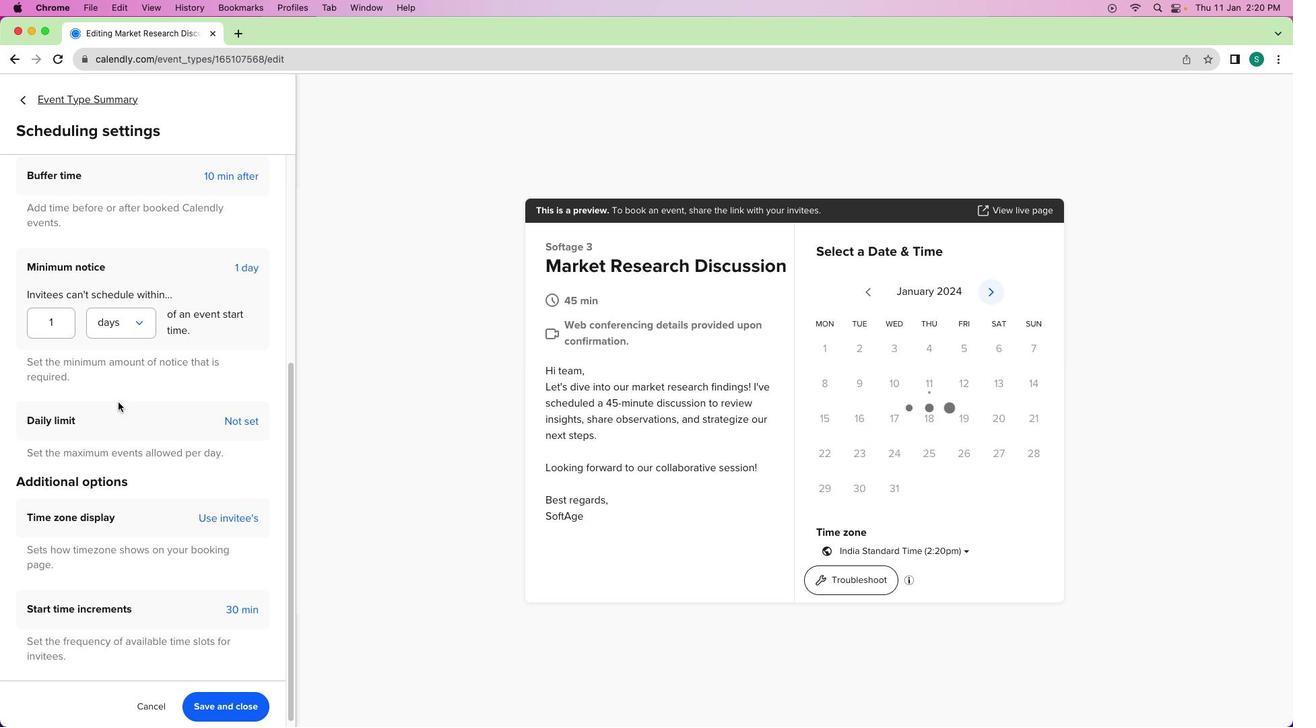 
Action: Mouse moved to (234, 642)
Screenshot: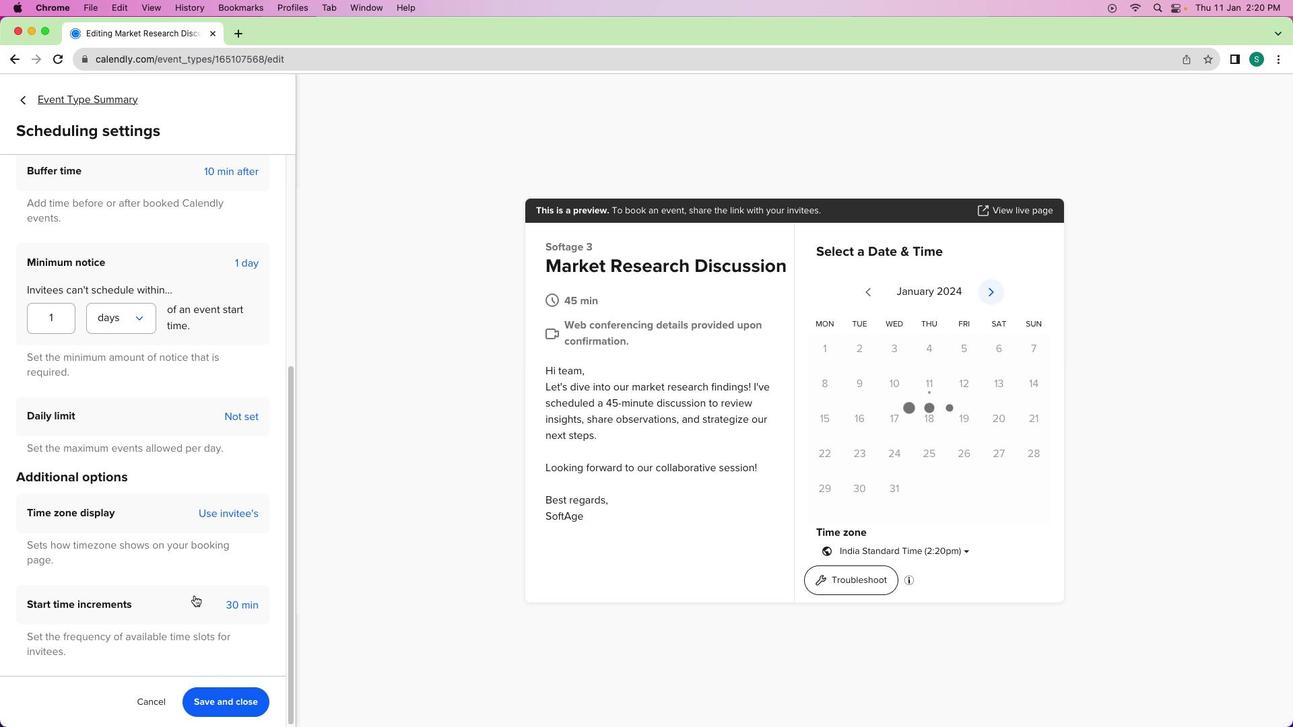 
Action: Mouse scrolled (234, 642) with delta (2, 1)
Screenshot: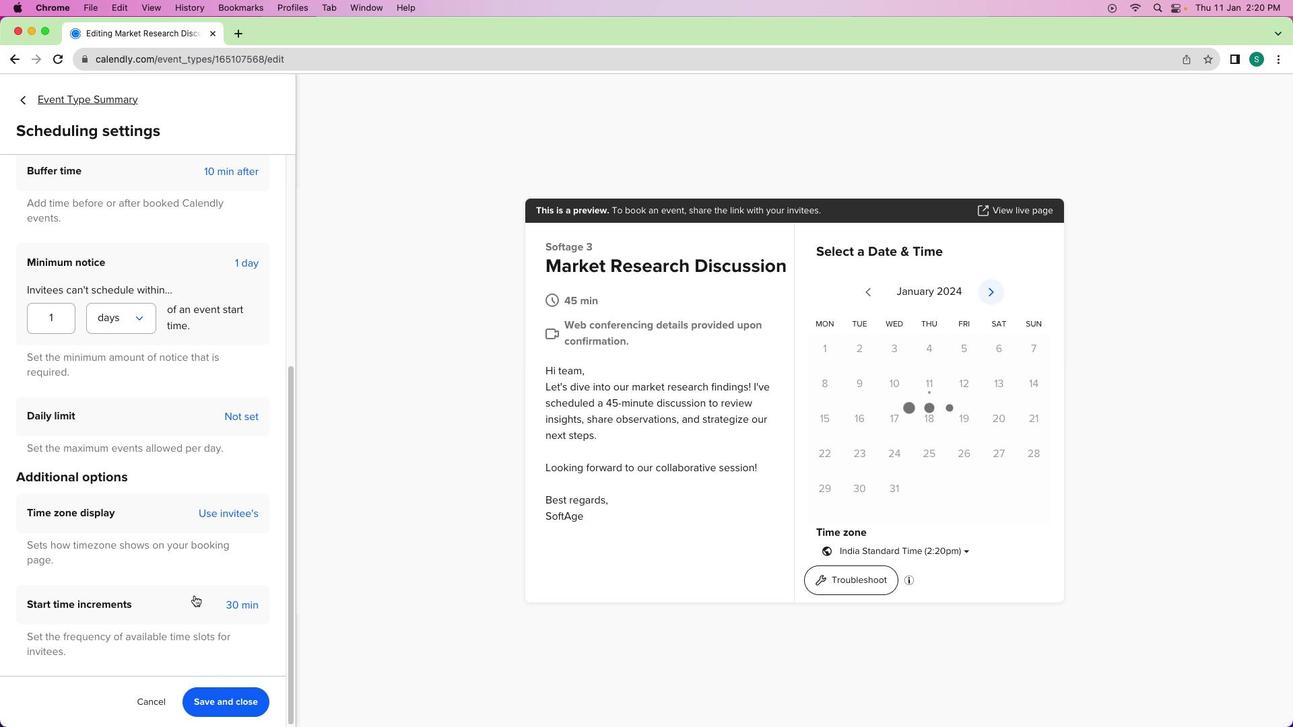 
Action: Mouse moved to (211, 609)
Screenshot: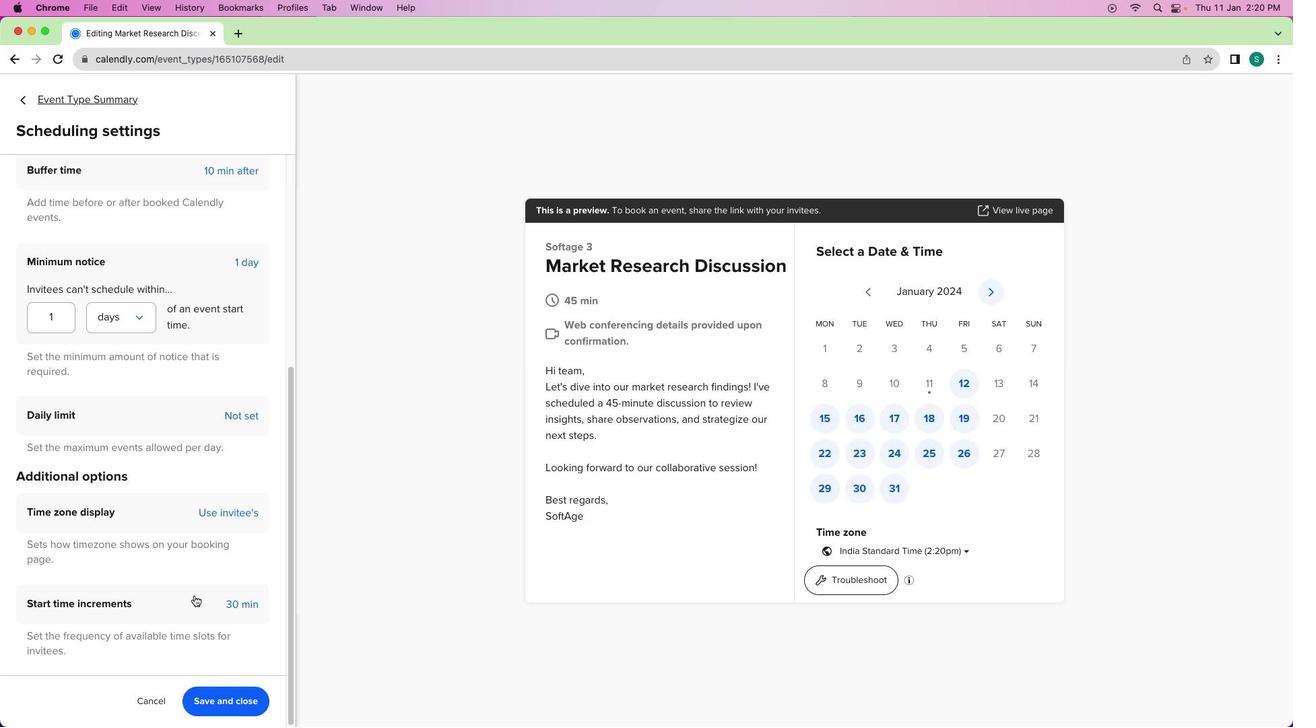 
Action: Mouse scrolled (211, 609) with delta (2, 1)
Screenshot: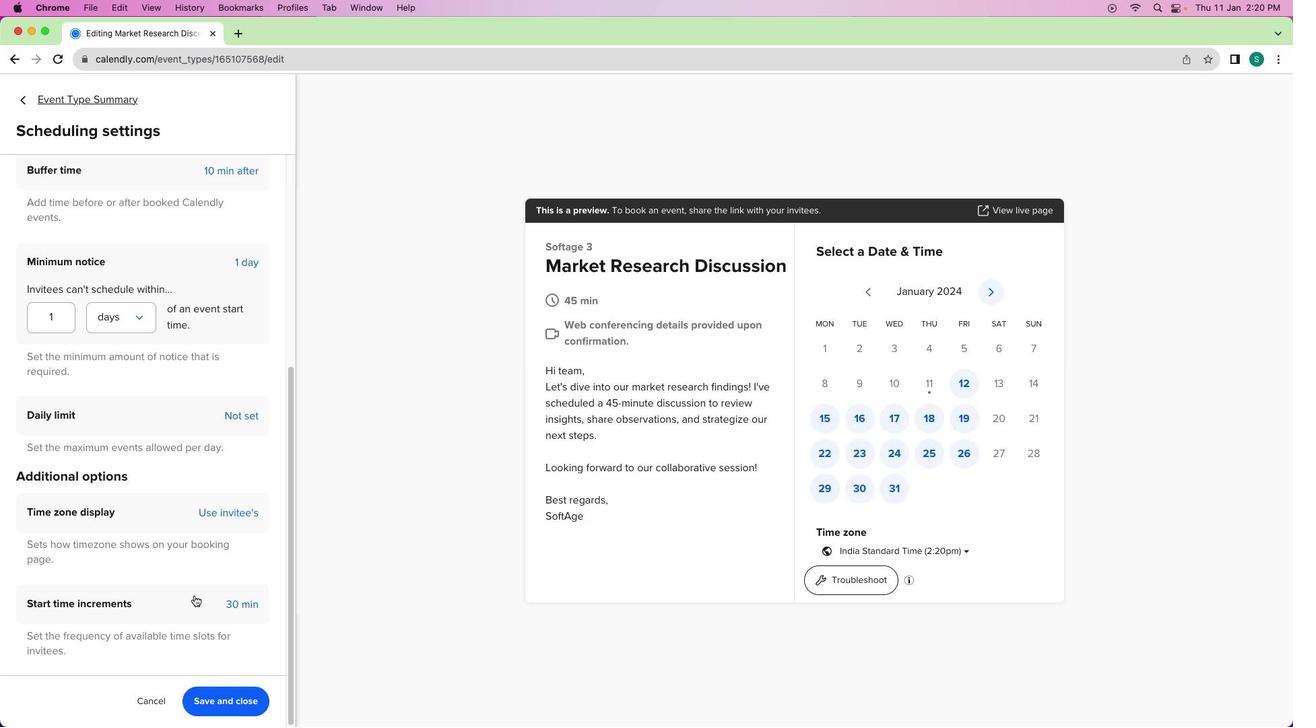 
Action: Mouse moved to (196, 597)
Screenshot: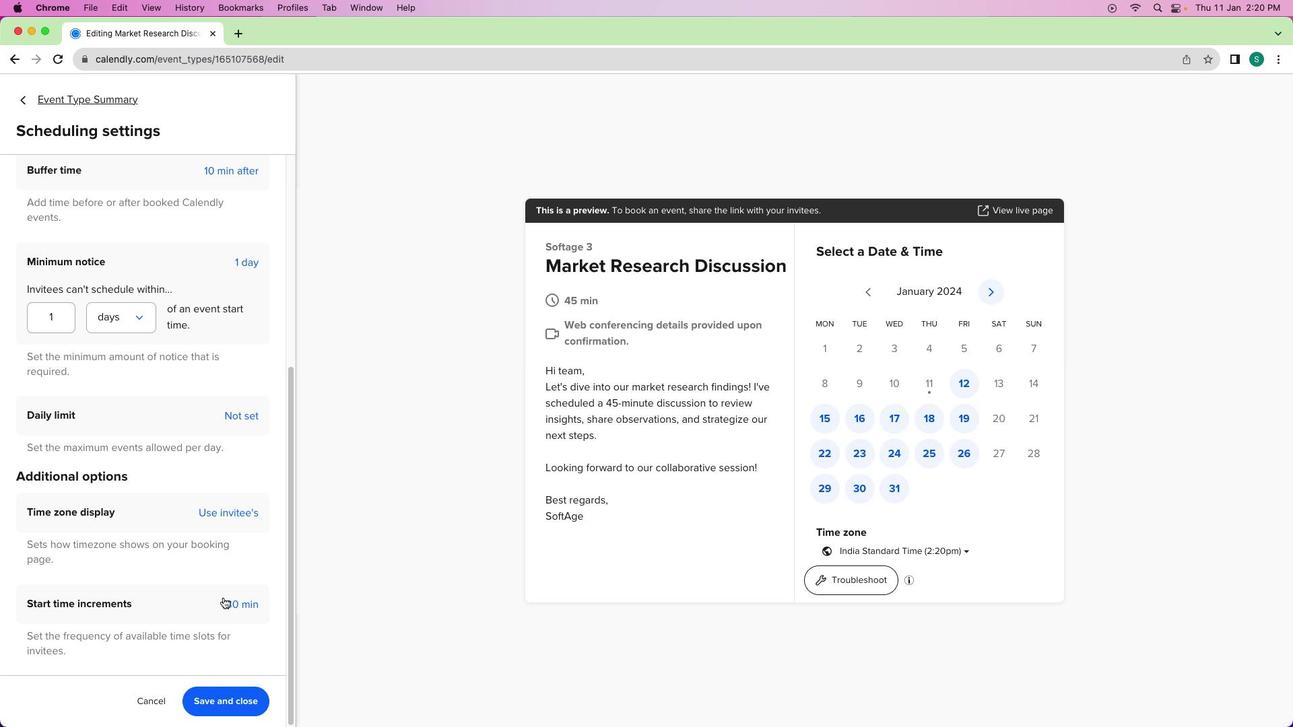 
Action: Mouse scrolled (196, 597) with delta (2, 1)
Screenshot: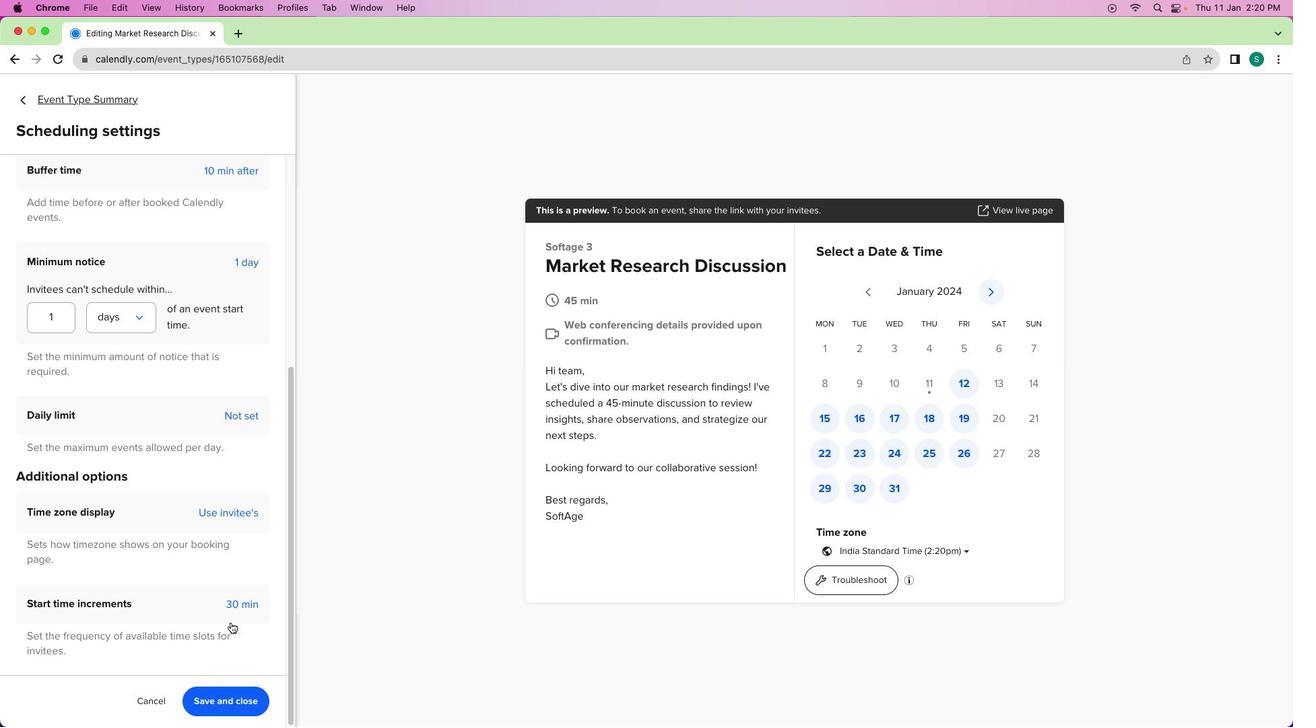 
Action: Mouse scrolled (196, 597) with delta (2, 1)
Screenshot: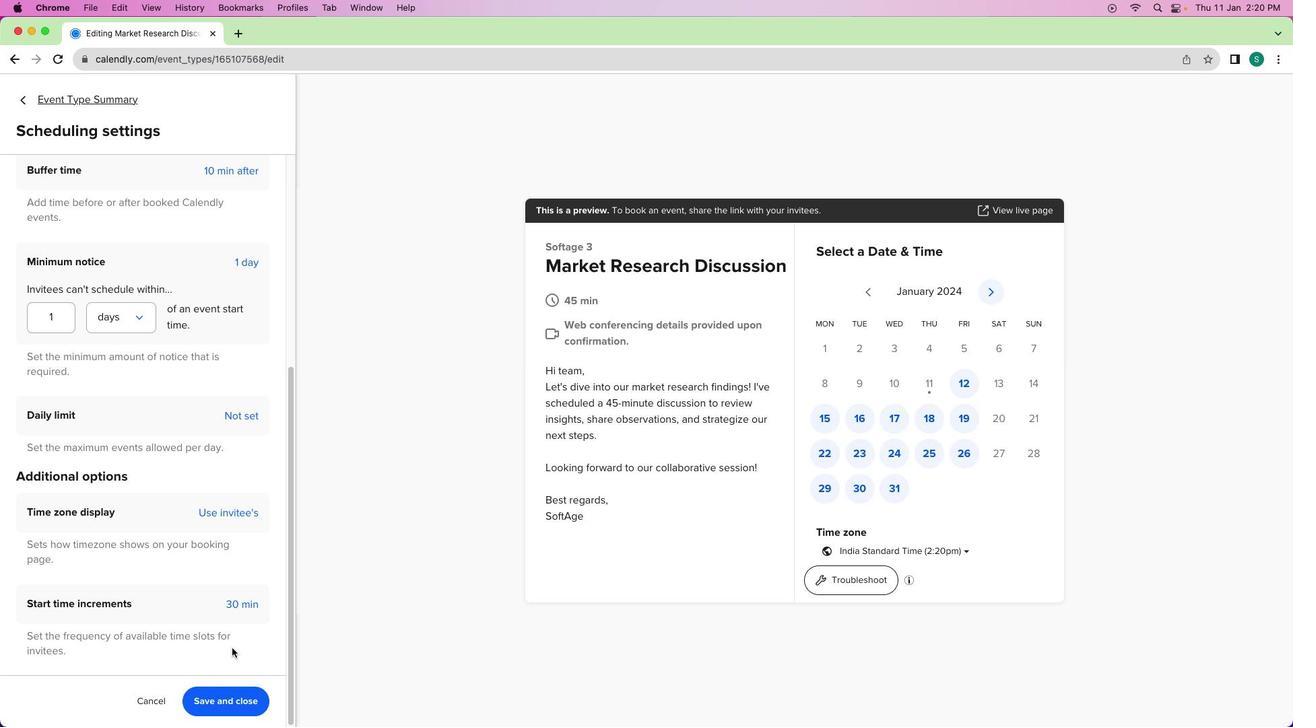 
Action: Mouse moved to (235, 711)
Screenshot: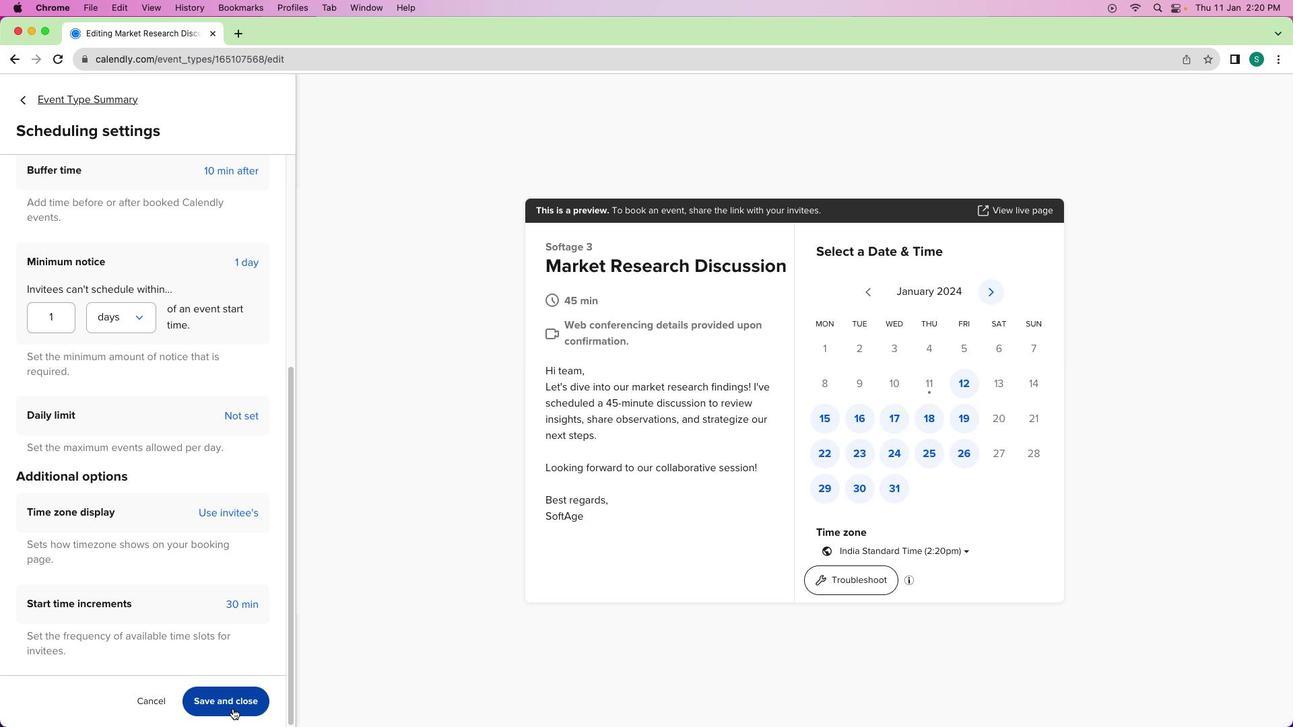 
Action: Mouse pressed left at (235, 711)
Screenshot: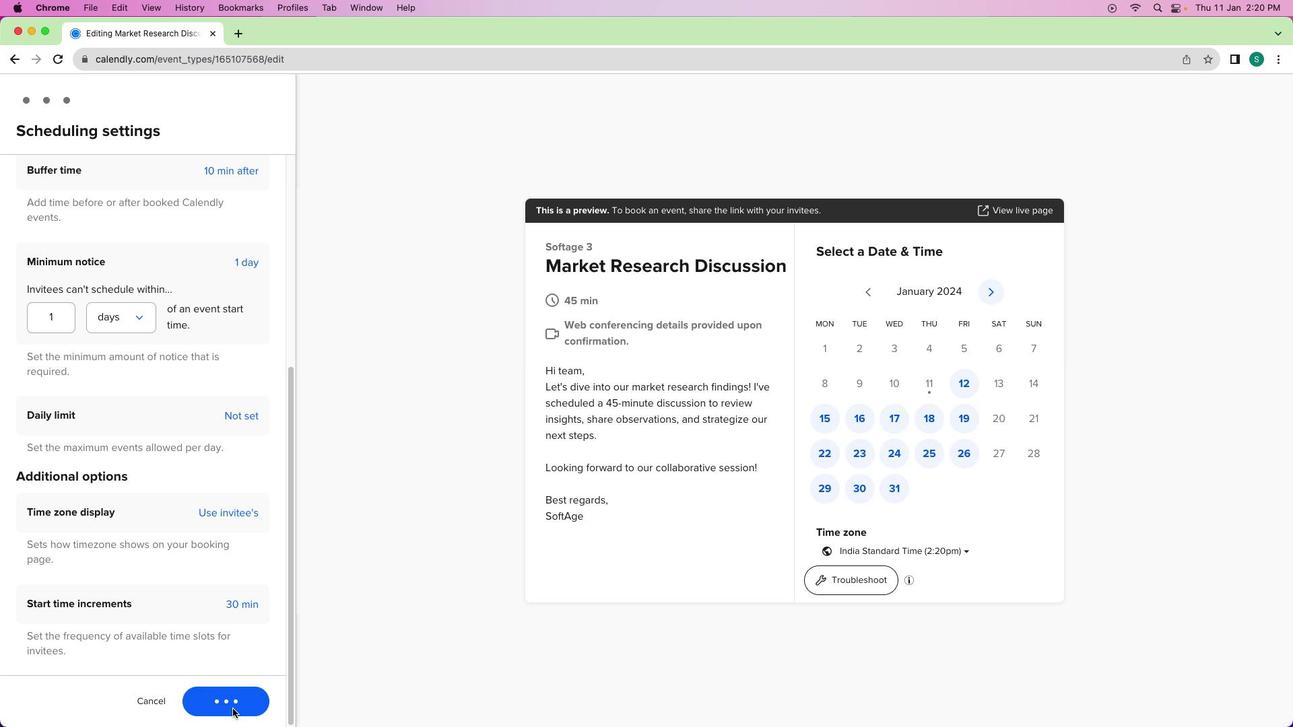 
Action: Mouse moved to (50, 99)
Screenshot: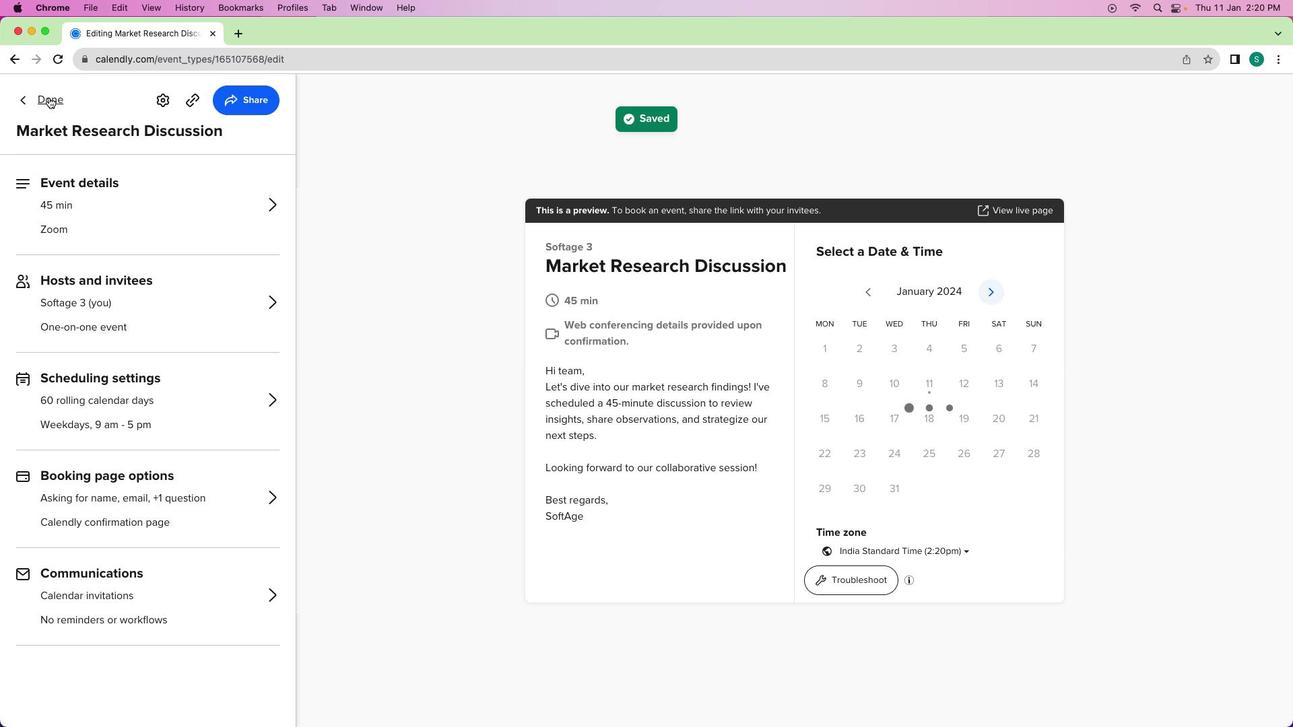 
Action: Mouse pressed left at (50, 99)
Screenshot: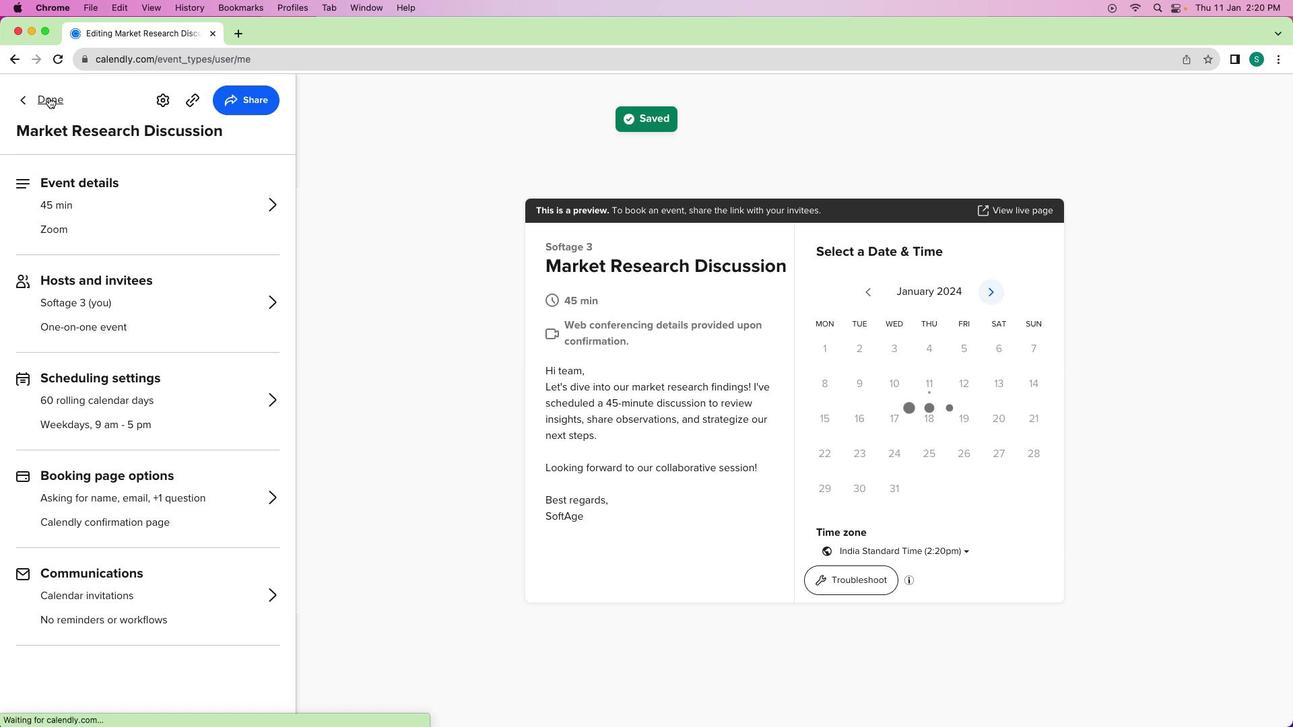 
Action: Mouse moved to (459, 407)
Screenshot: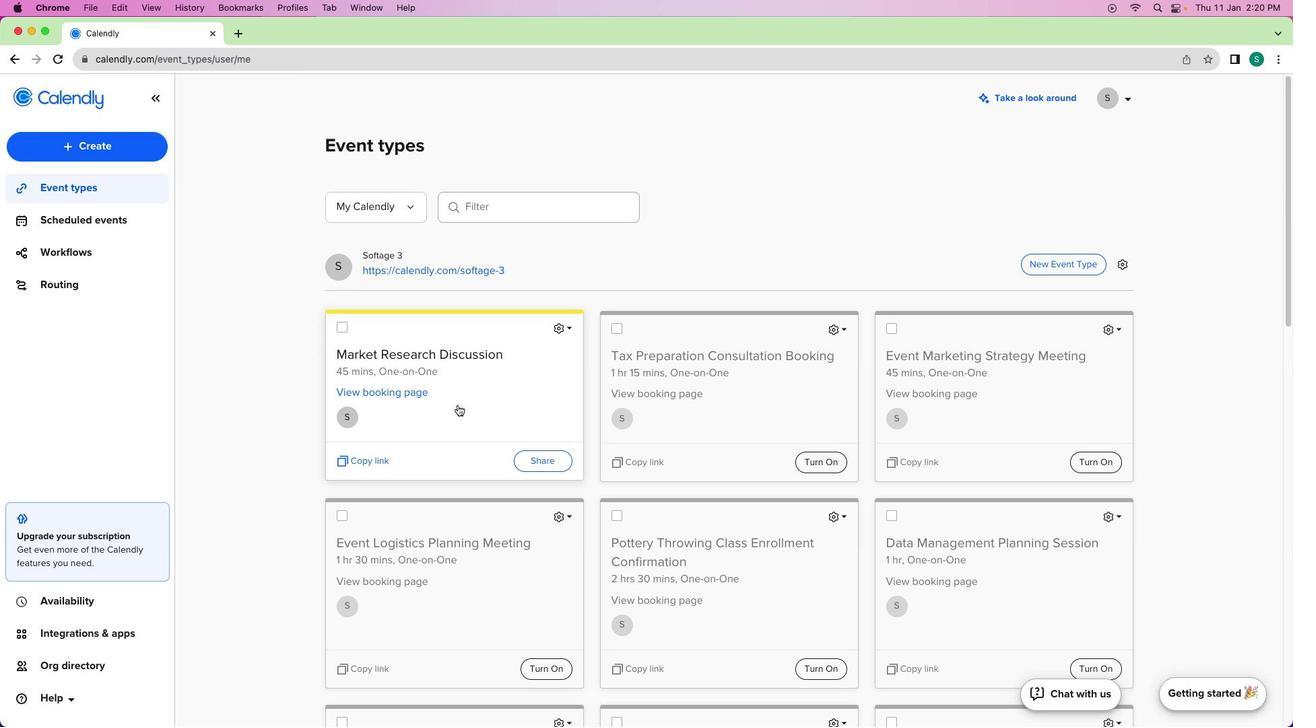 
